 Task: Create a due date automation trigger when advanced on, on the tuesday after a card is due add dates due in 1 days at 11:00 AM.
Action: Mouse moved to (1193, 368)
Screenshot: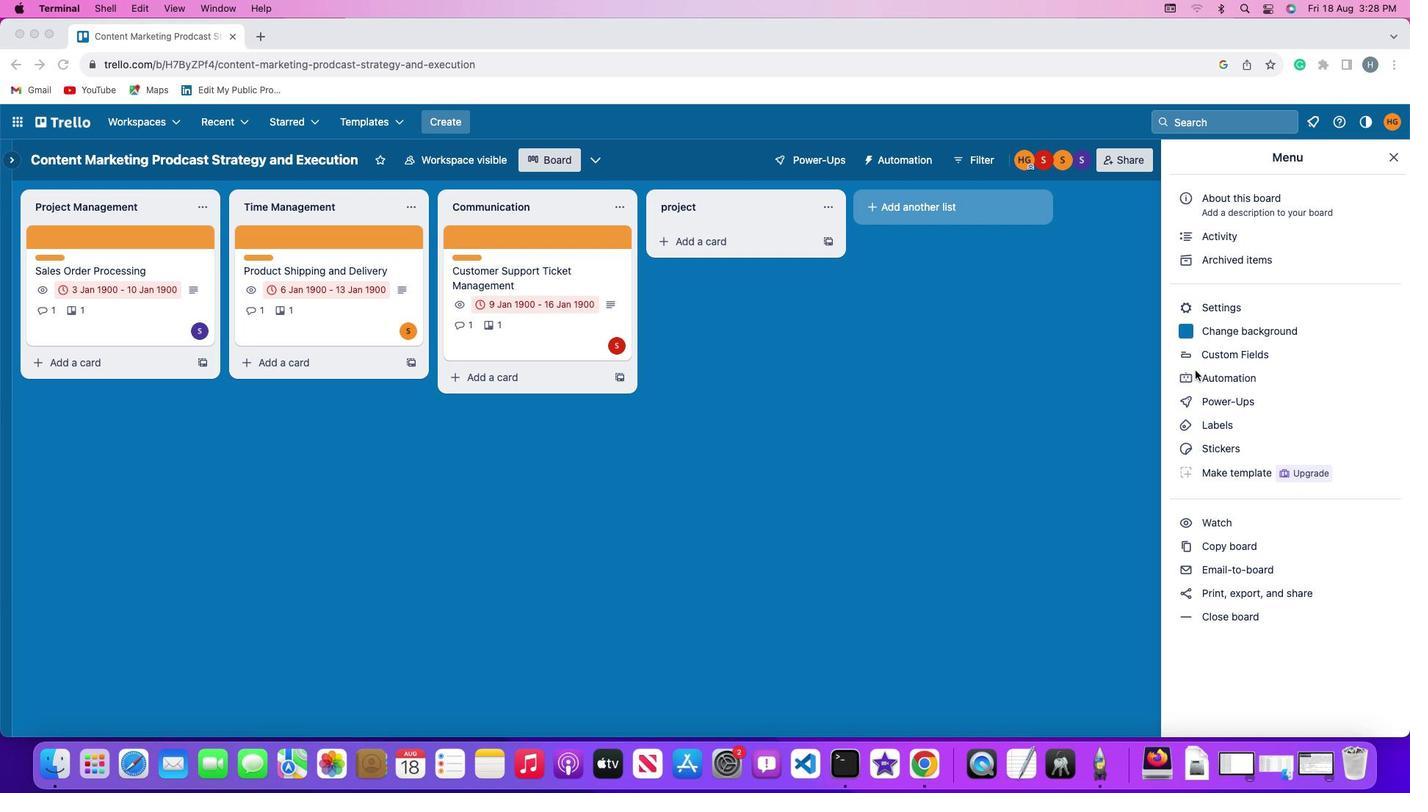 
Action: Mouse pressed left at (1193, 368)
Screenshot: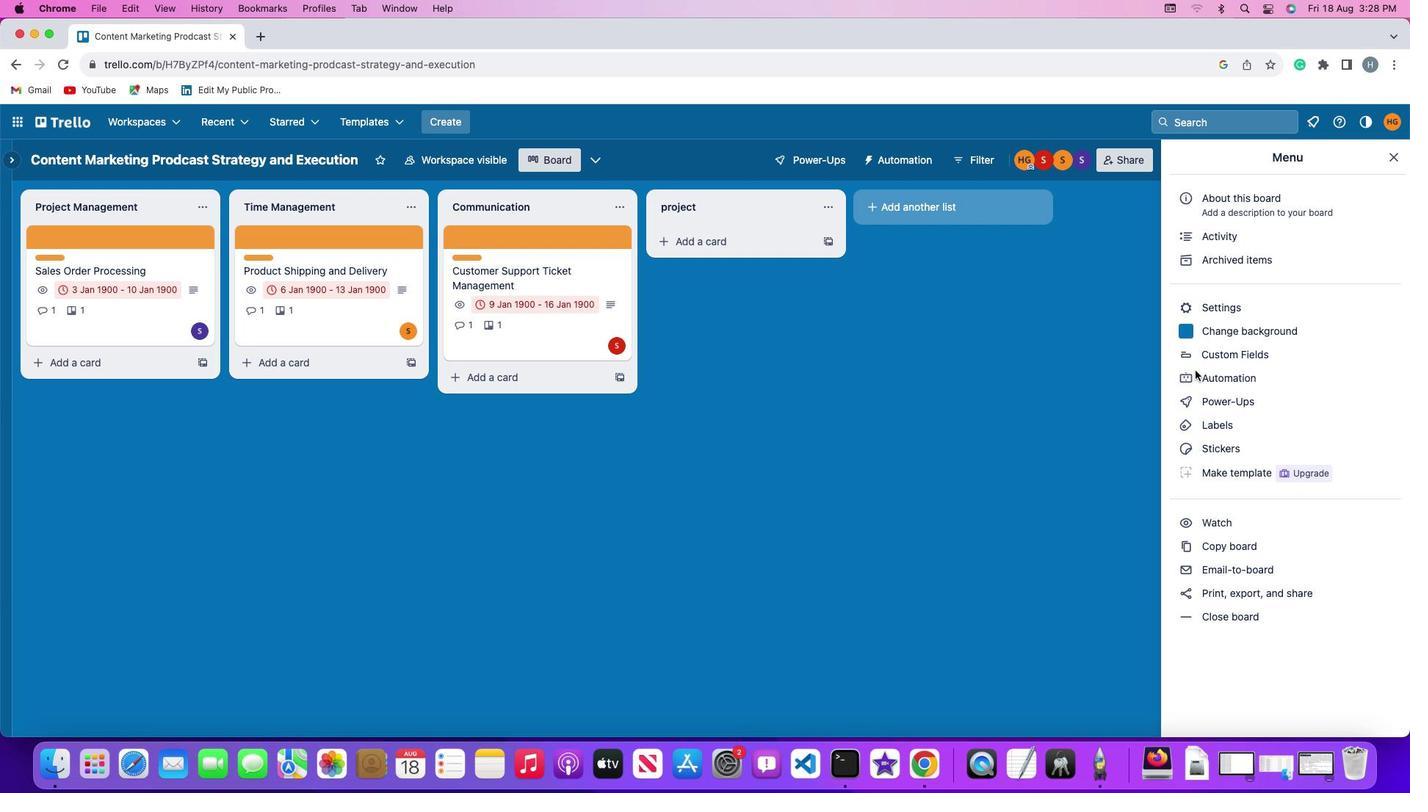 
Action: Mouse pressed left at (1193, 368)
Screenshot: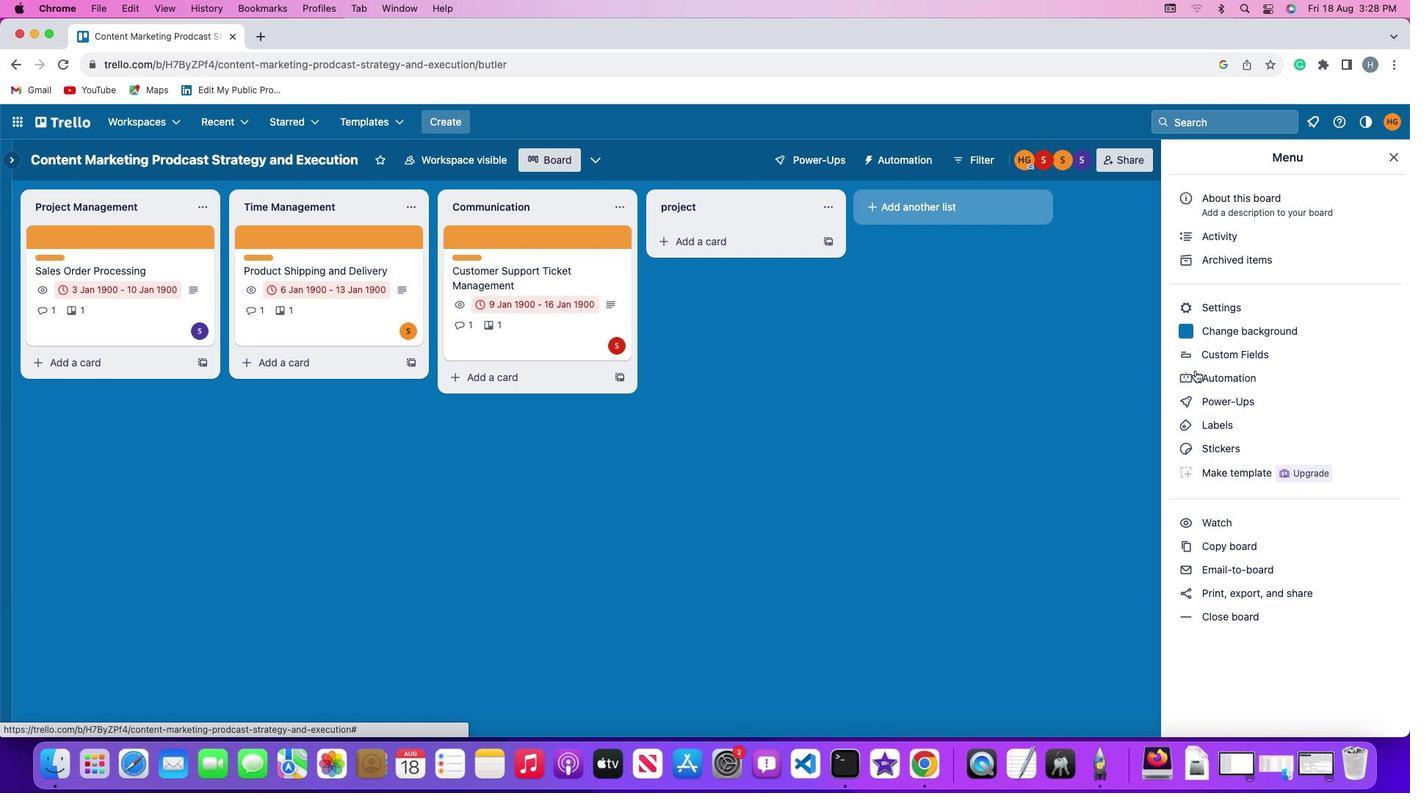 
Action: Mouse moved to (80, 349)
Screenshot: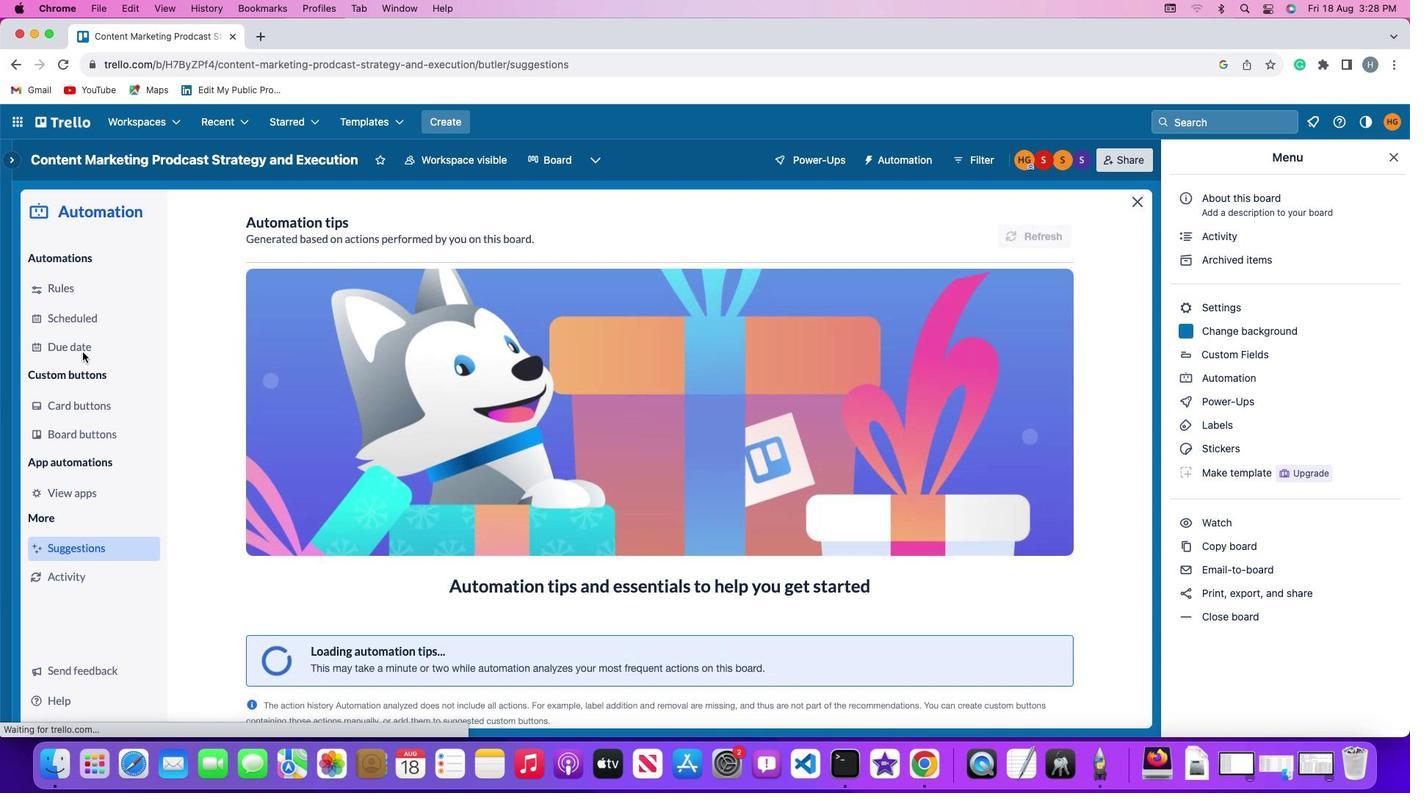 
Action: Mouse pressed left at (80, 349)
Screenshot: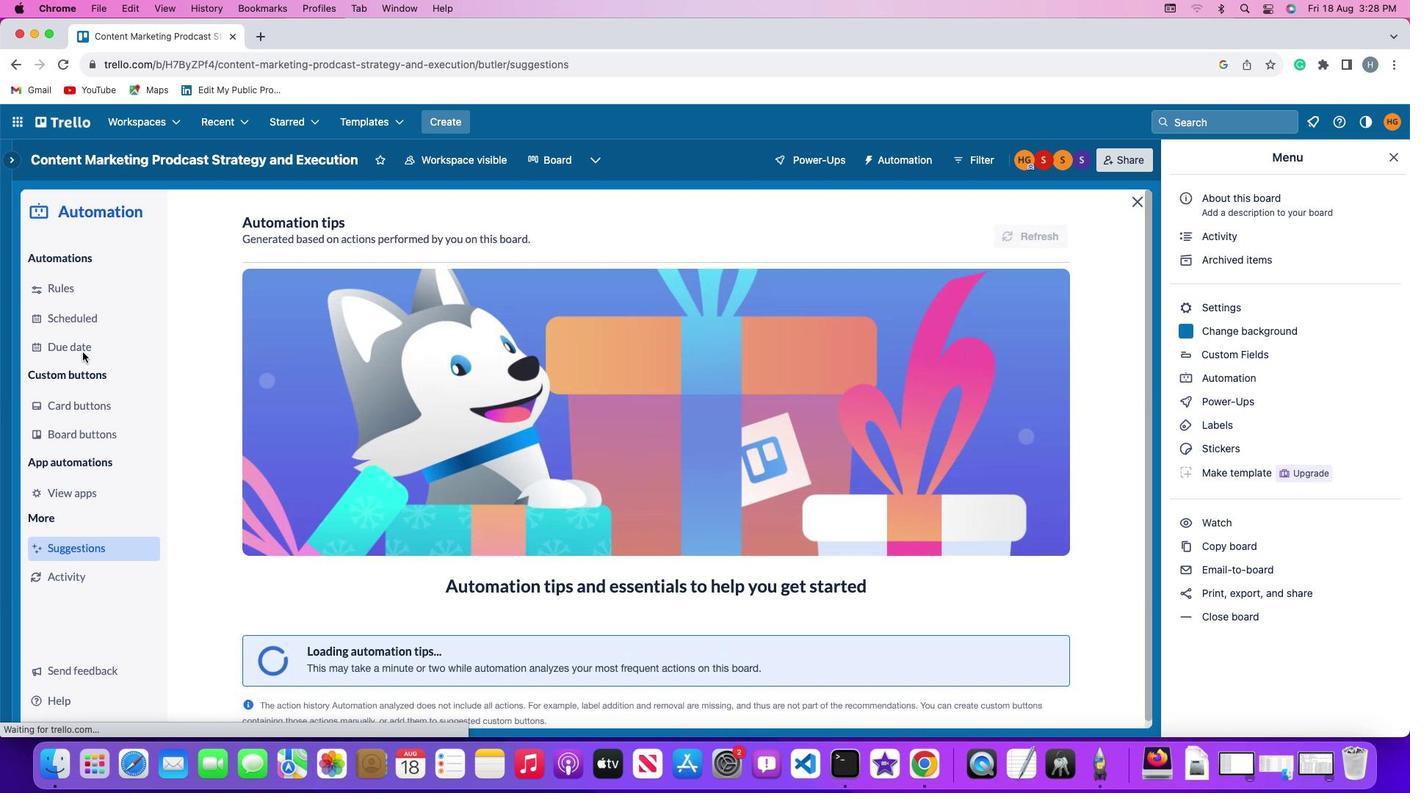 
Action: Mouse moved to (1026, 221)
Screenshot: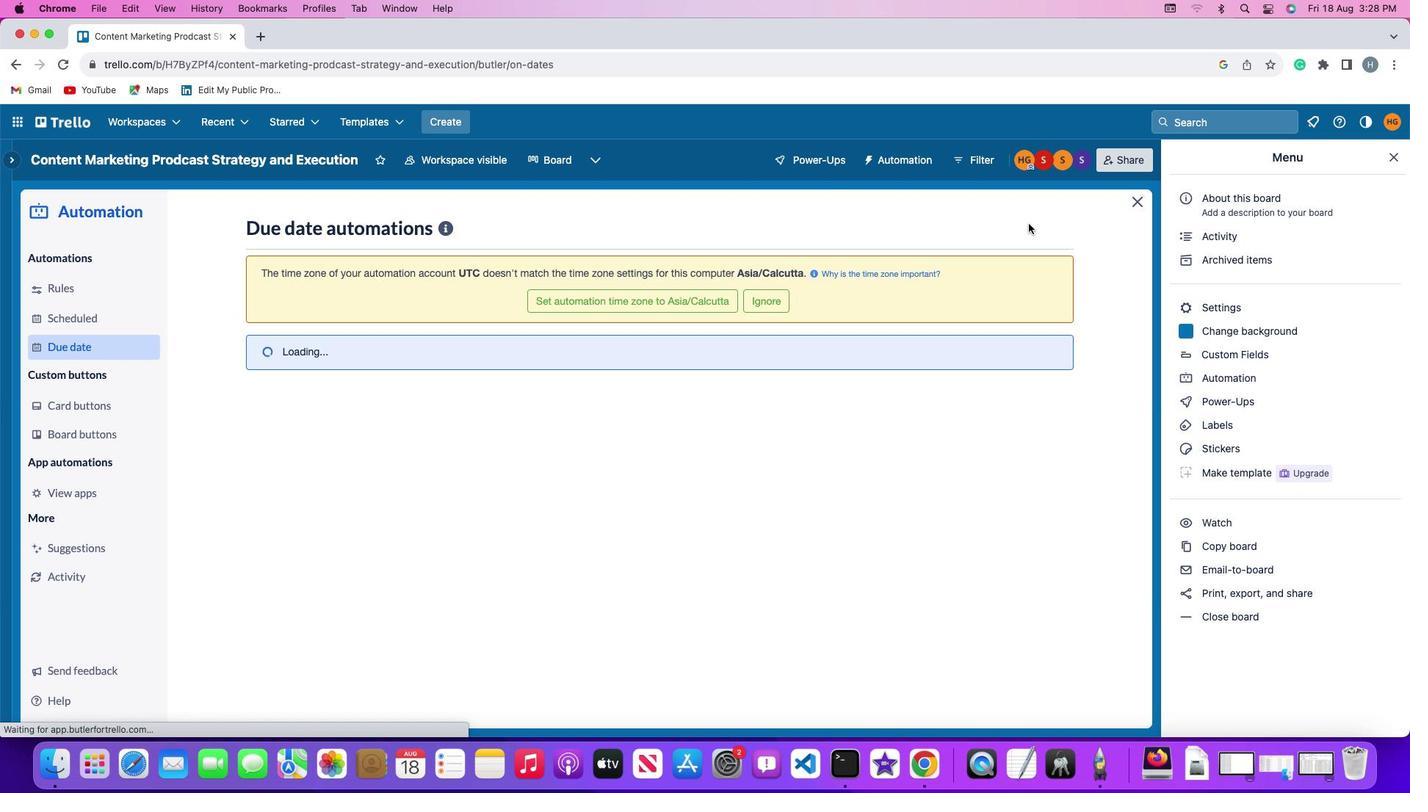 
Action: Mouse pressed left at (1026, 221)
Screenshot: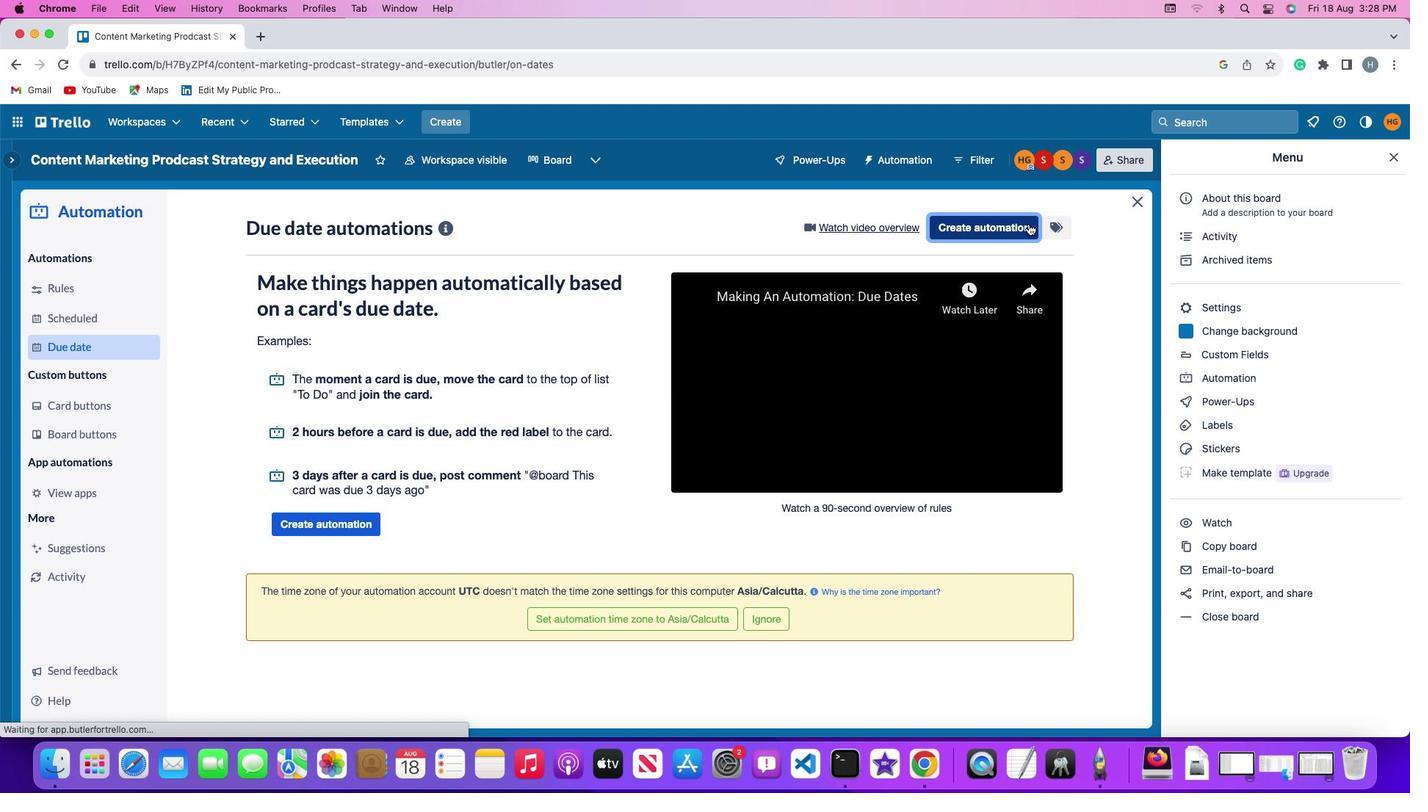 
Action: Mouse moved to (335, 368)
Screenshot: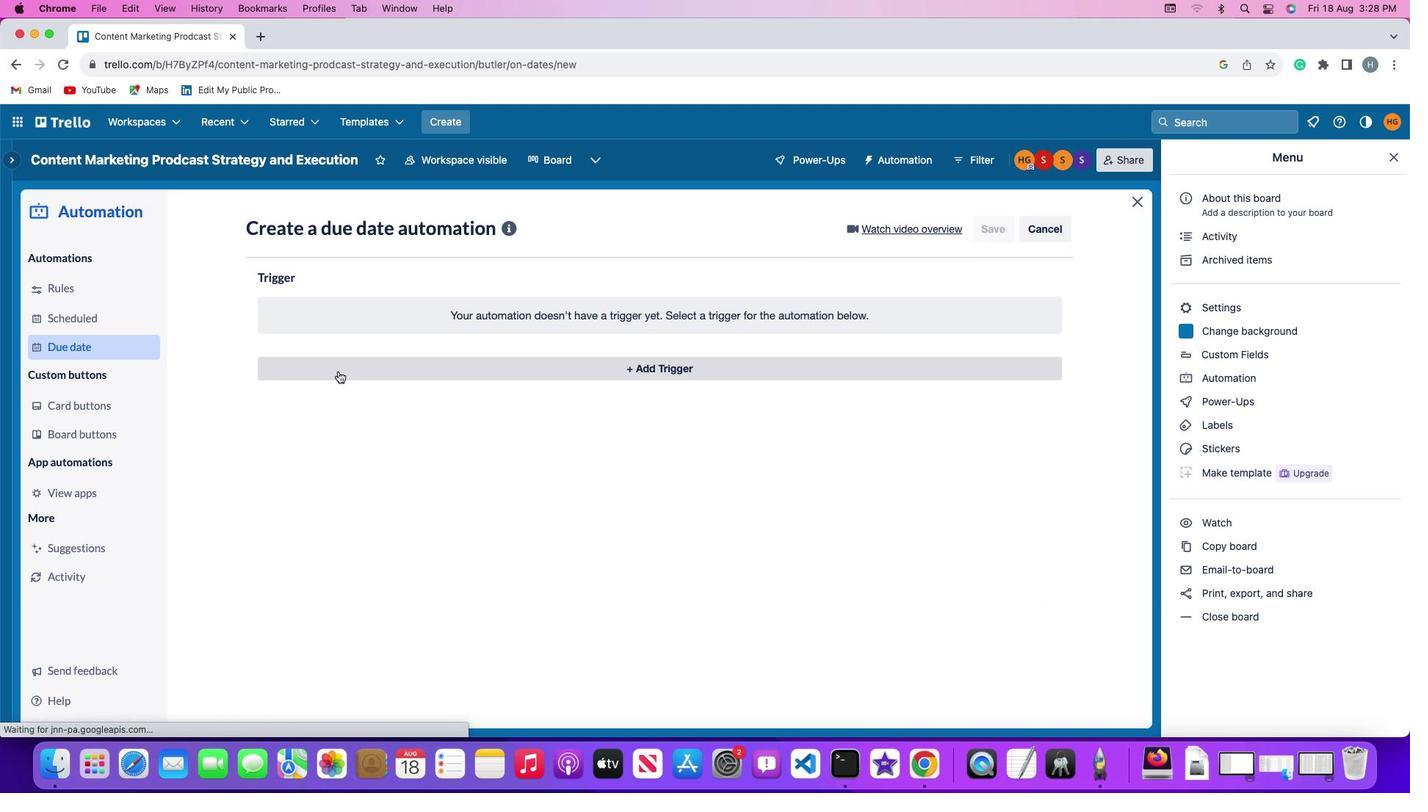 
Action: Mouse pressed left at (335, 368)
Screenshot: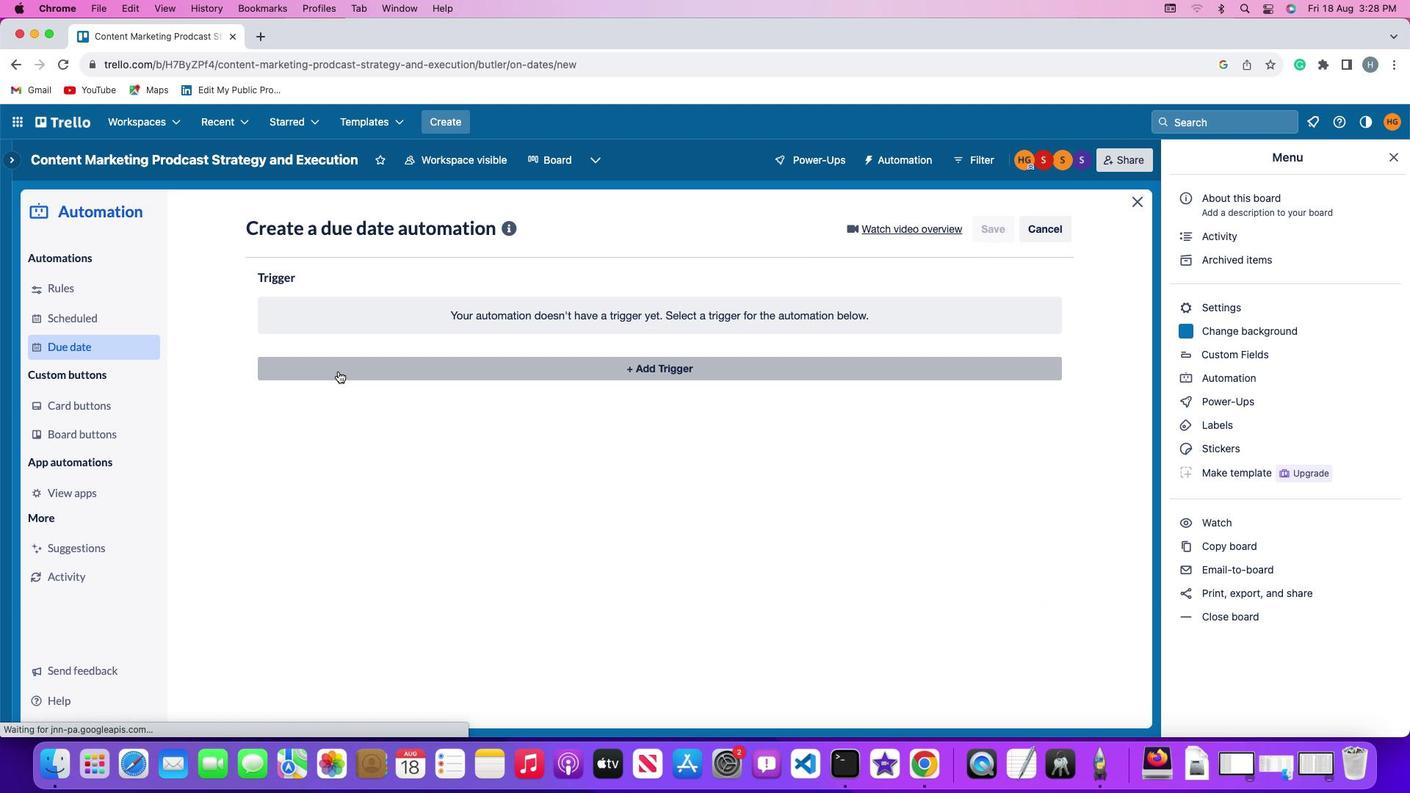 
Action: Mouse moved to (318, 634)
Screenshot: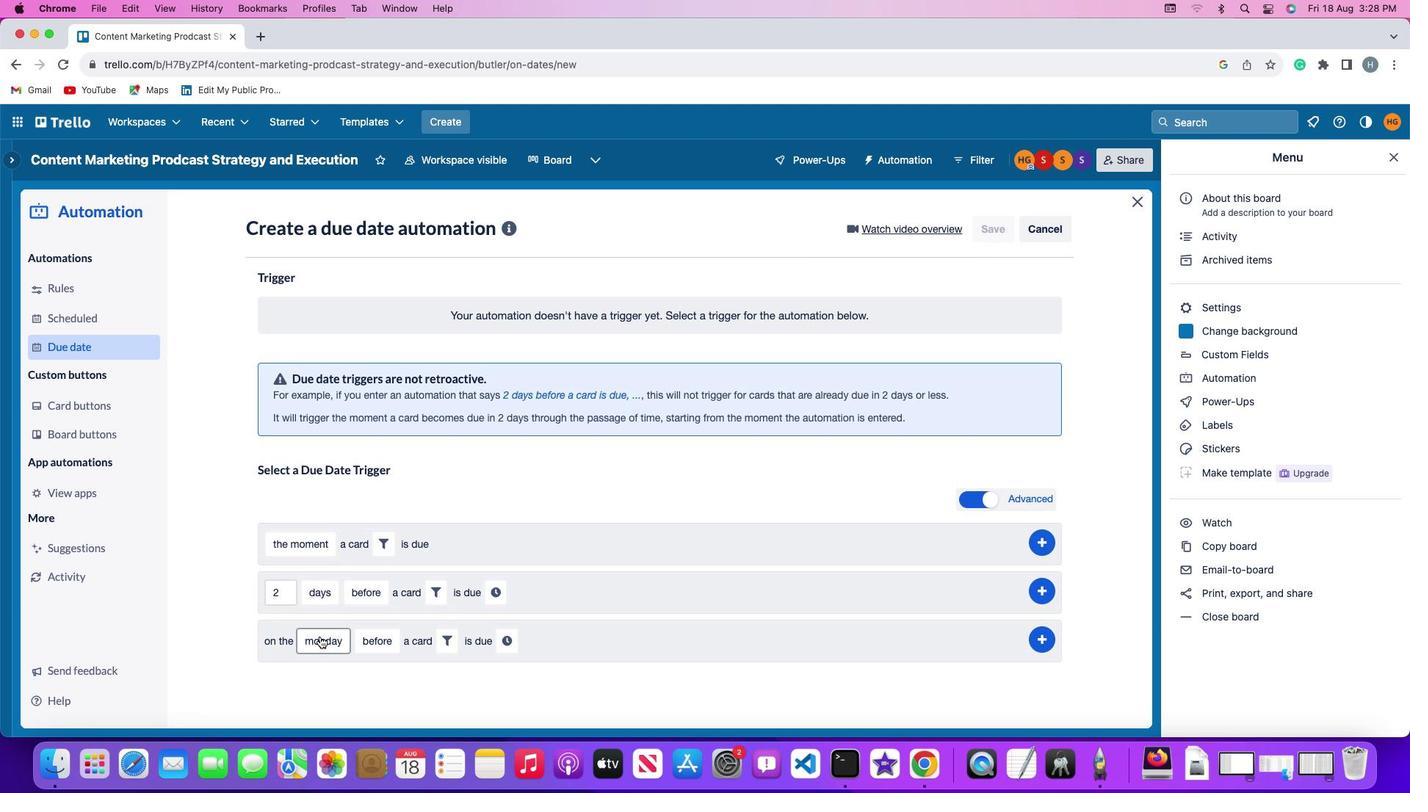 
Action: Mouse pressed left at (318, 634)
Screenshot: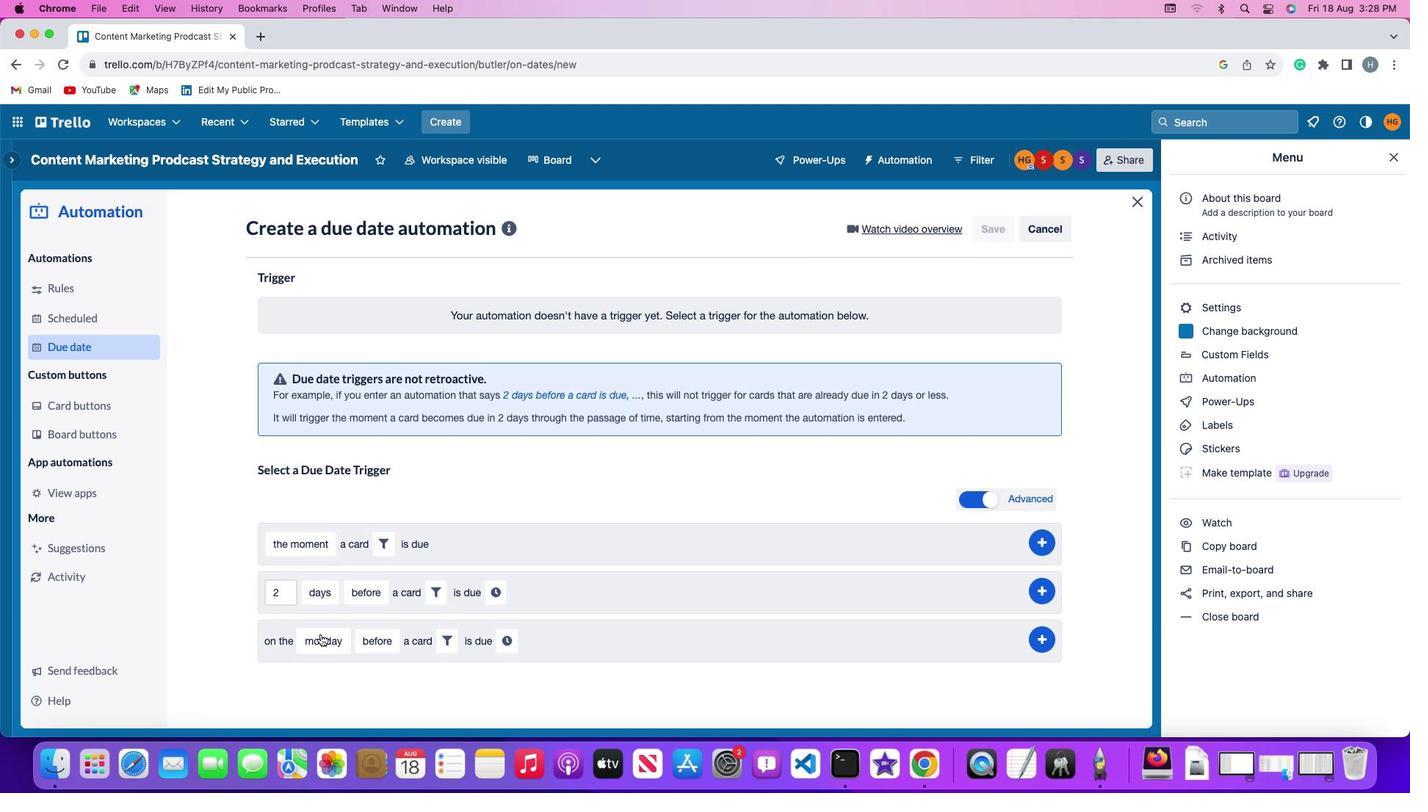 
Action: Mouse moved to (329, 462)
Screenshot: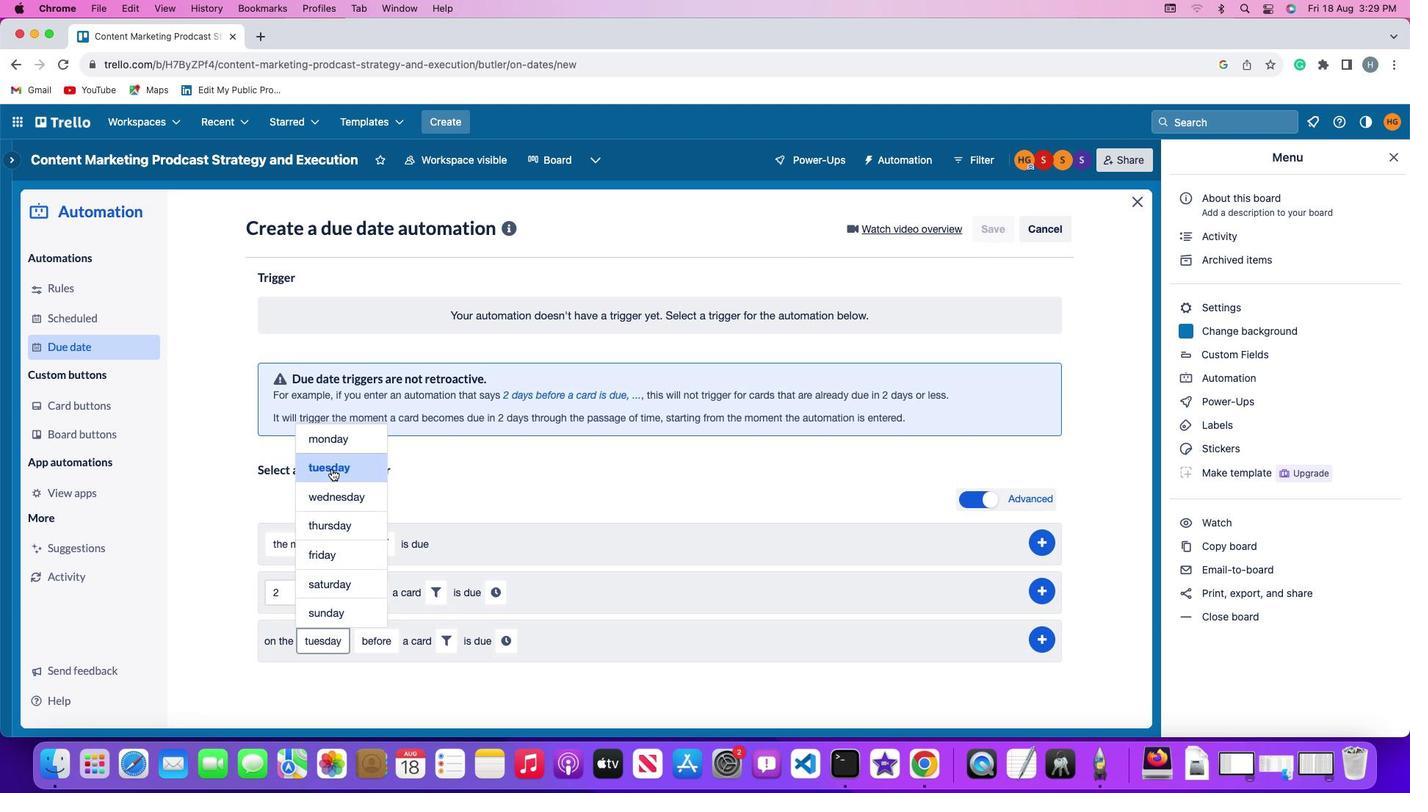 
Action: Mouse pressed left at (329, 462)
Screenshot: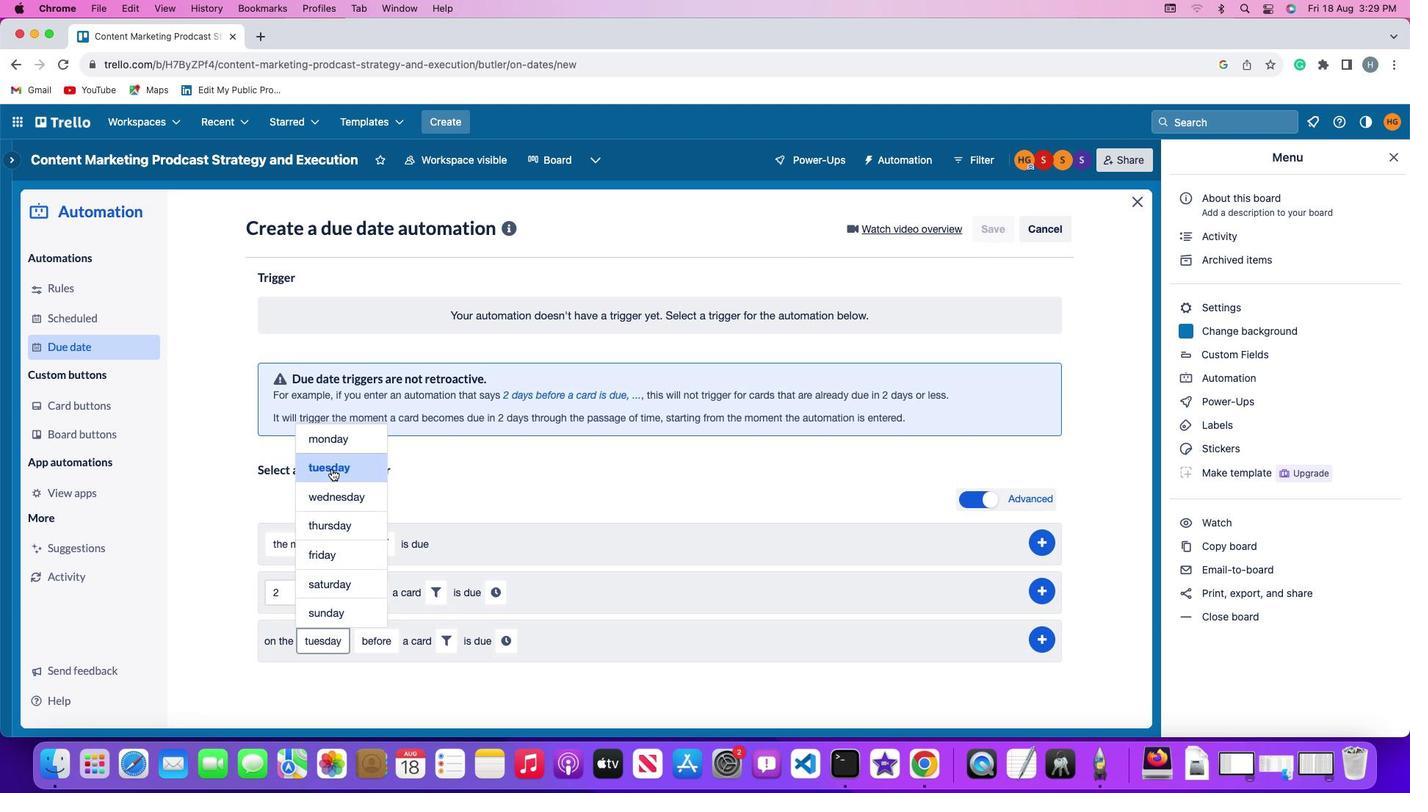
Action: Mouse moved to (383, 643)
Screenshot: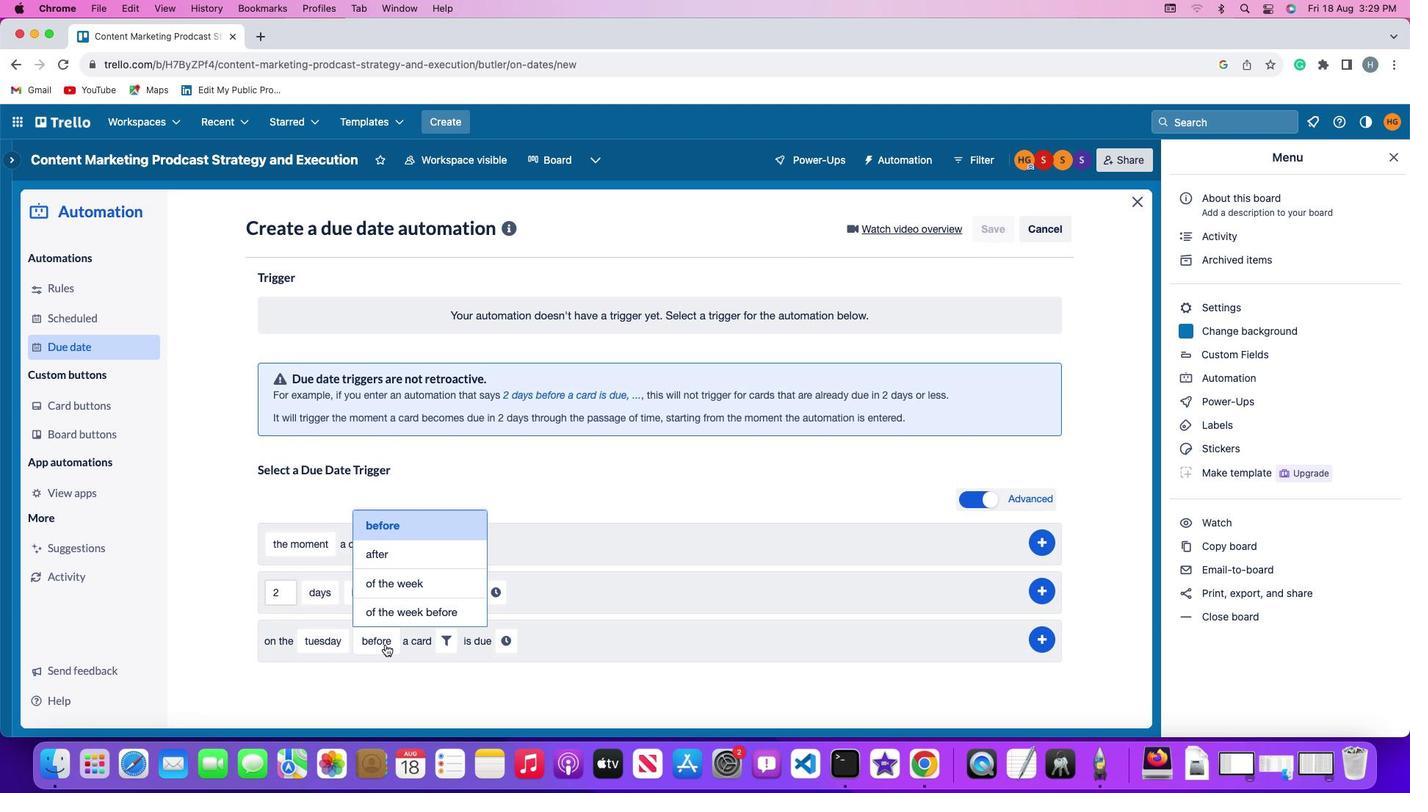 
Action: Mouse pressed left at (383, 643)
Screenshot: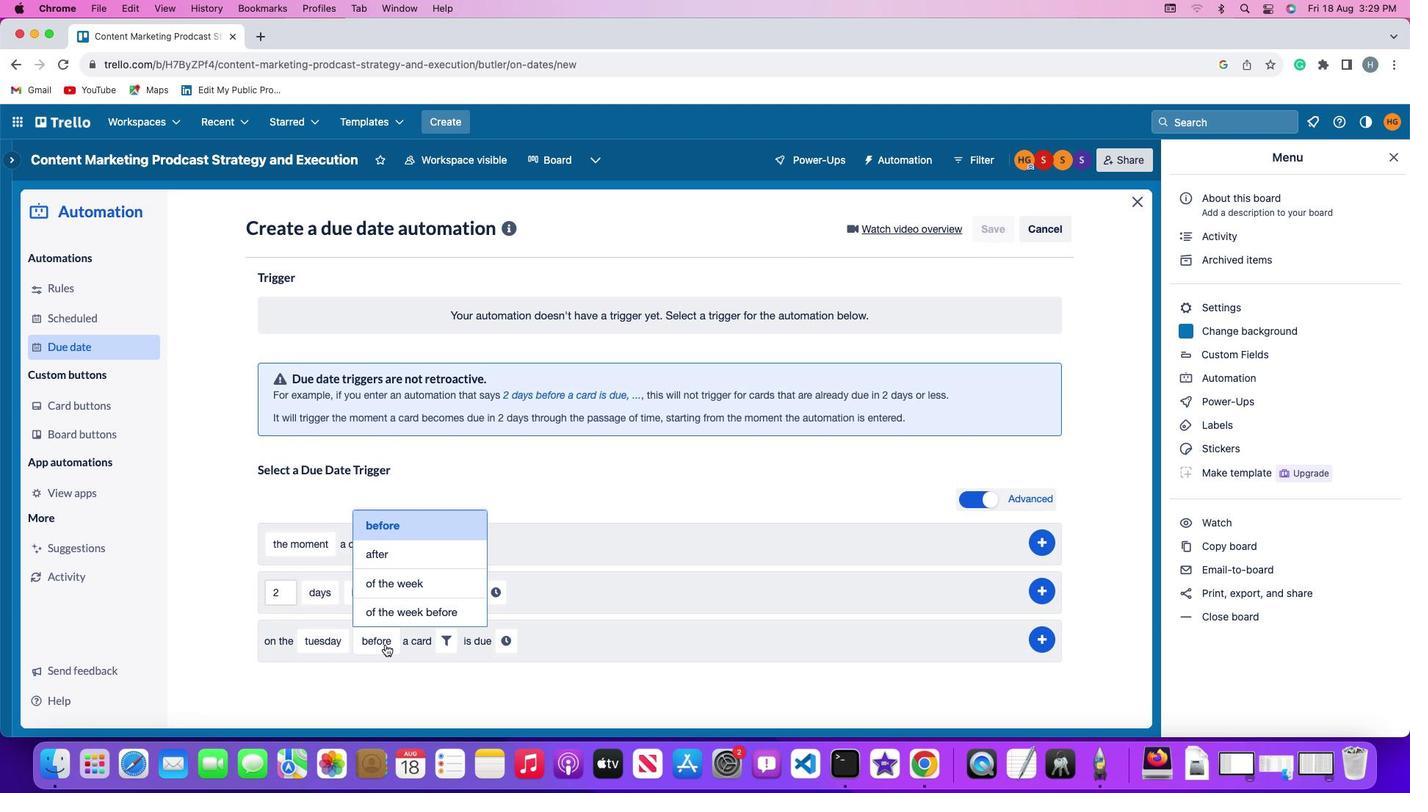 
Action: Mouse moved to (415, 548)
Screenshot: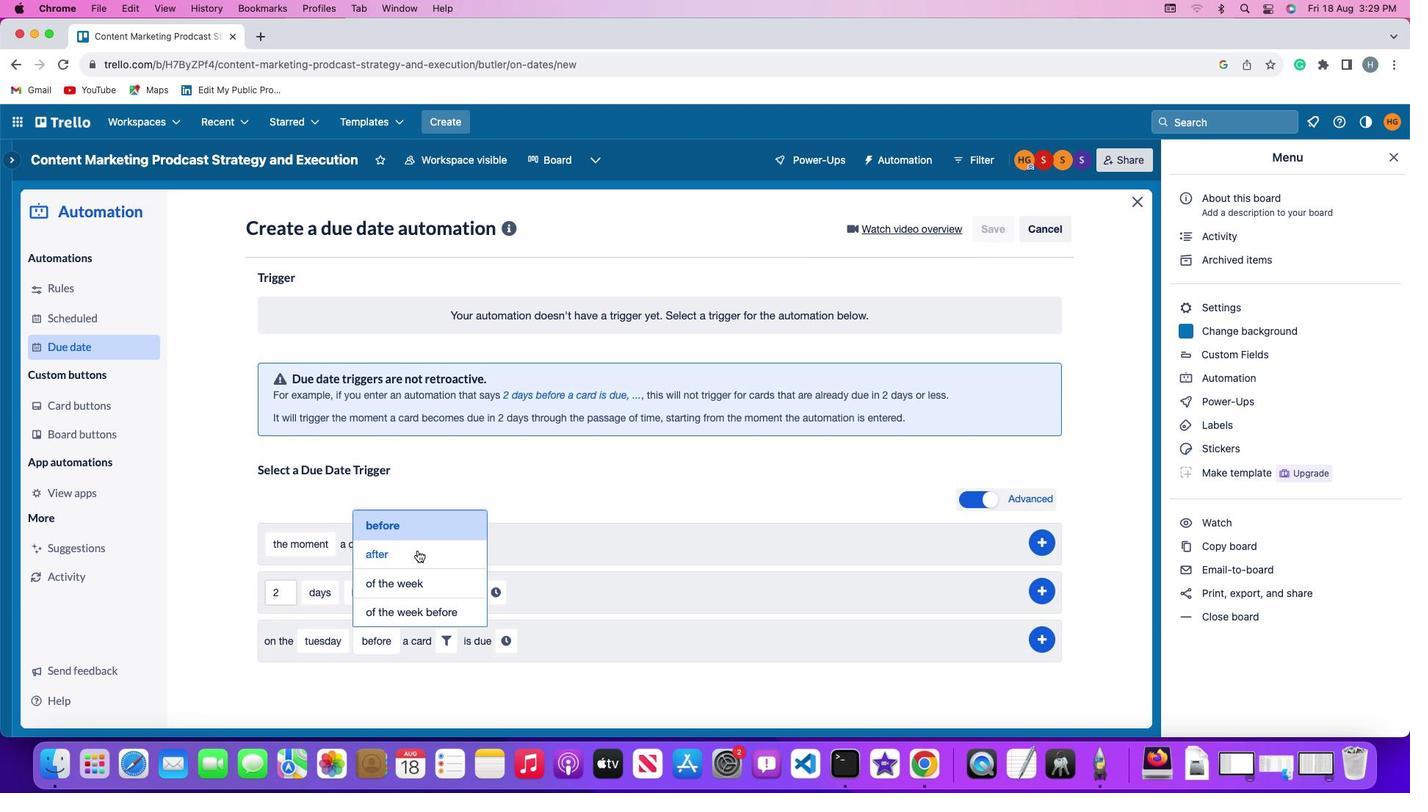 
Action: Mouse pressed left at (415, 548)
Screenshot: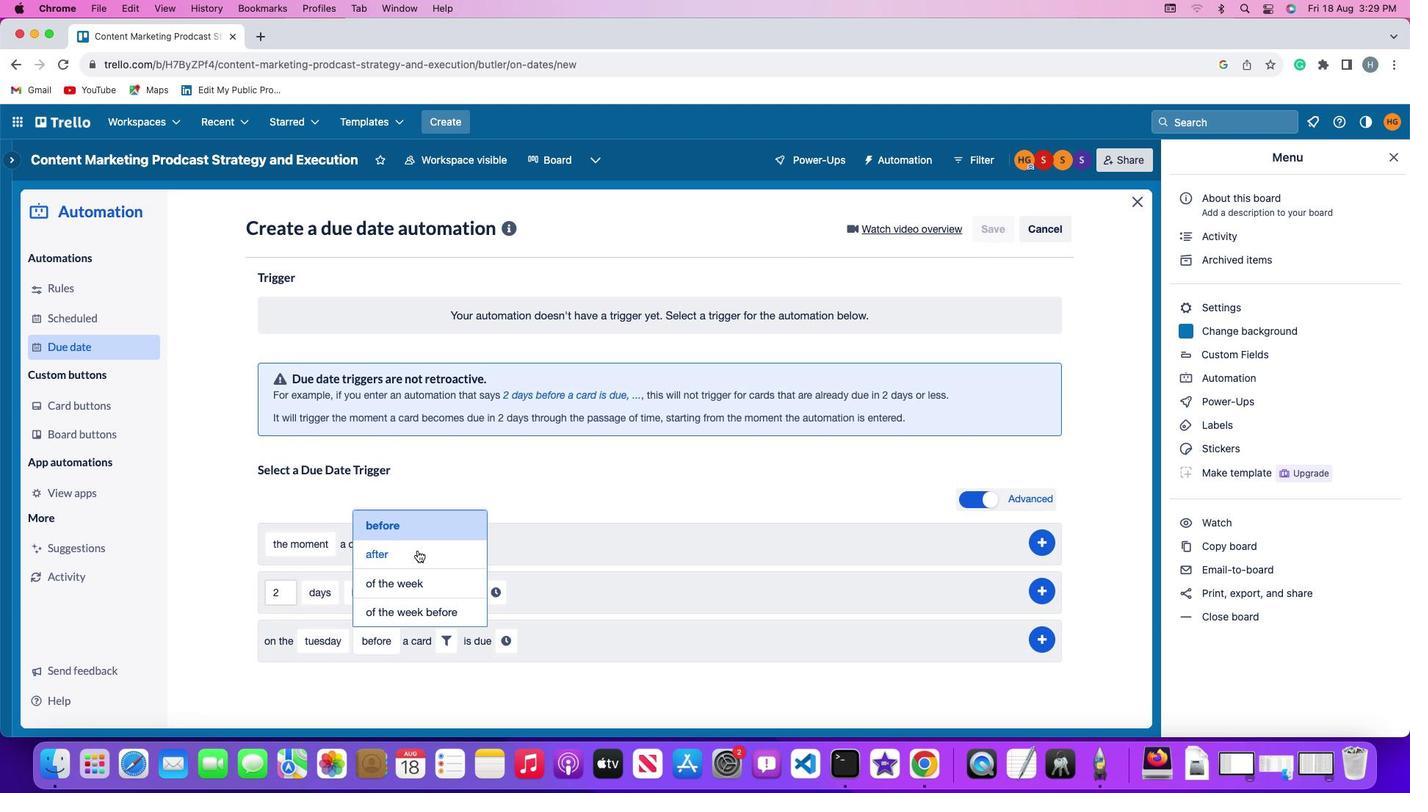 
Action: Mouse moved to (436, 640)
Screenshot: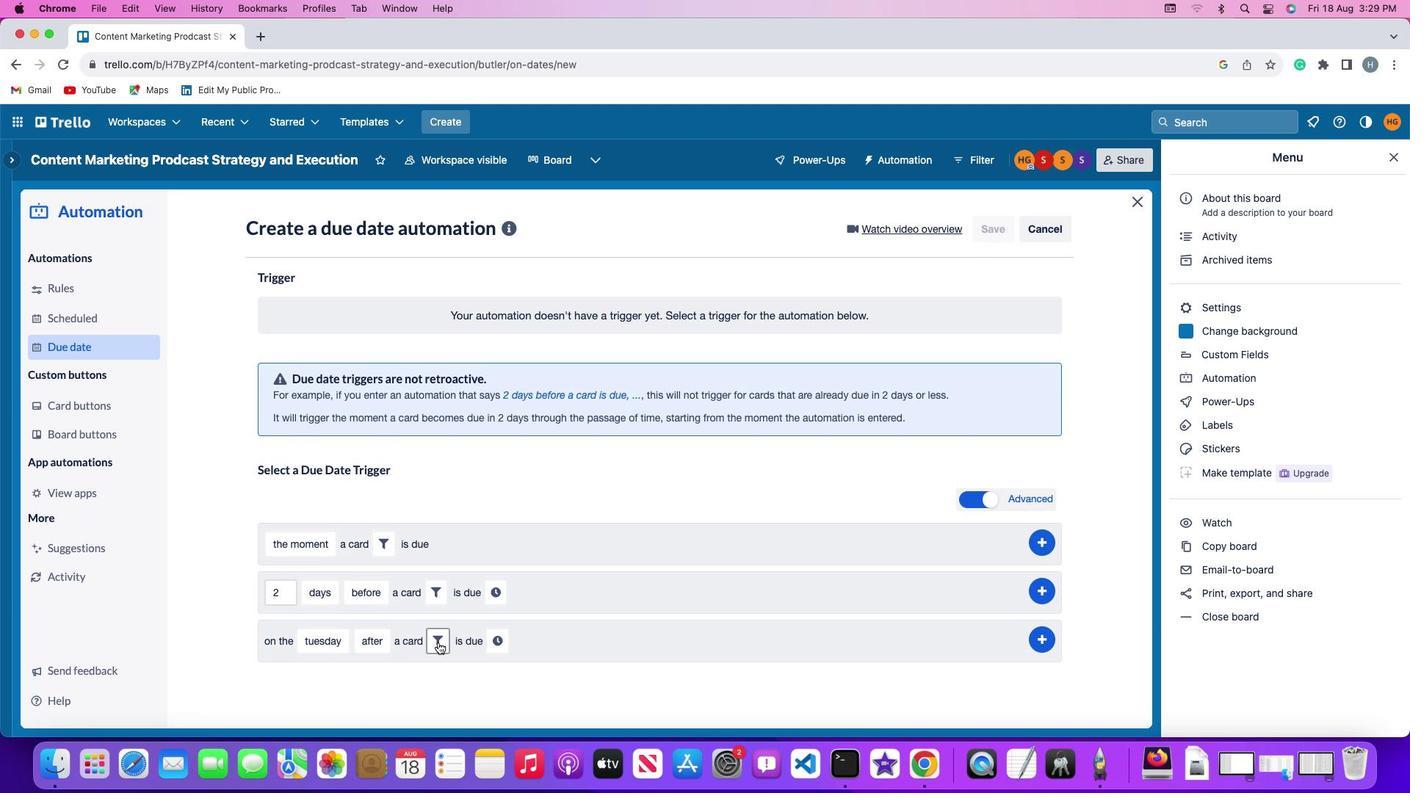 
Action: Mouse pressed left at (436, 640)
Screenshot: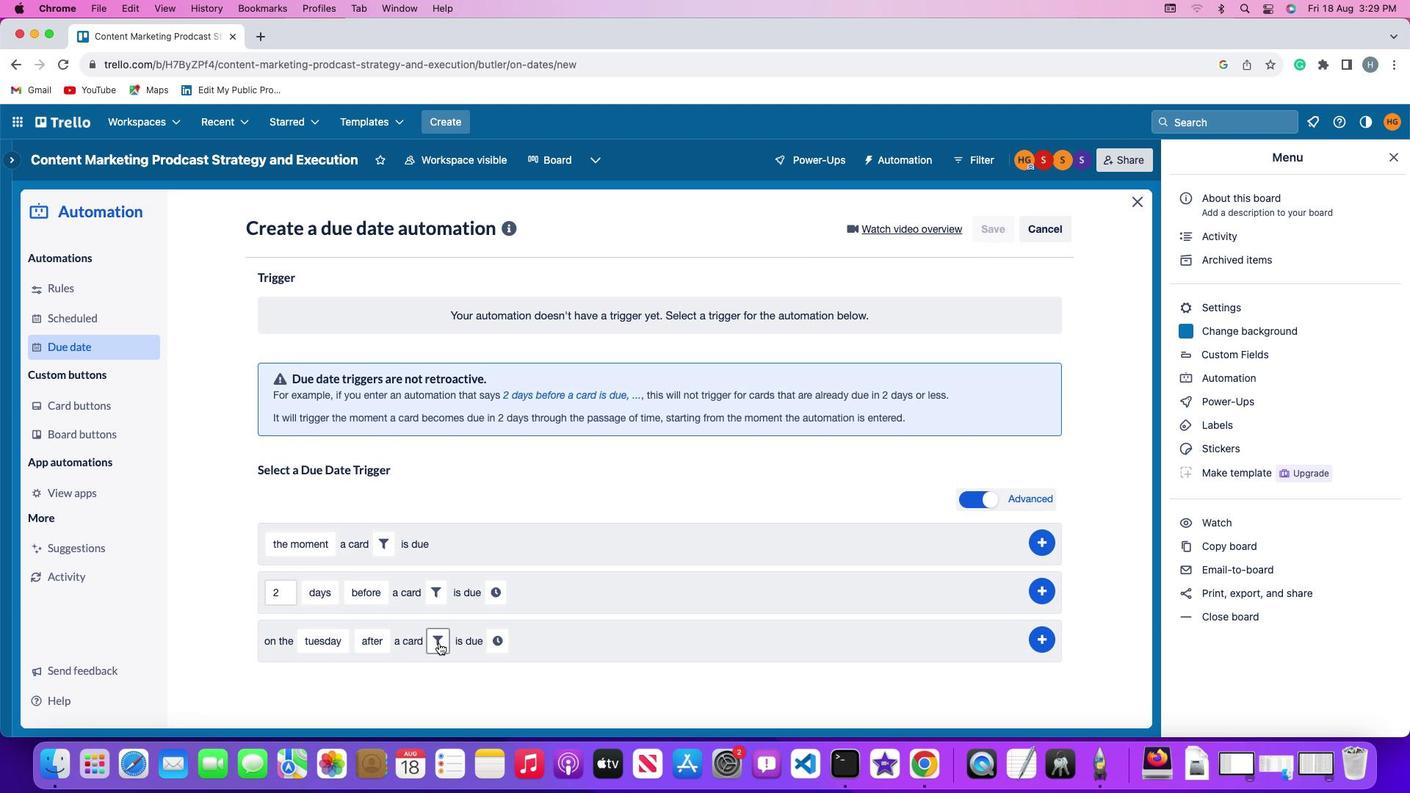 
Action: Mouse moved to (517, 687)
Screenshot: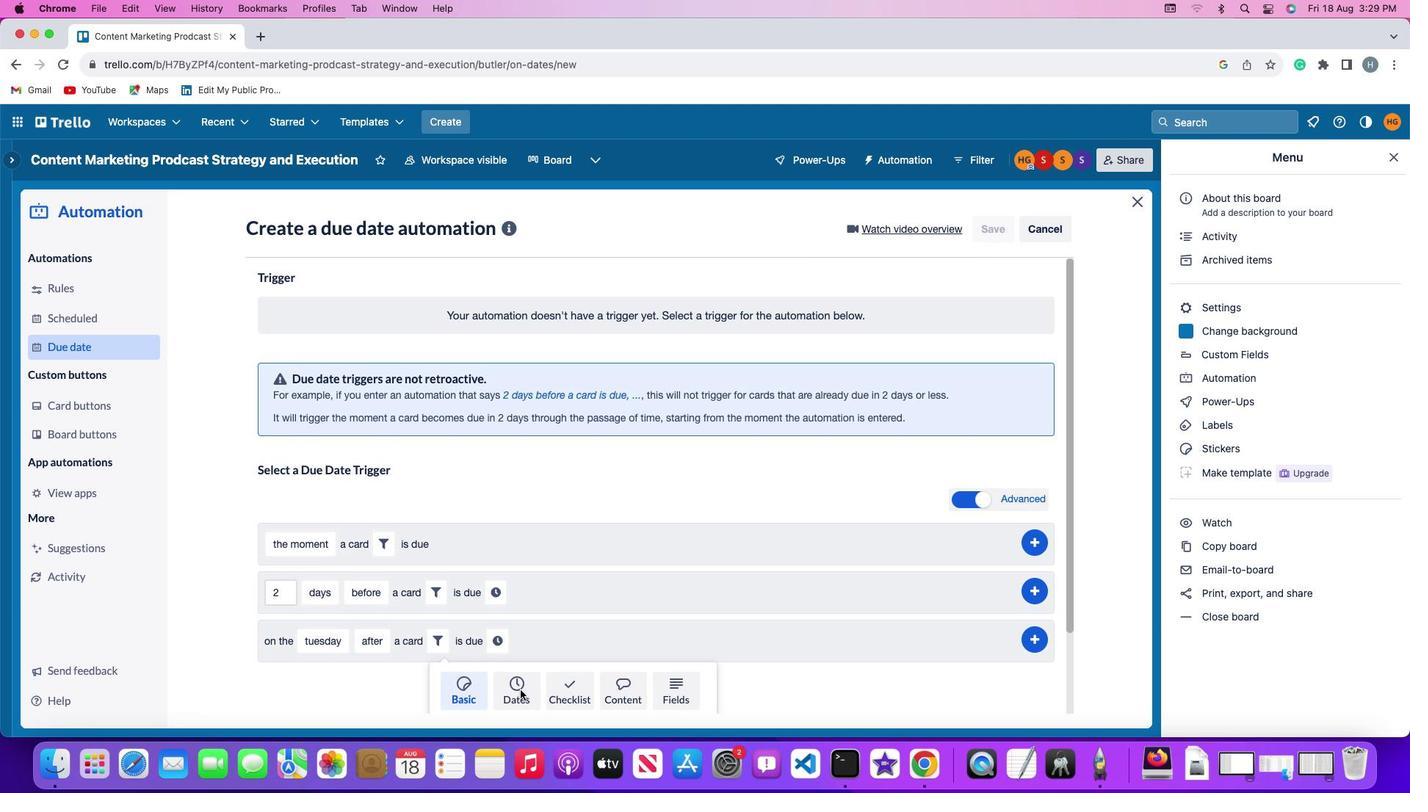 
Action: Mouse pressed left at (517, 687)
Screenshot: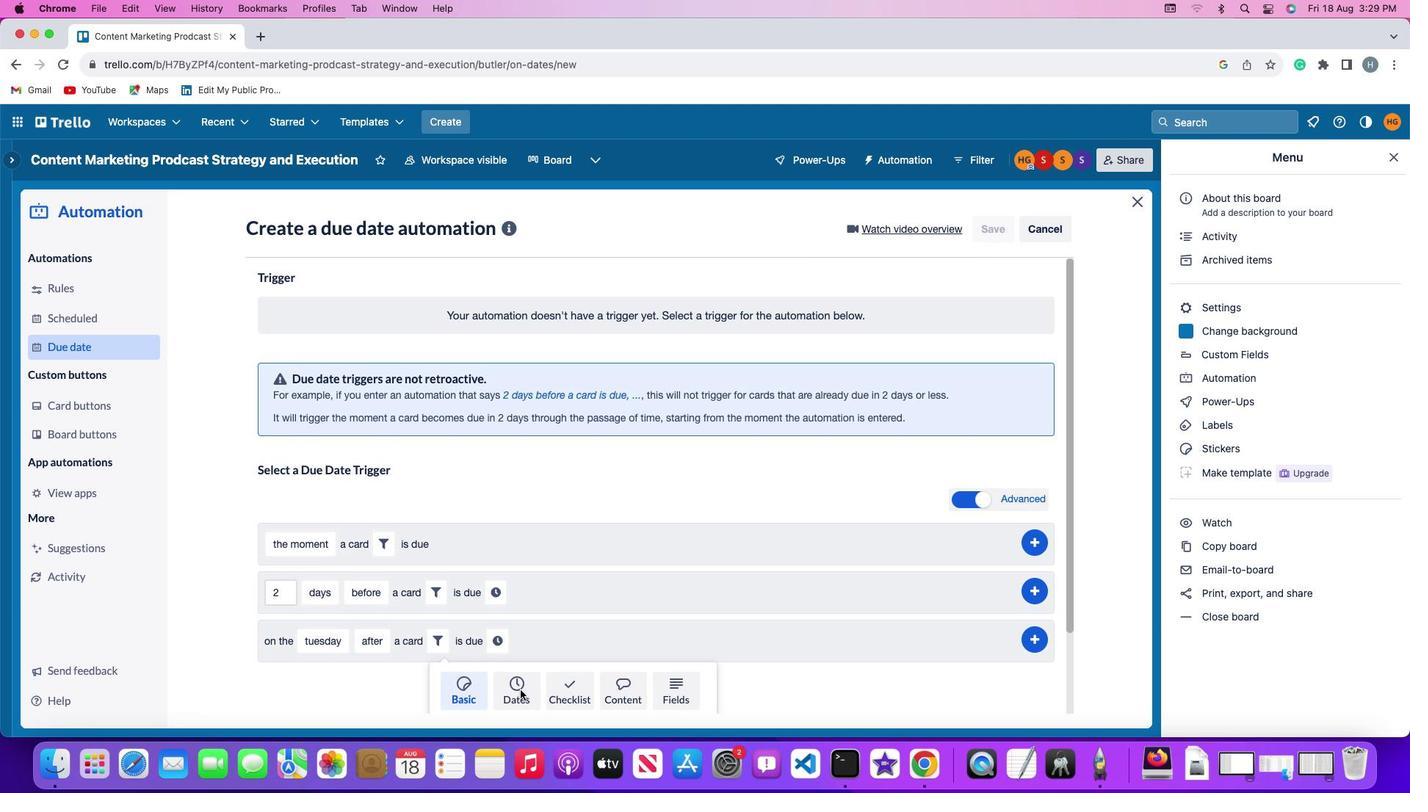 
Action: Mouse moved to (392, 681)
Screenshot: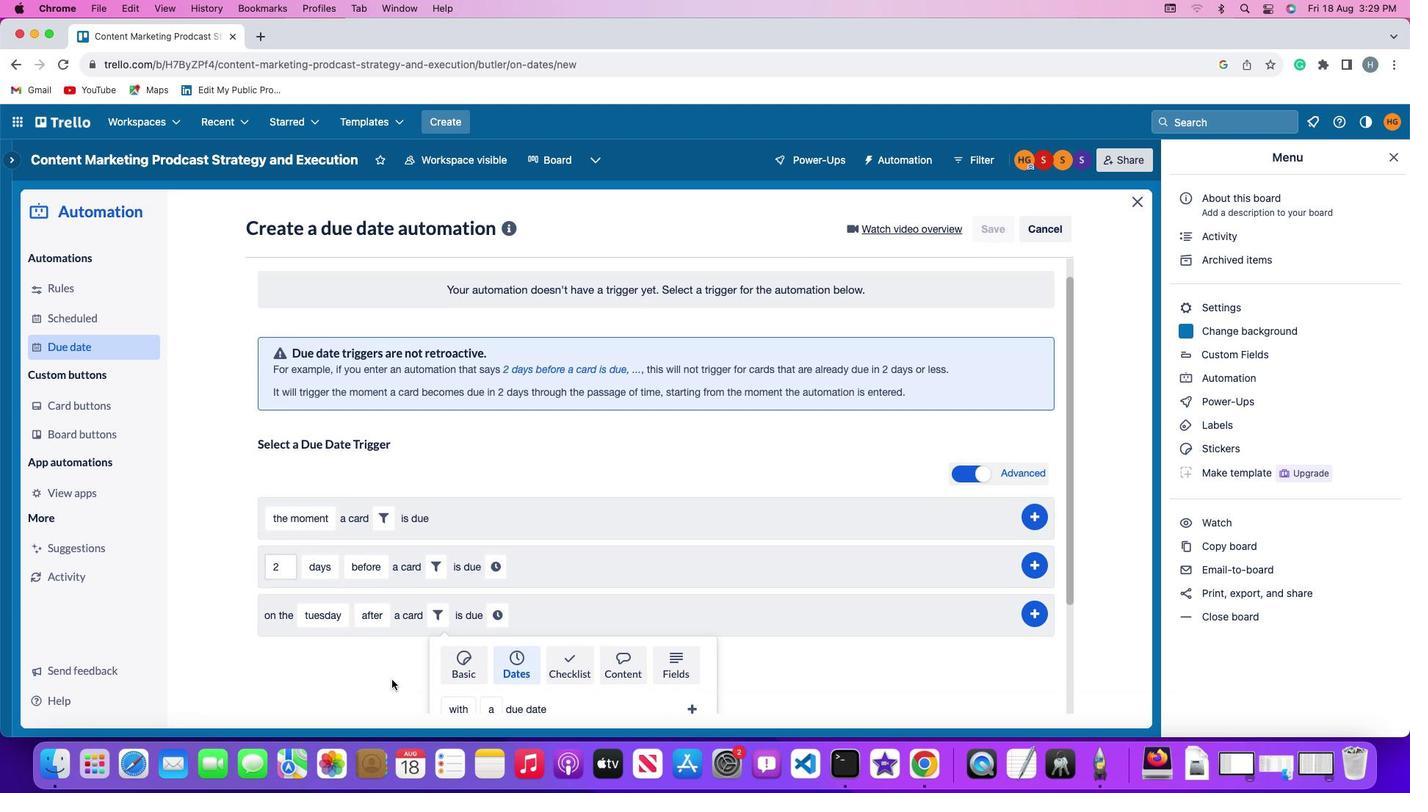 
Action: Mouse scrolled (392, 681) with delta (-1, -2)
Screenshot: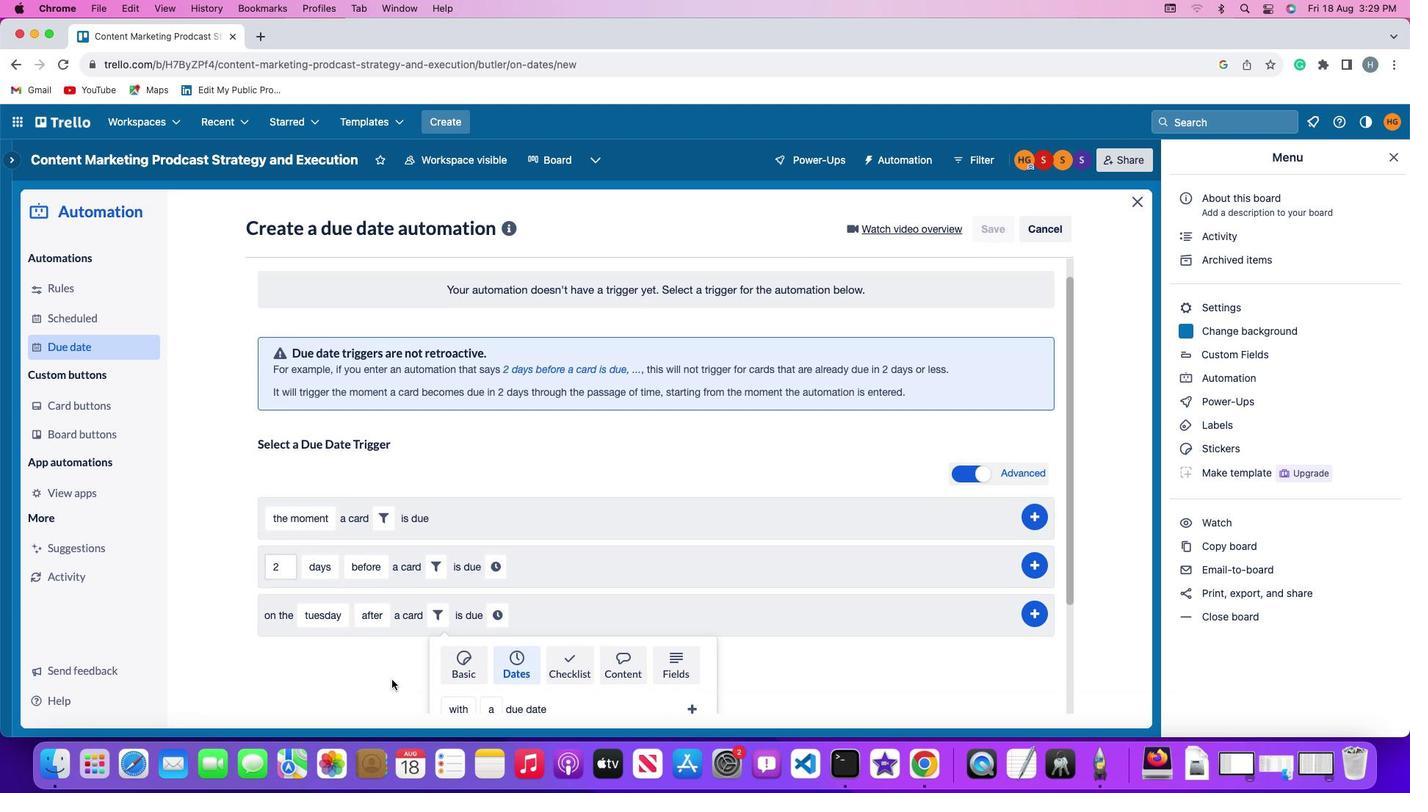 
Action: Mouse moved to (391, 681)
Screenshot: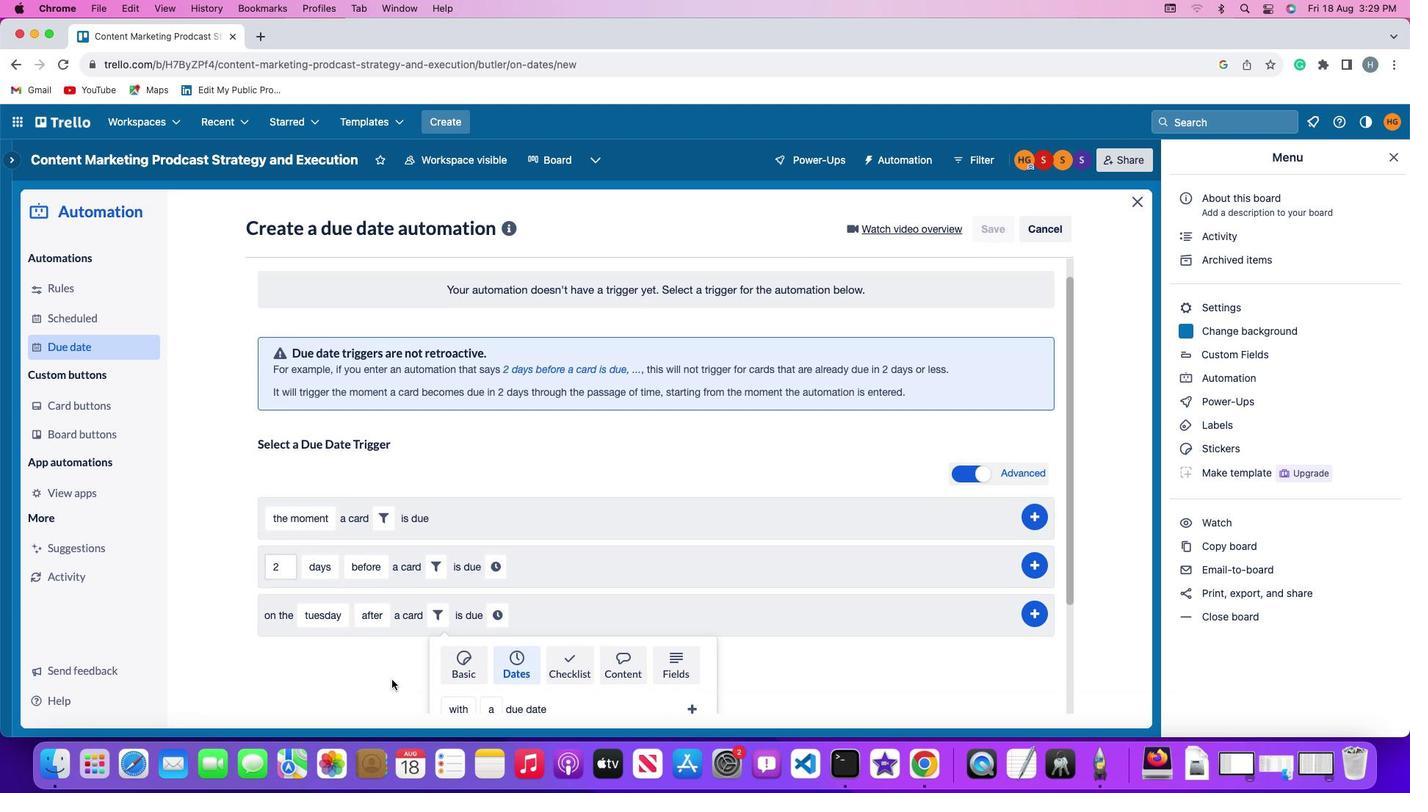 
Action: Mouse scrolled (391, 681) with delta (-1, -2)
Screenshot: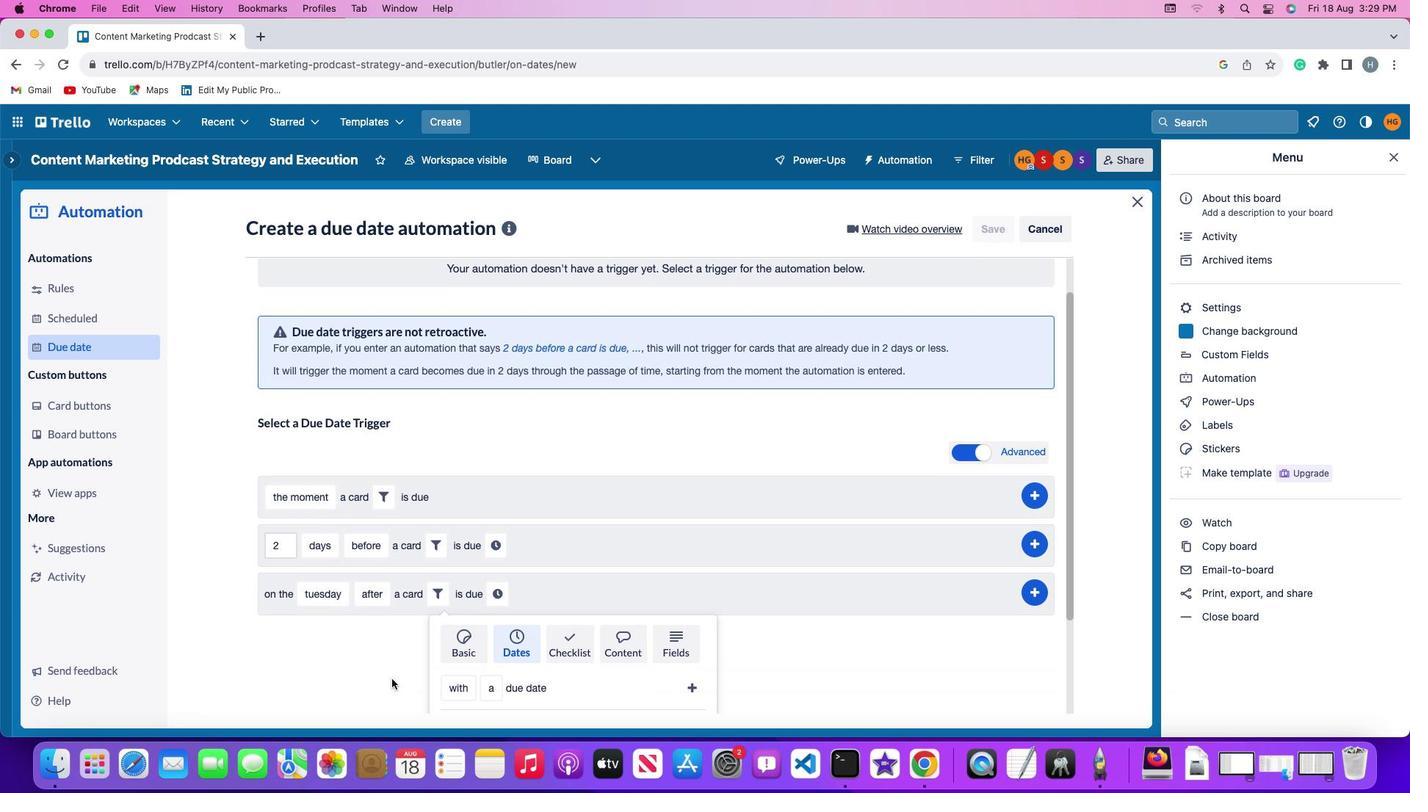
Action: Mouse moved to (391, 681)
Screenshot: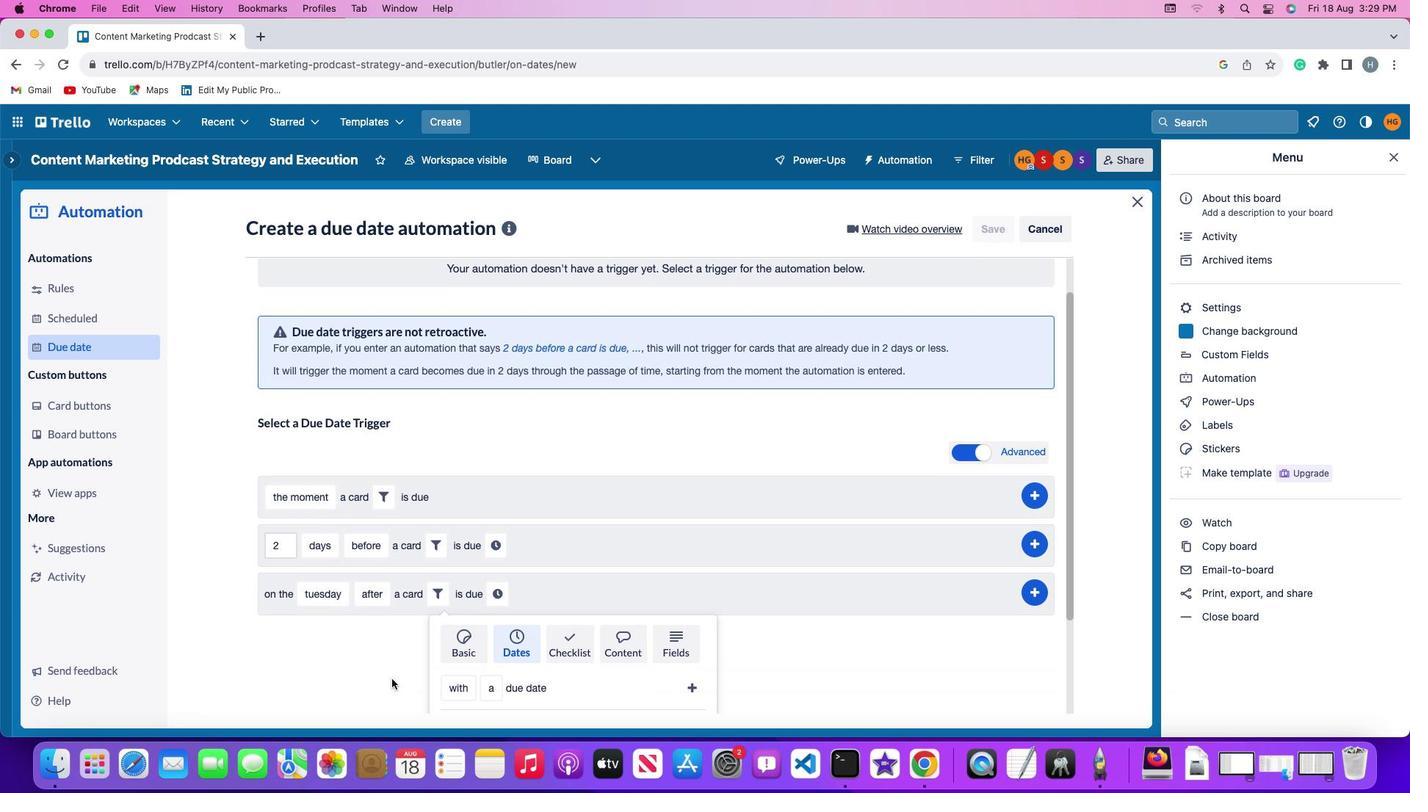 
Action: Mouse scrolled (391, 681) with delta (-1, -3)
Screenshot: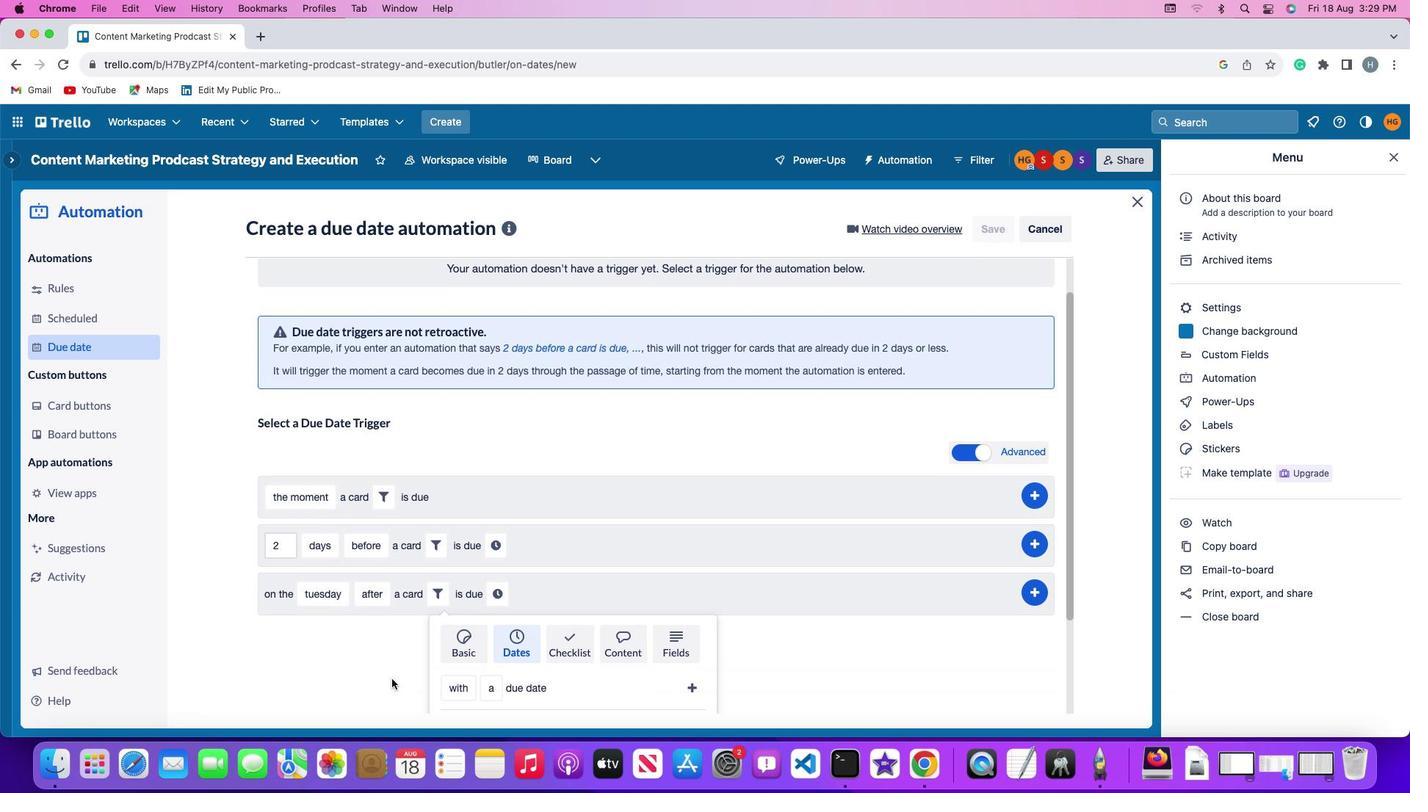 
Action: Mouse scrolled (391, 681) with delta (-1, -5)
Screenshot: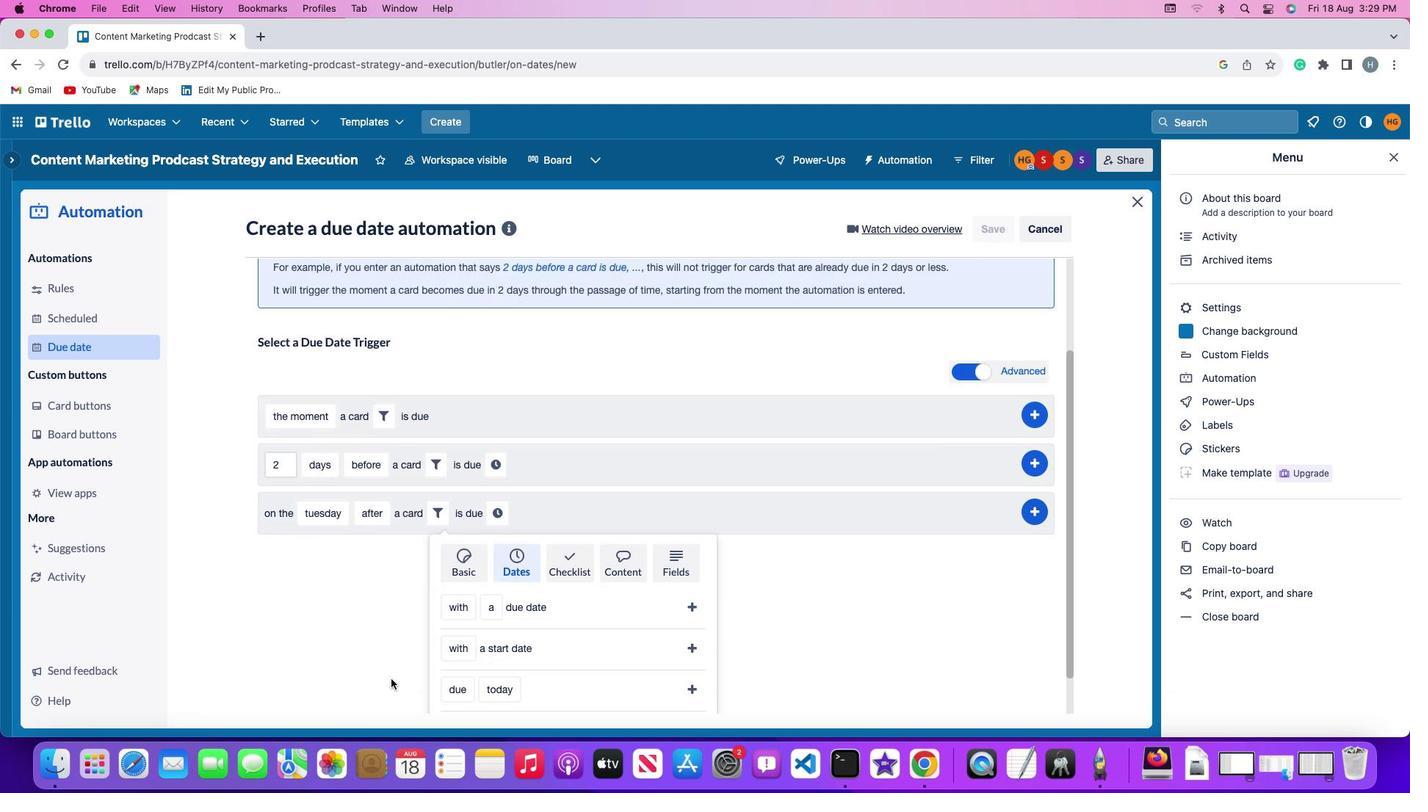 
Action: Mouse scrolled (391, 681) with delta (-1, -5)
Screenshot: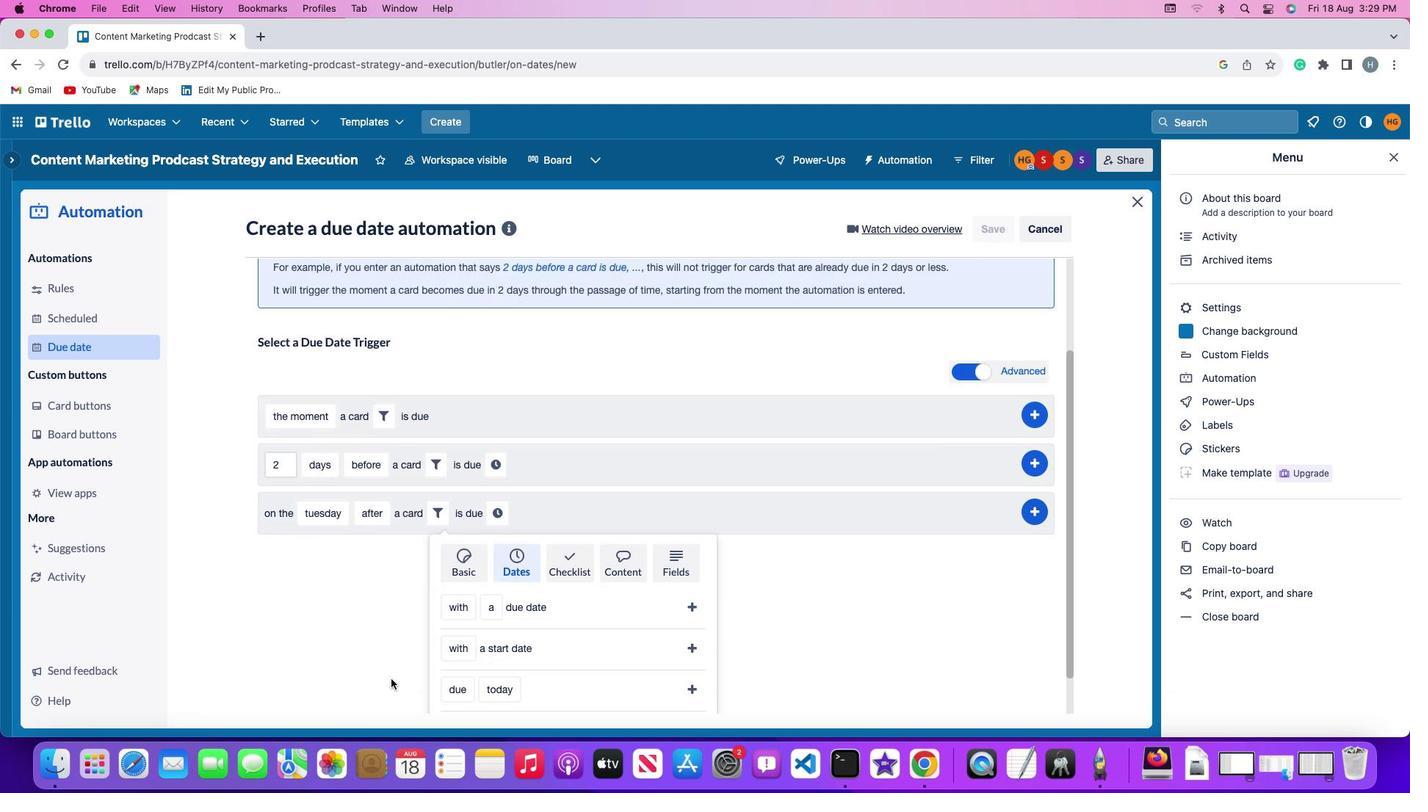 
Action: Mouse moved to (390, 677)
Screenshot: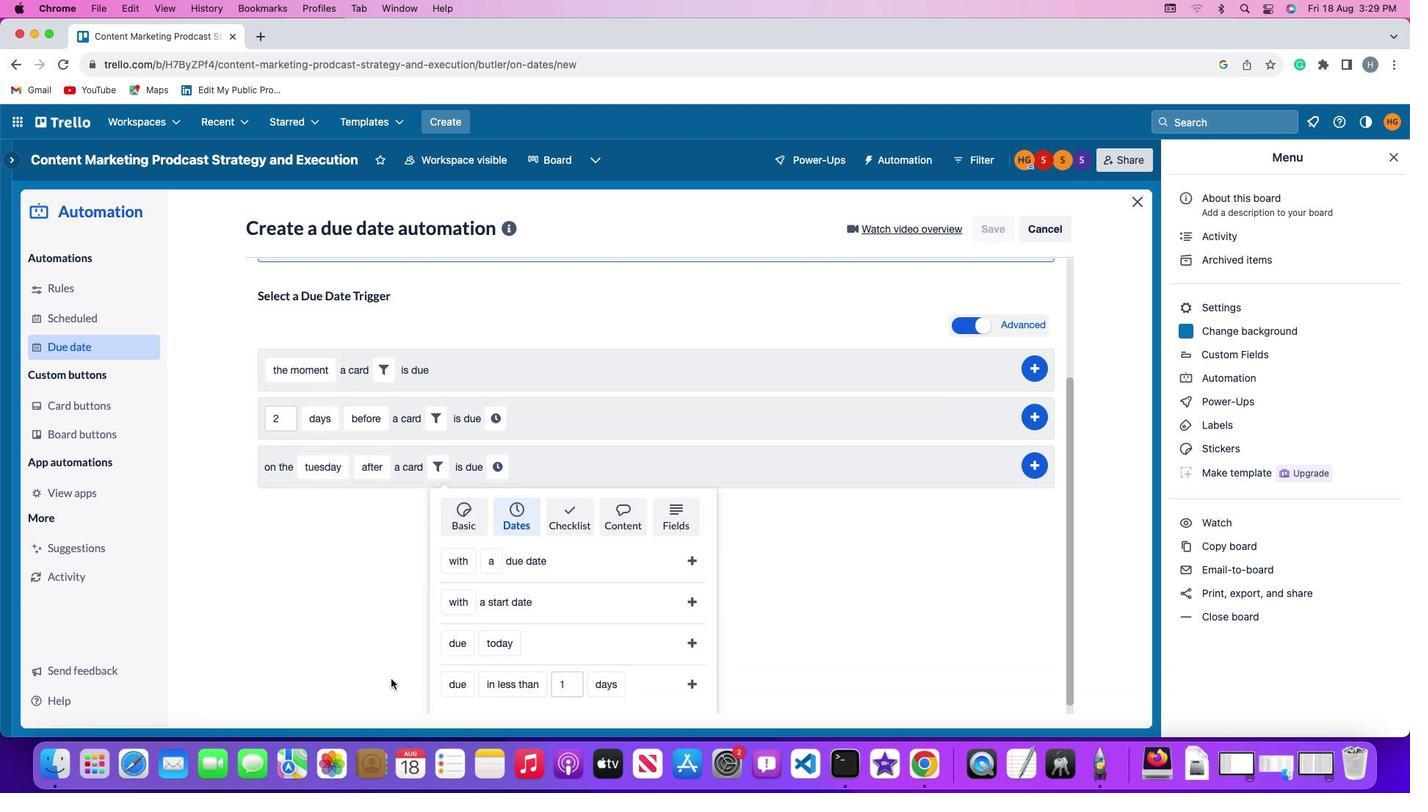 
Action: Mouse scrolled (390, 677) with delta (-1, -5)
Screenshot: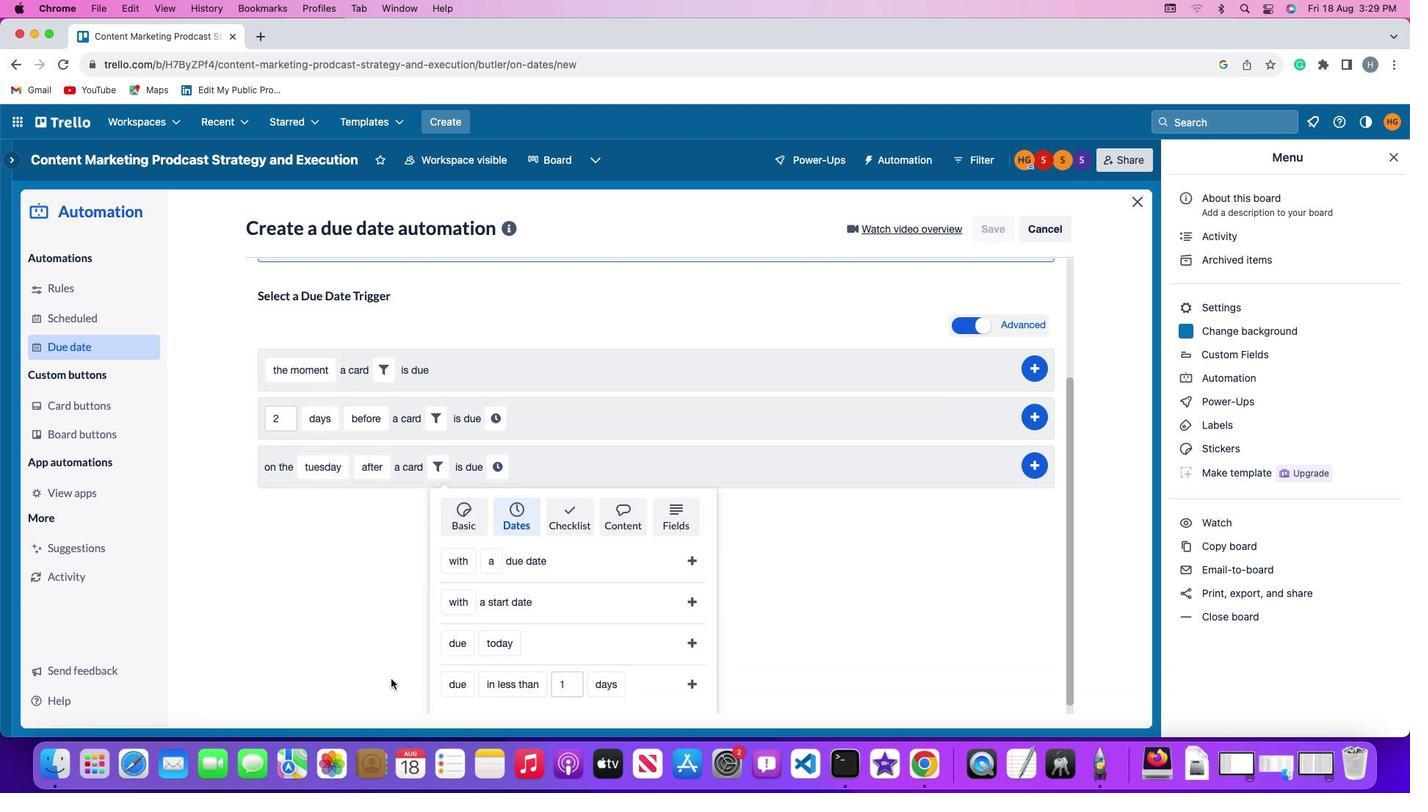 
Action: Mouse moved to (388, 676)
Screenshot: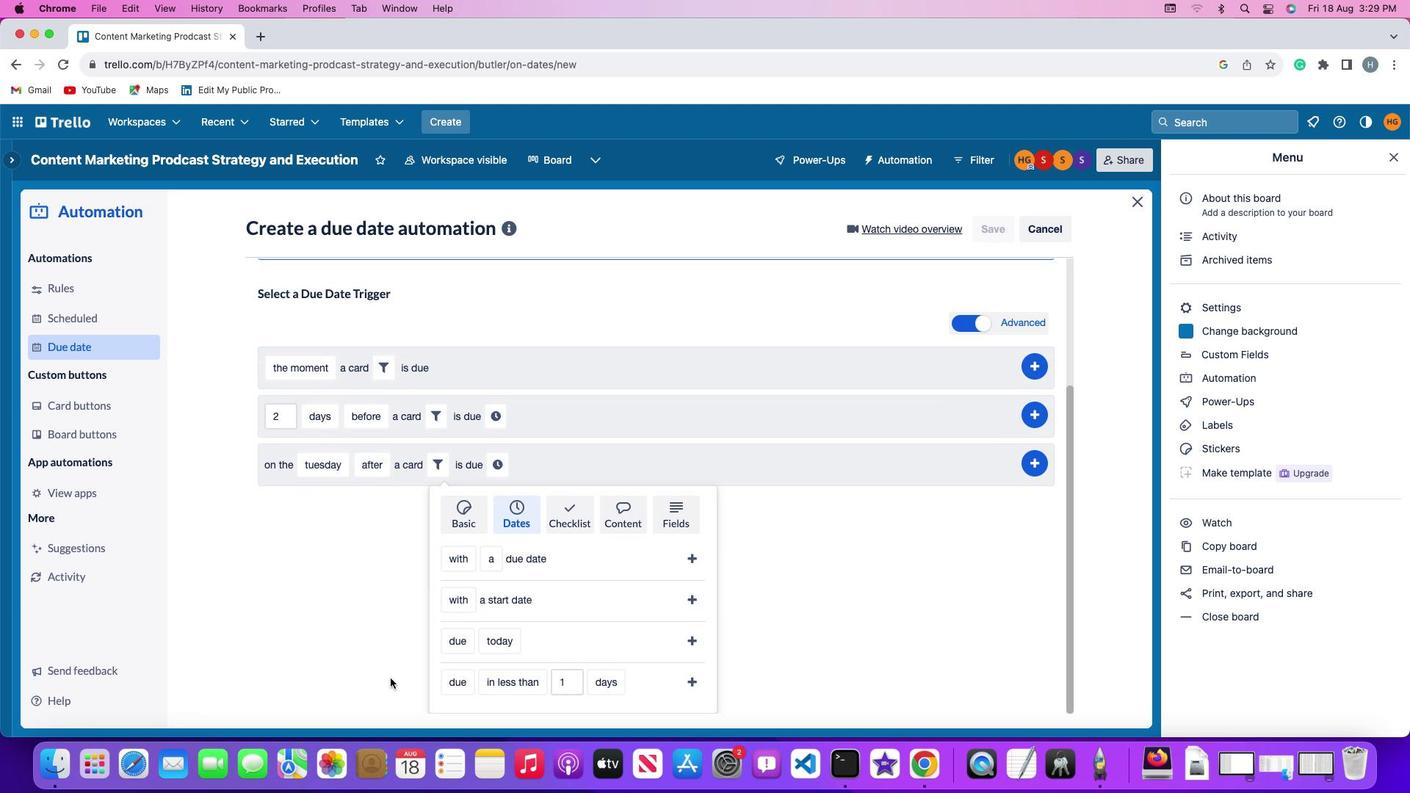 
Action: Mouse scrolled (388, 676) with delta (-1, -2)
Screenshot: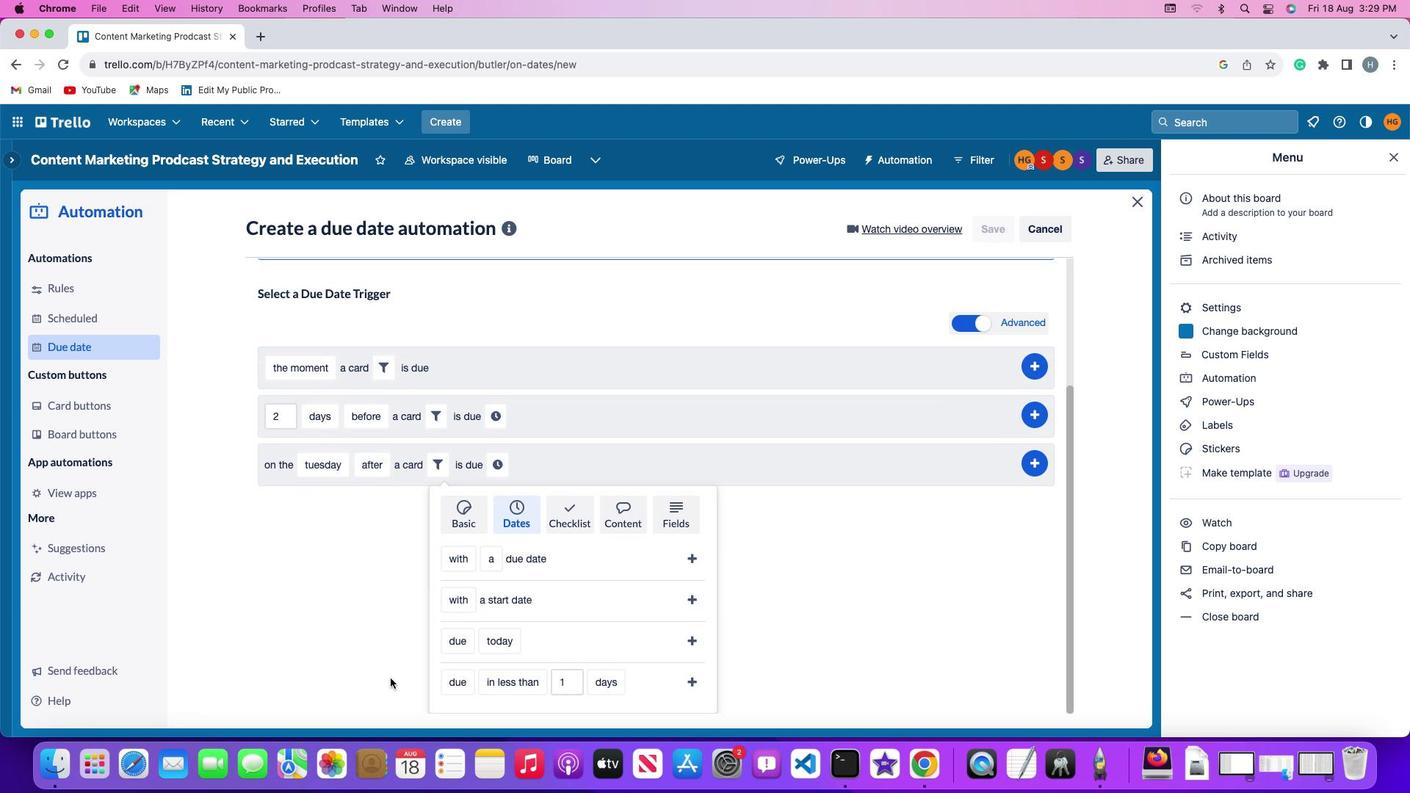
Action: Mouse scrolled (388, 676) with delta (-1, -2)
Screenshot: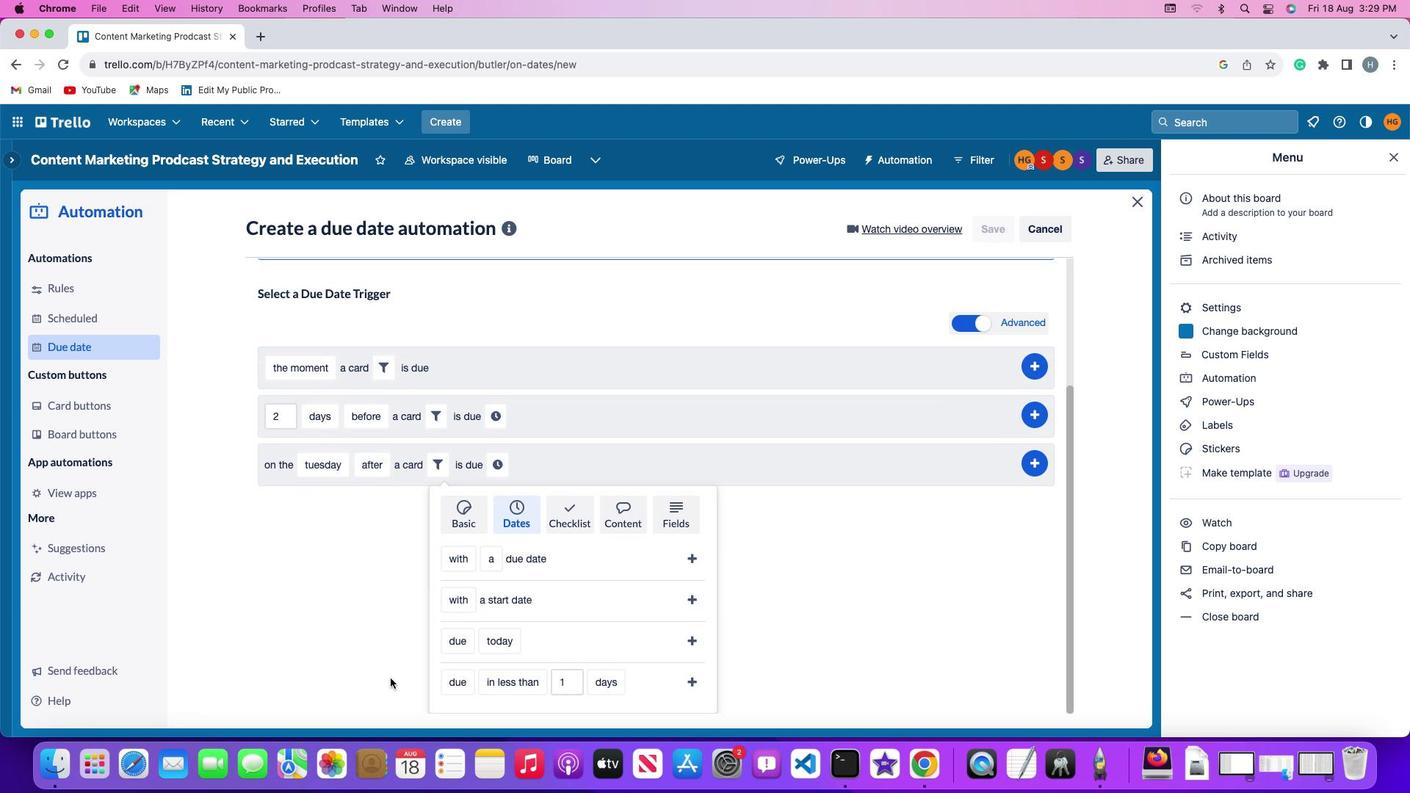 
Action: Mouse moved to (388, 676)
Screenshot: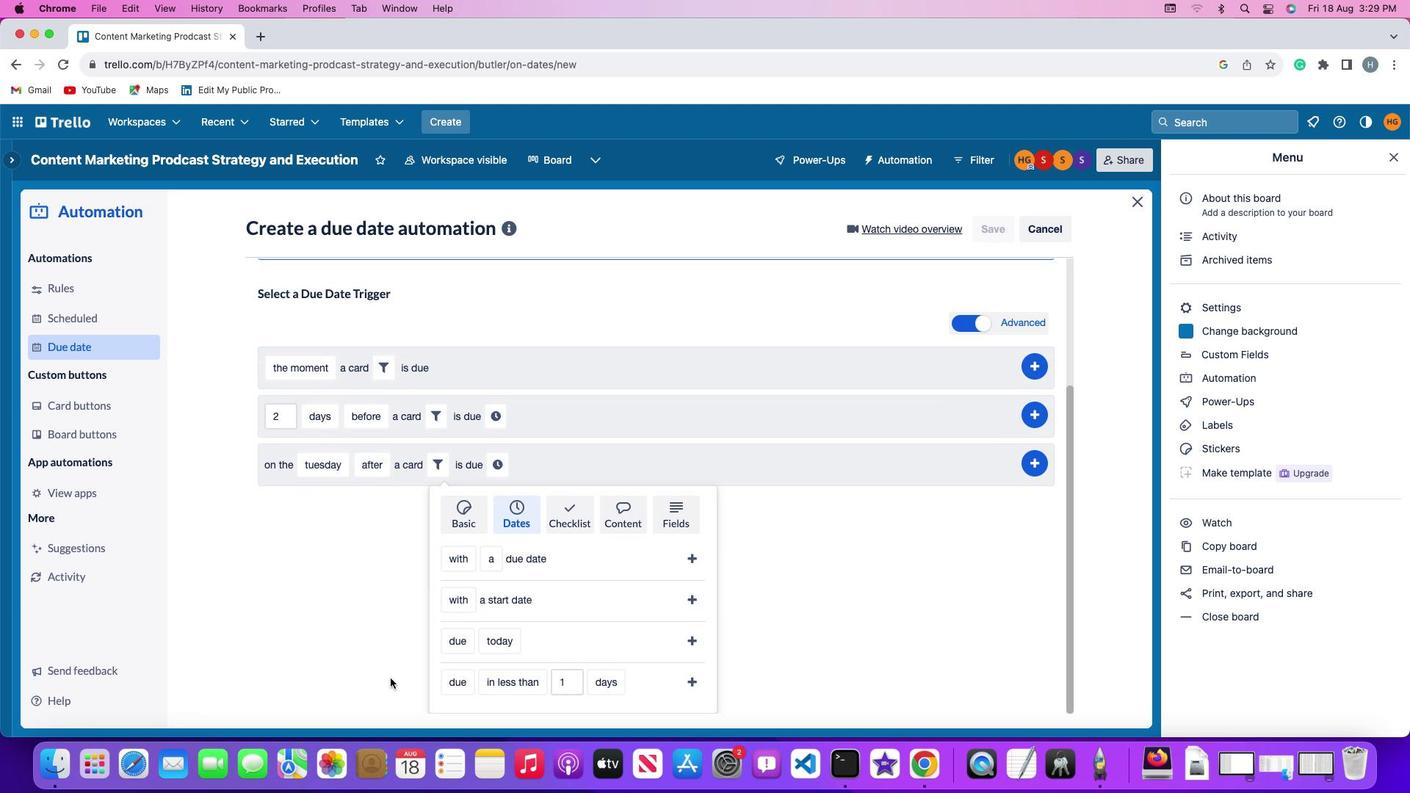 
Action: Mouse scrolled (388, 676) with delta (-1, -3)
Screenshot: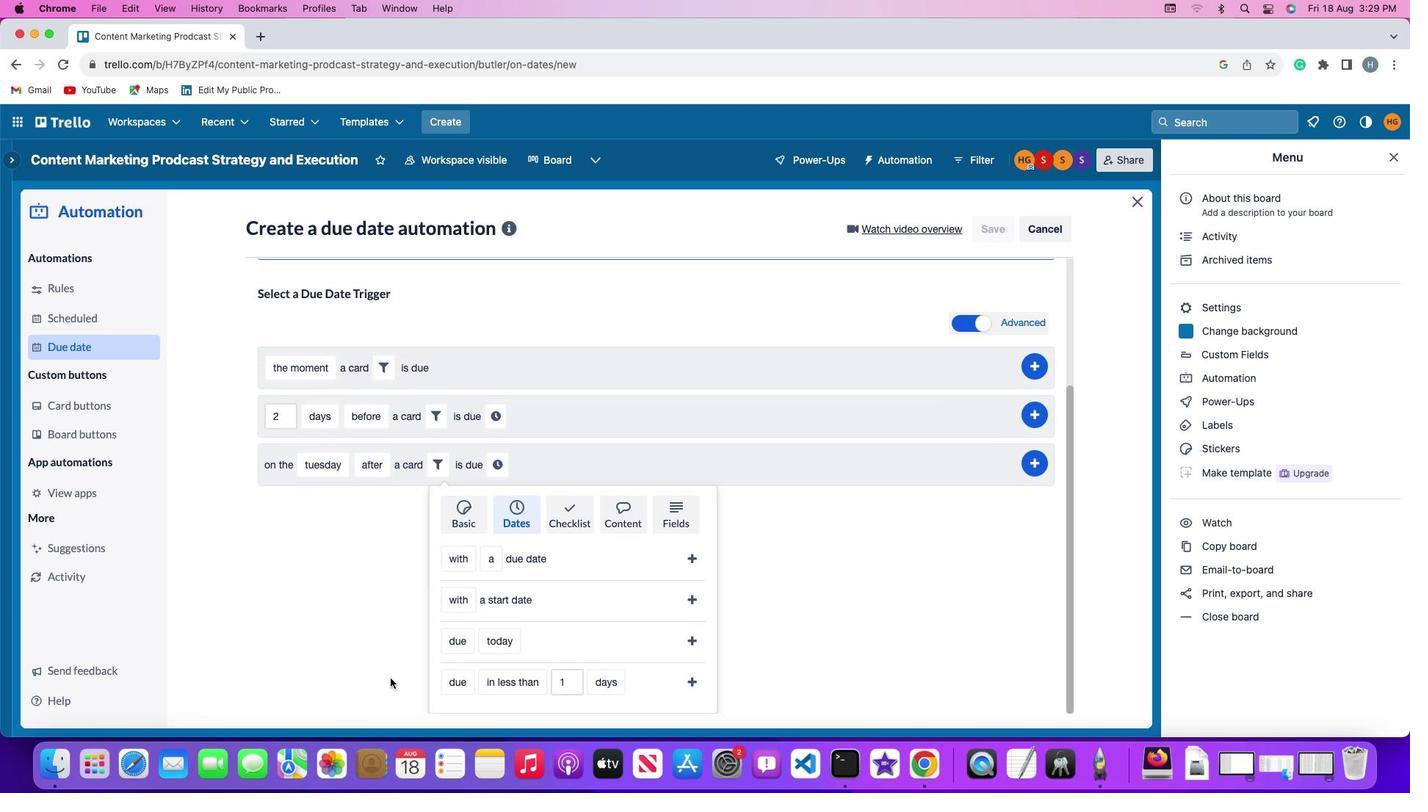 
Action: Mouse scrolled (388, 676) with delta (-1, -5)
Screenshot: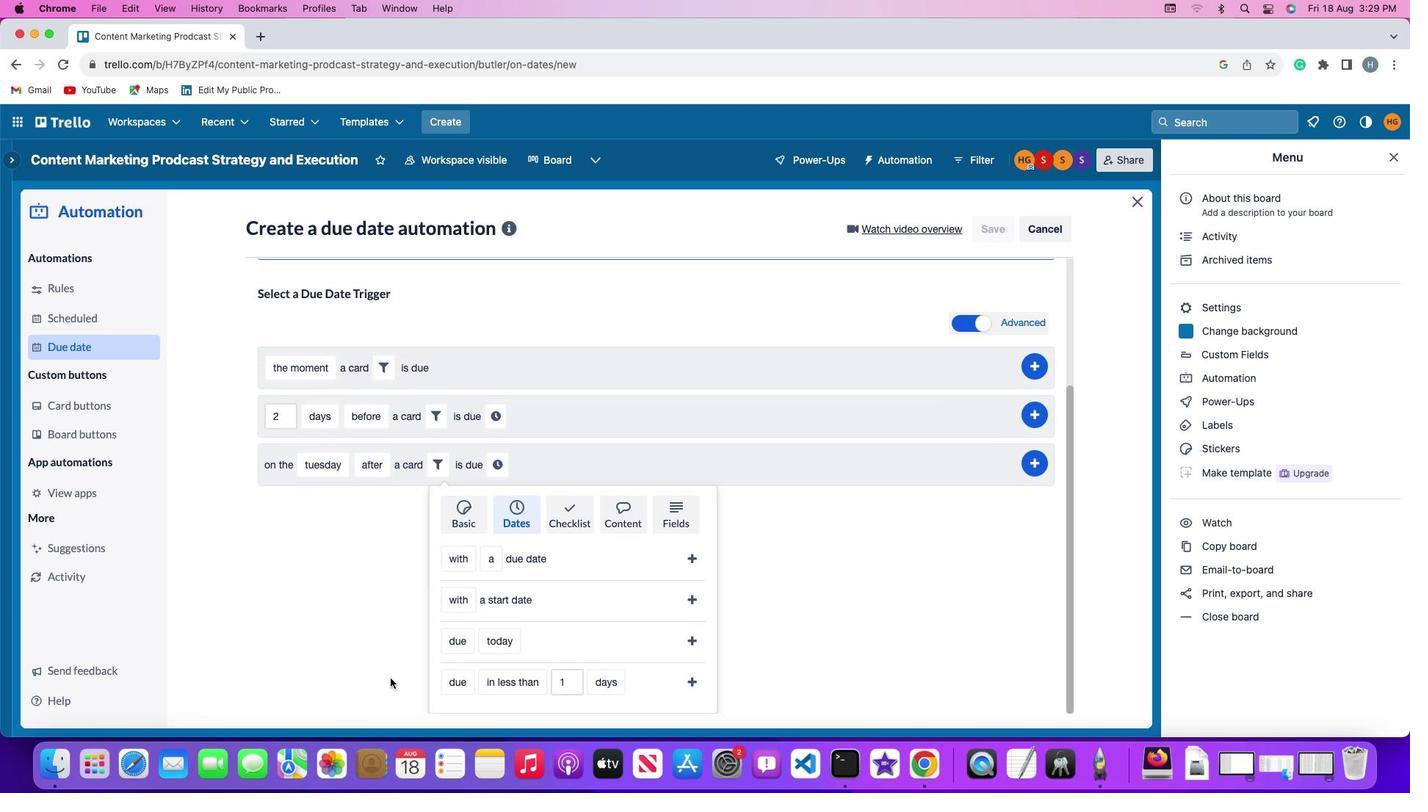 
Action: Mouse scrolled (388, 676) with delta (-1, -5)
Screenshot: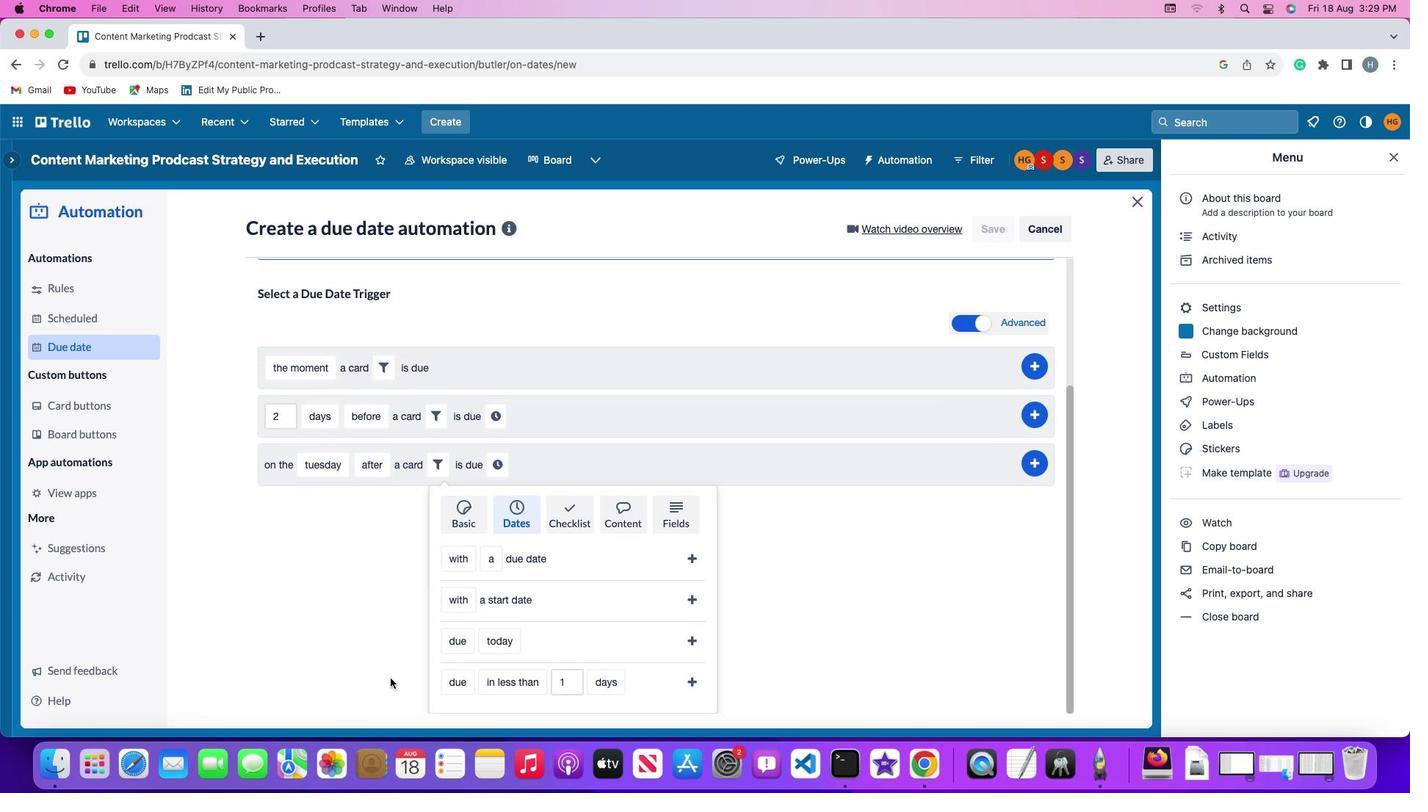 
Action: Mouse moved to (466, 680)
Screenshot: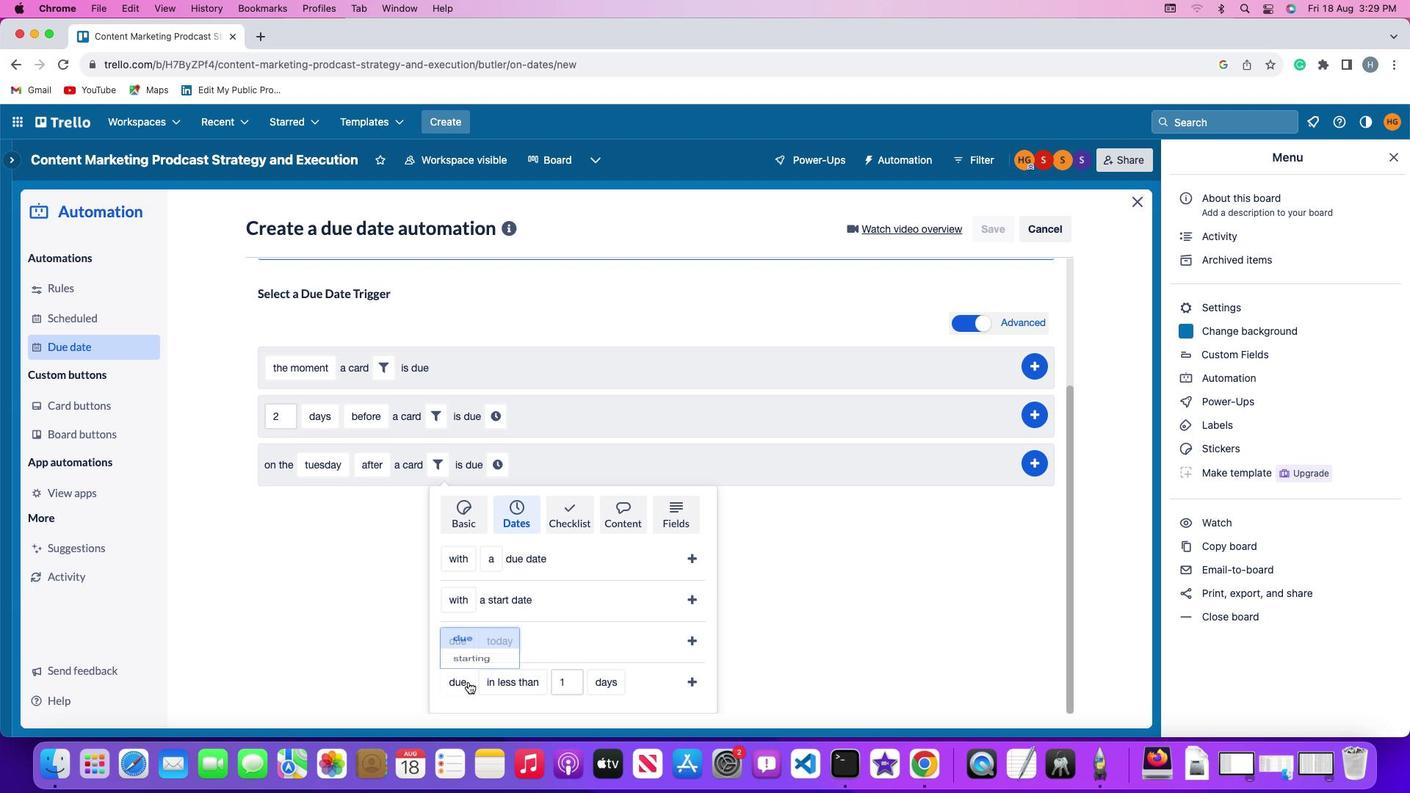 
Action: Mouse pressed left at (466, 680)
Screenshot: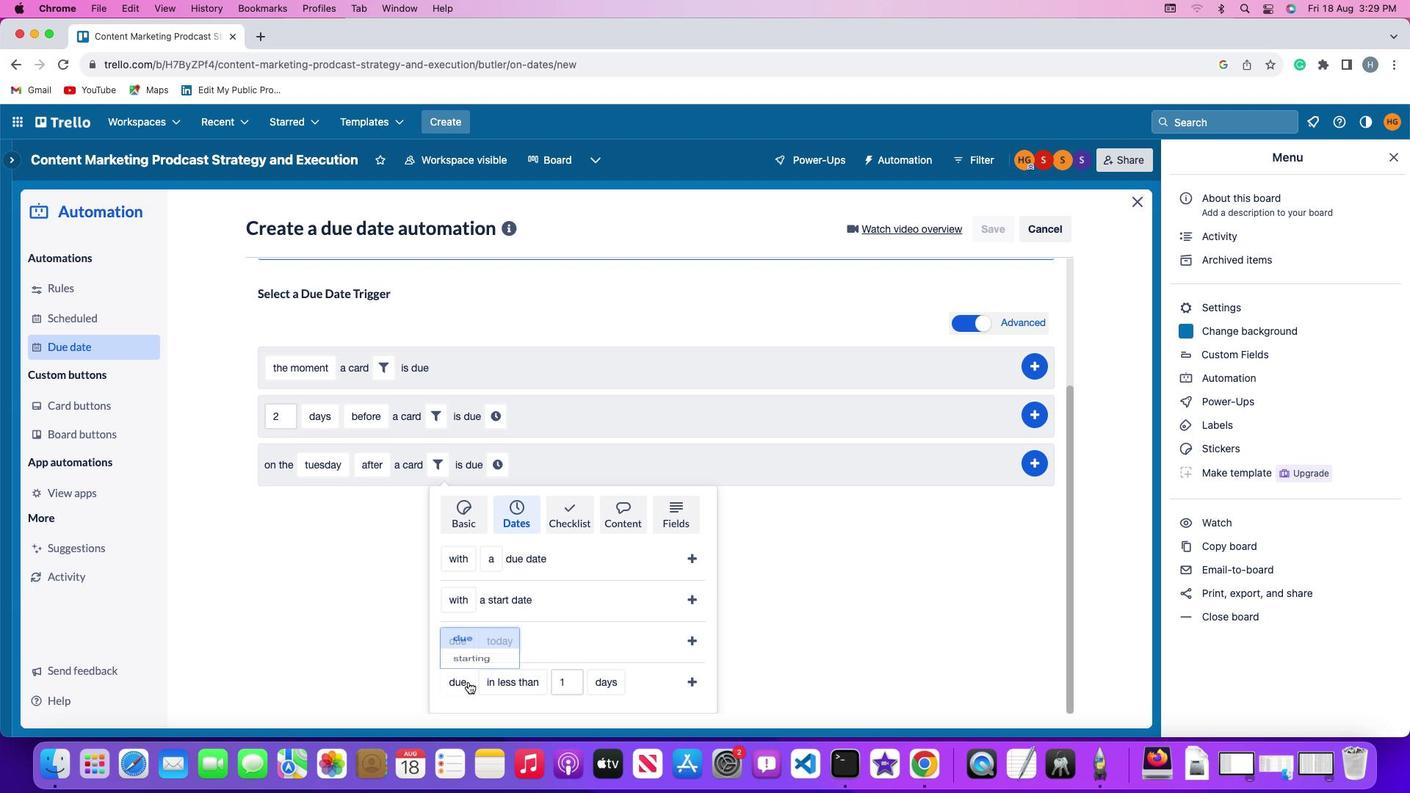 
Action: Mouse moved to (464, 620)
Screenshot: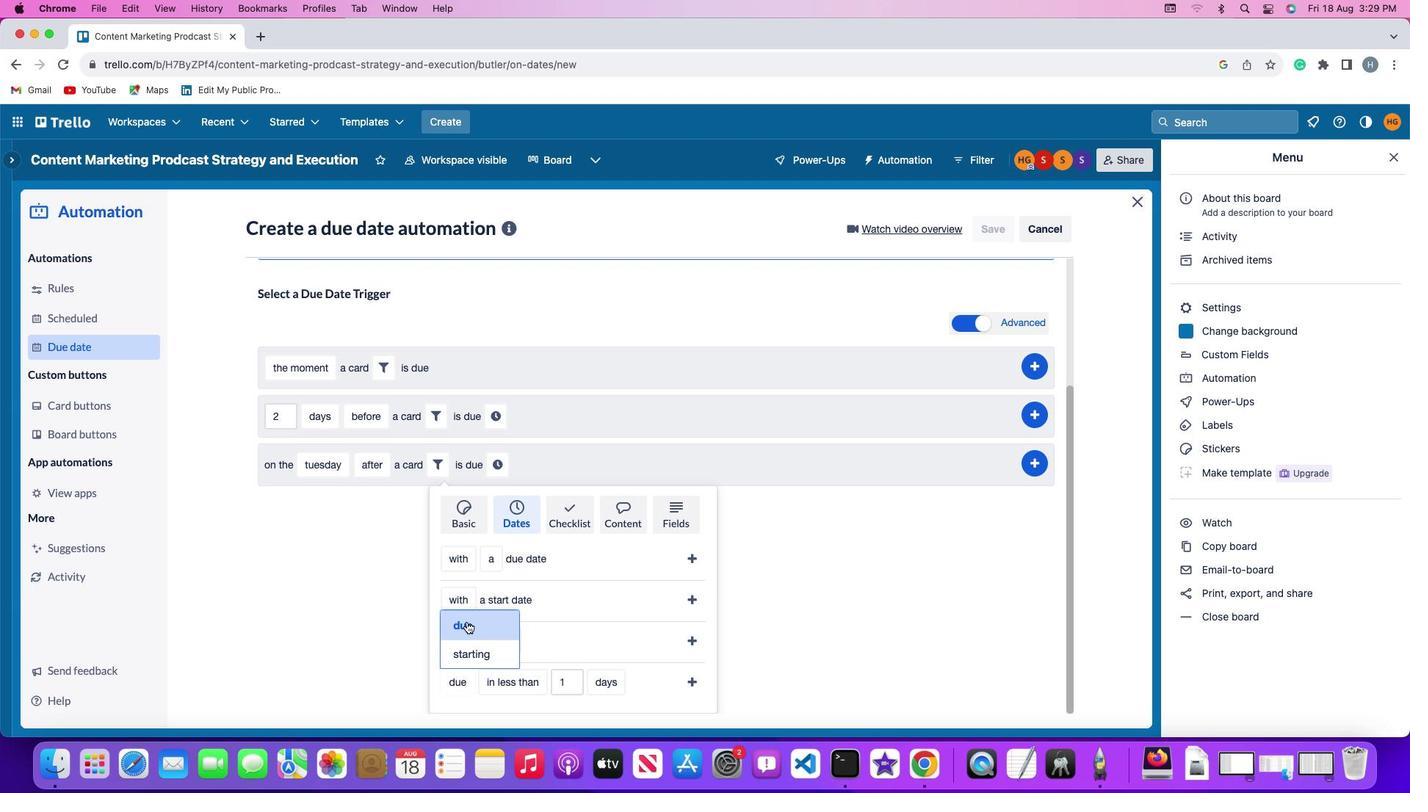 
Action: Mouse pressed left at (464, 620)
Screenshot: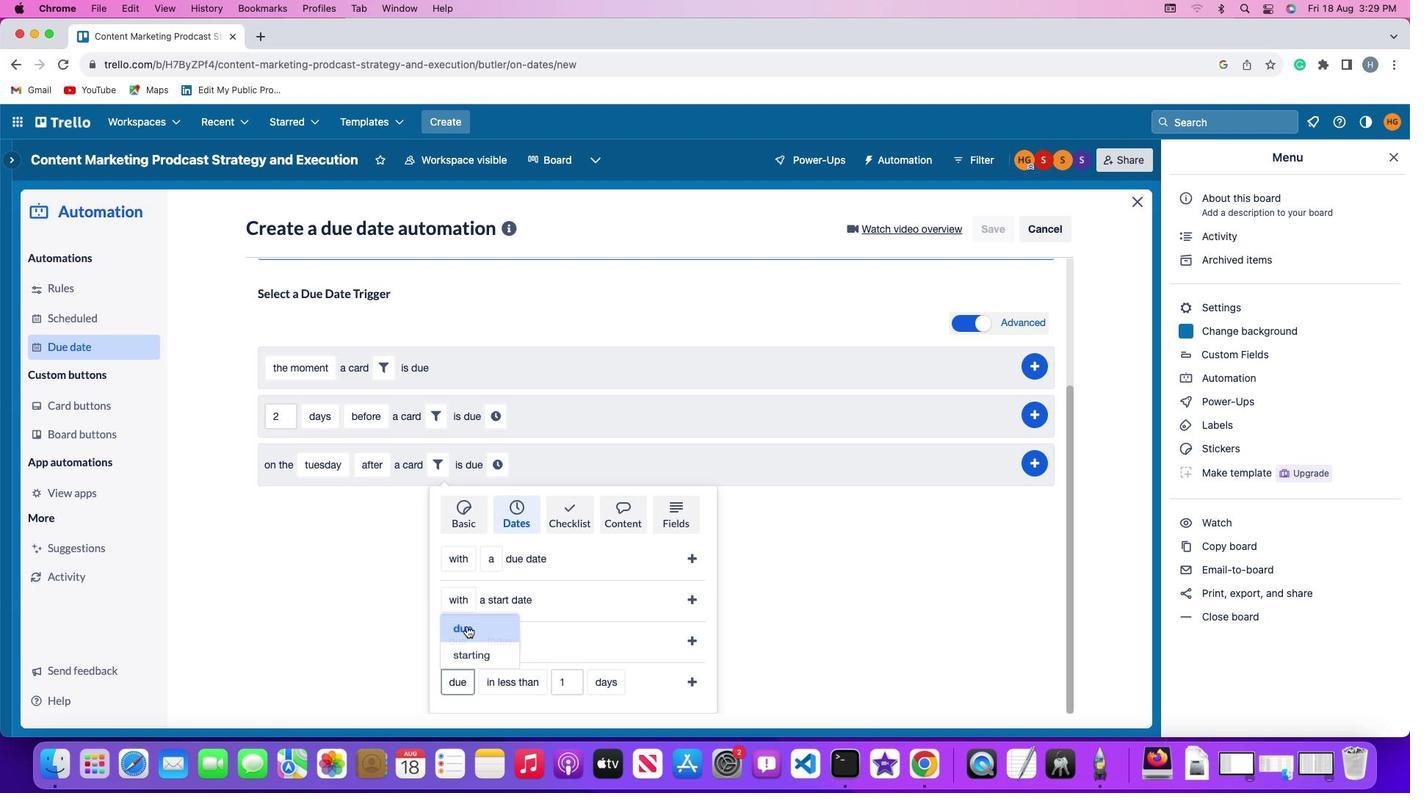 
Action: Mouse moved to (493, 673)
Screenshot: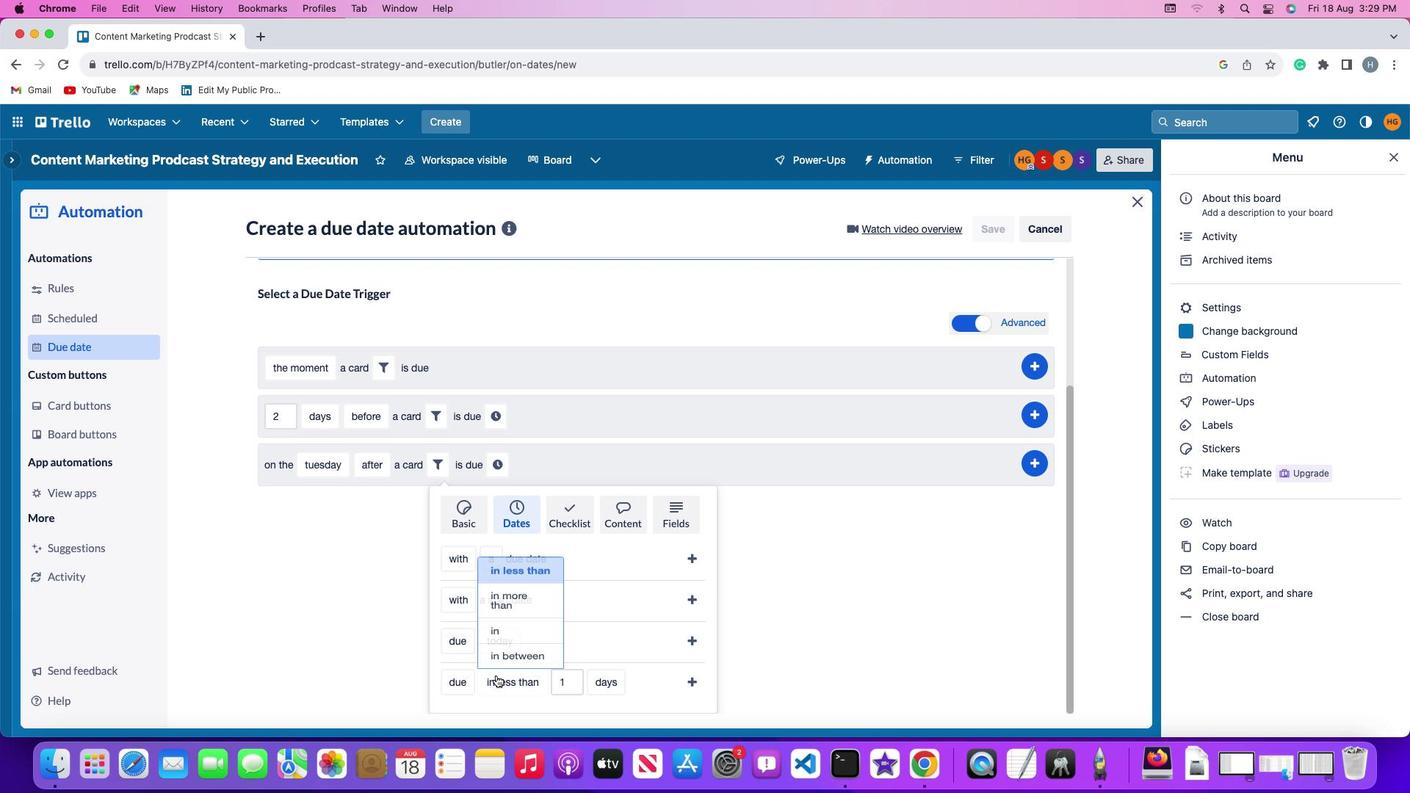 
Action: Mouse pressed left at (493, 673)
Screenshot: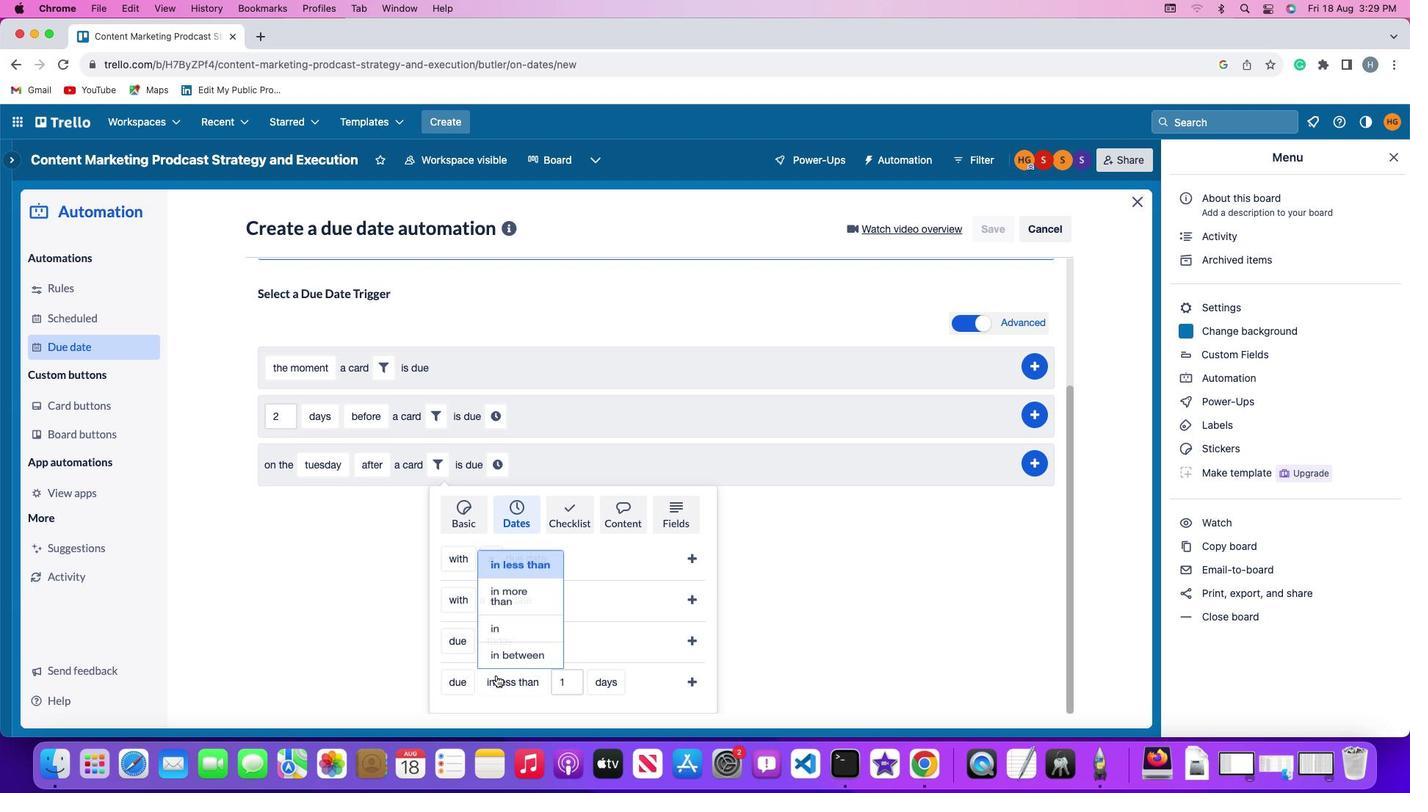 
Action: Mouse moved to (490, 621)
Screenshot: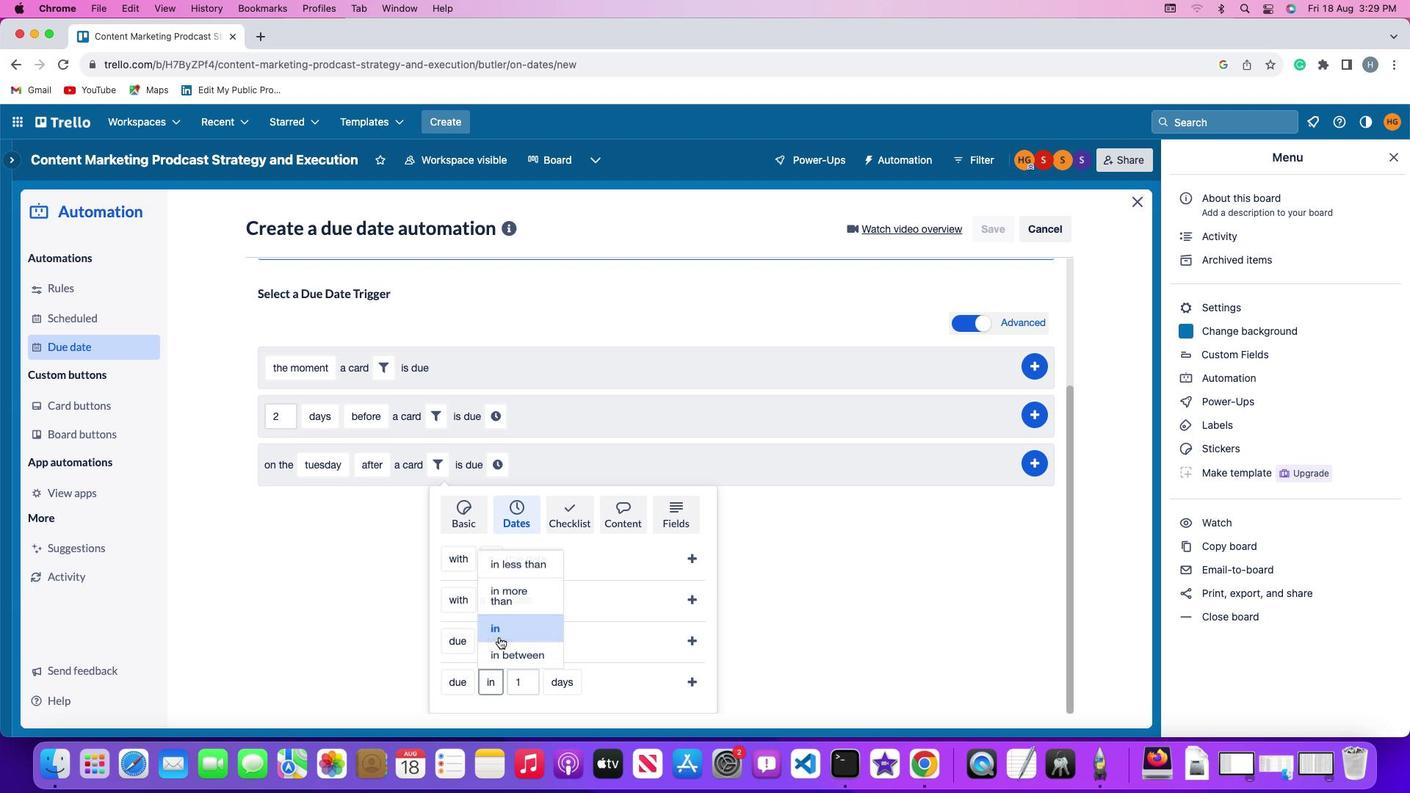 
Action: Mouse pressed left at (490, 621)
Screenshot: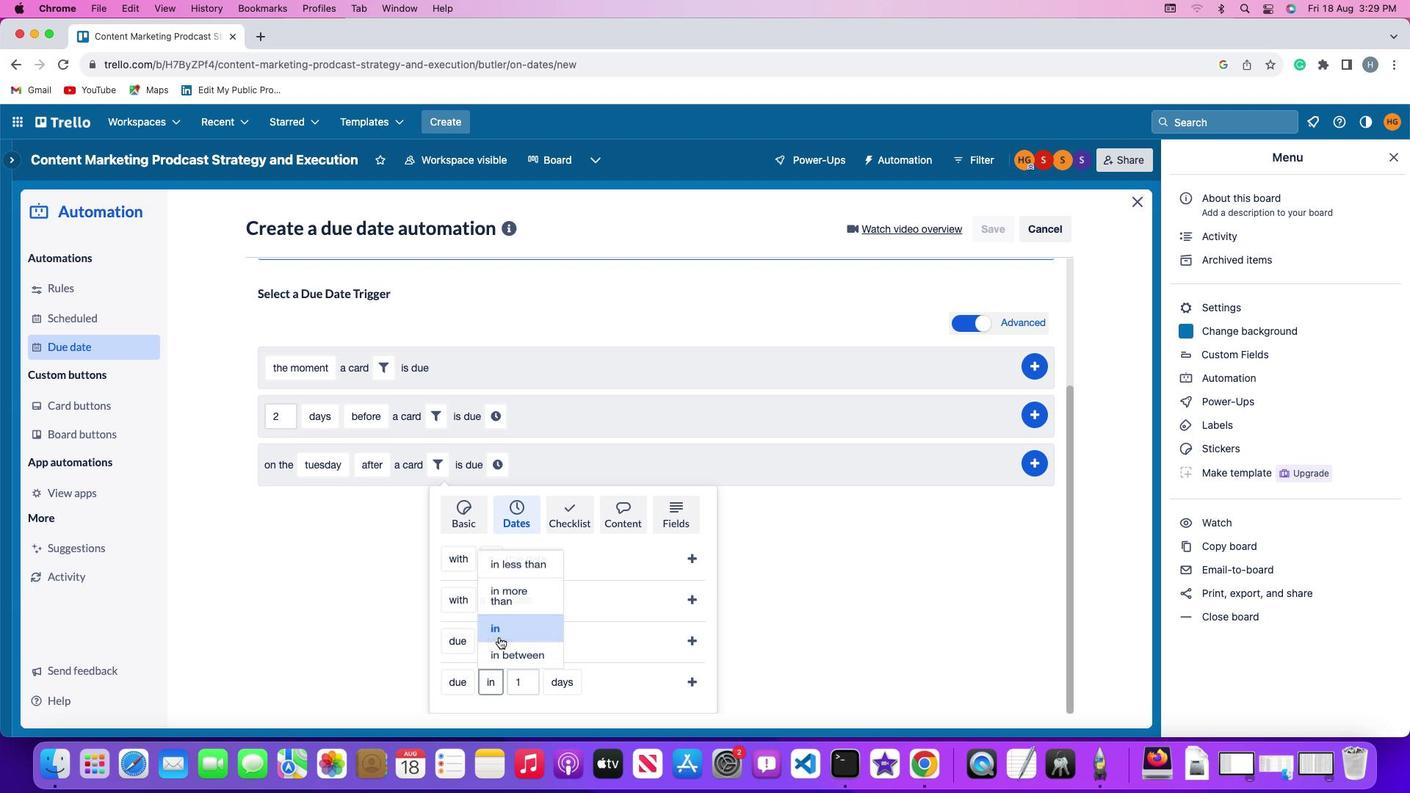 
Action: Mouse moved to (529, 681)
Screenshot: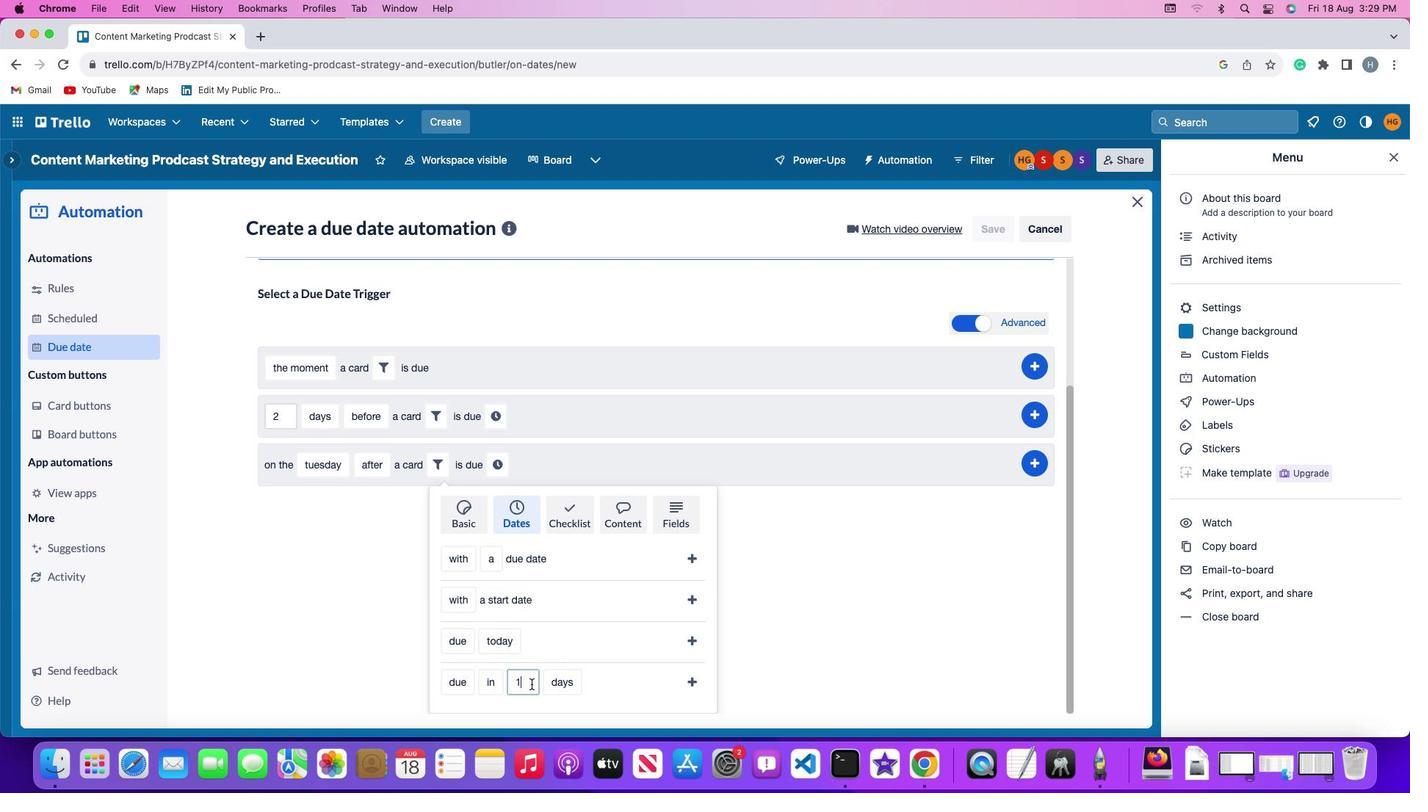 
Action: Mouse pressed left at (529, 681)
Screenshot: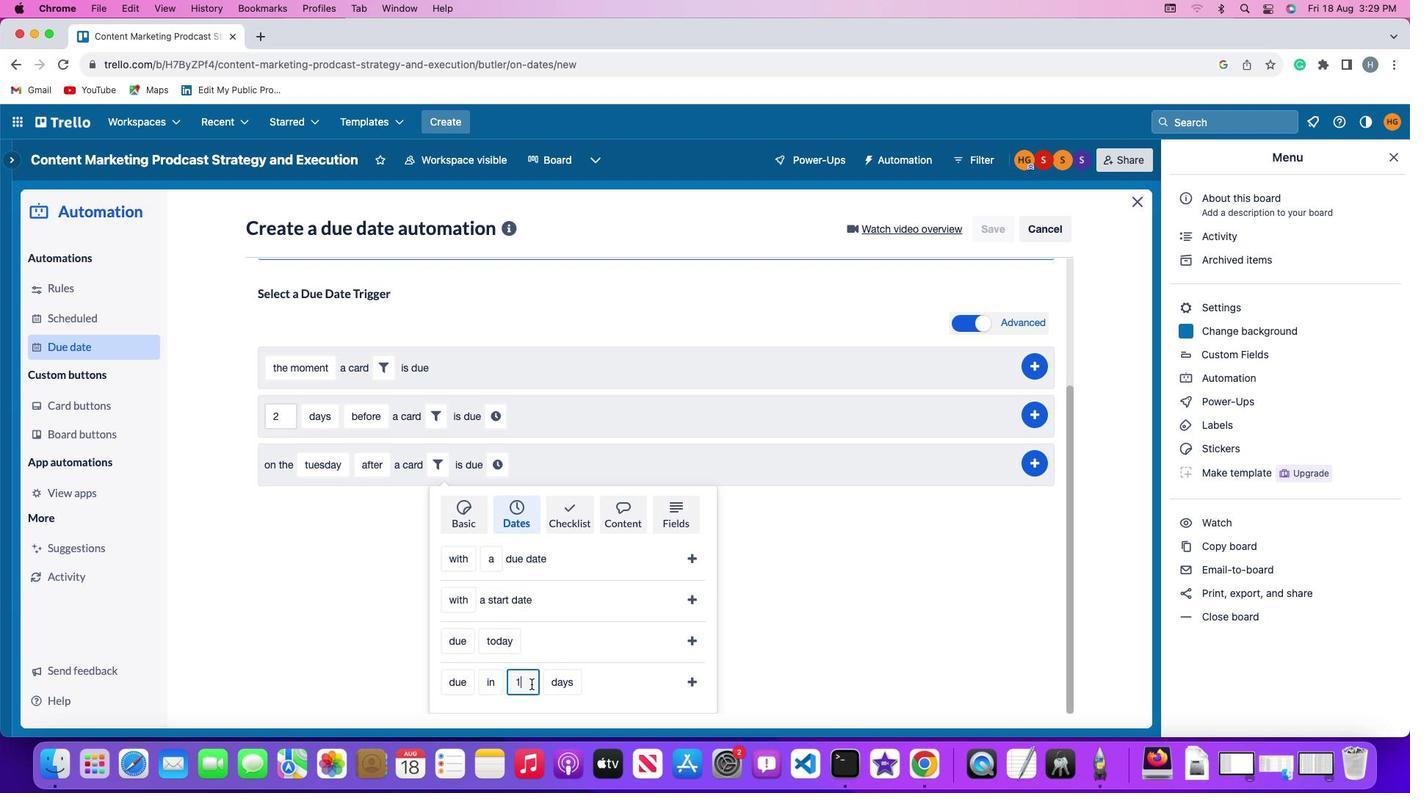 
Action: Mouse moved to (529, 681)
Screenshot: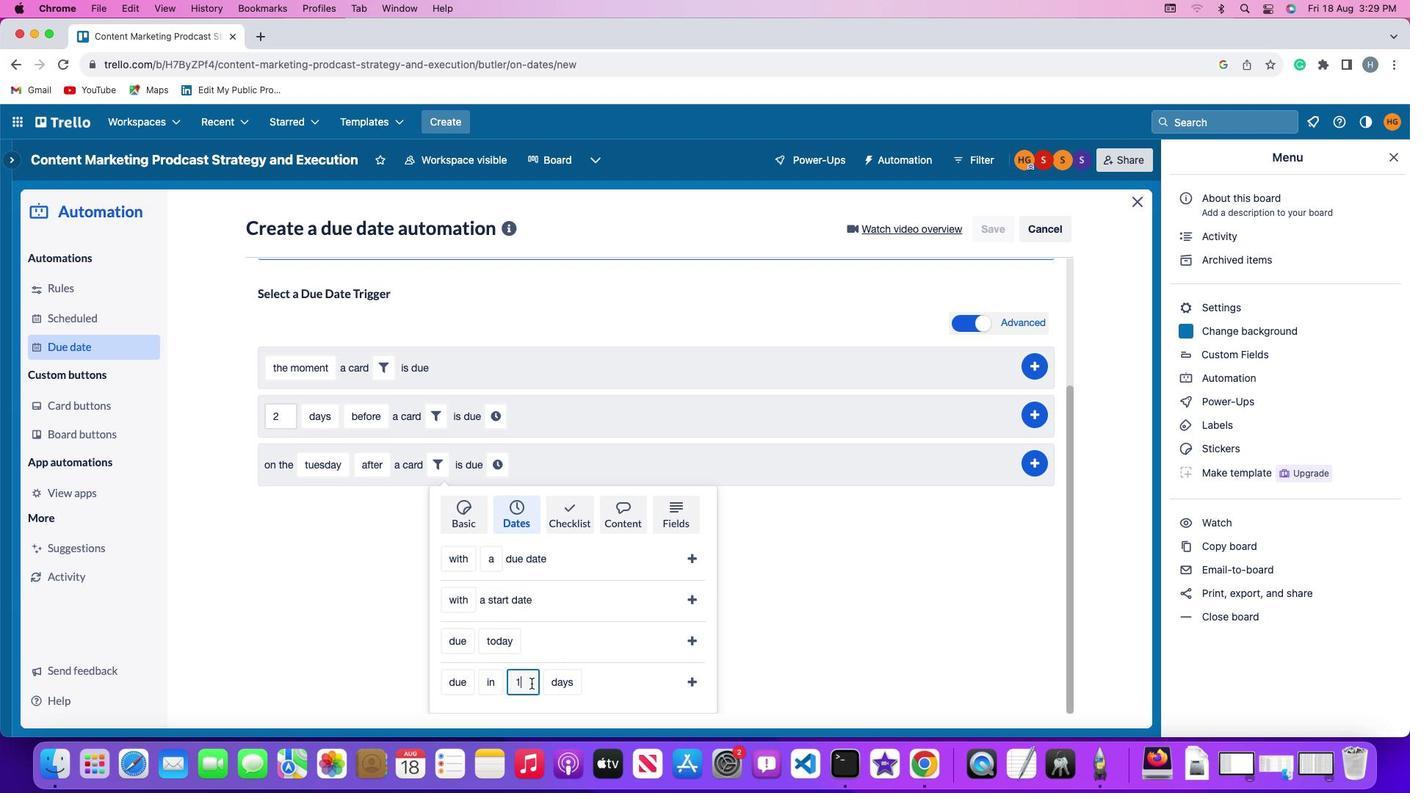 
Action: Key pressed Key.backspace'1'
Screenshot: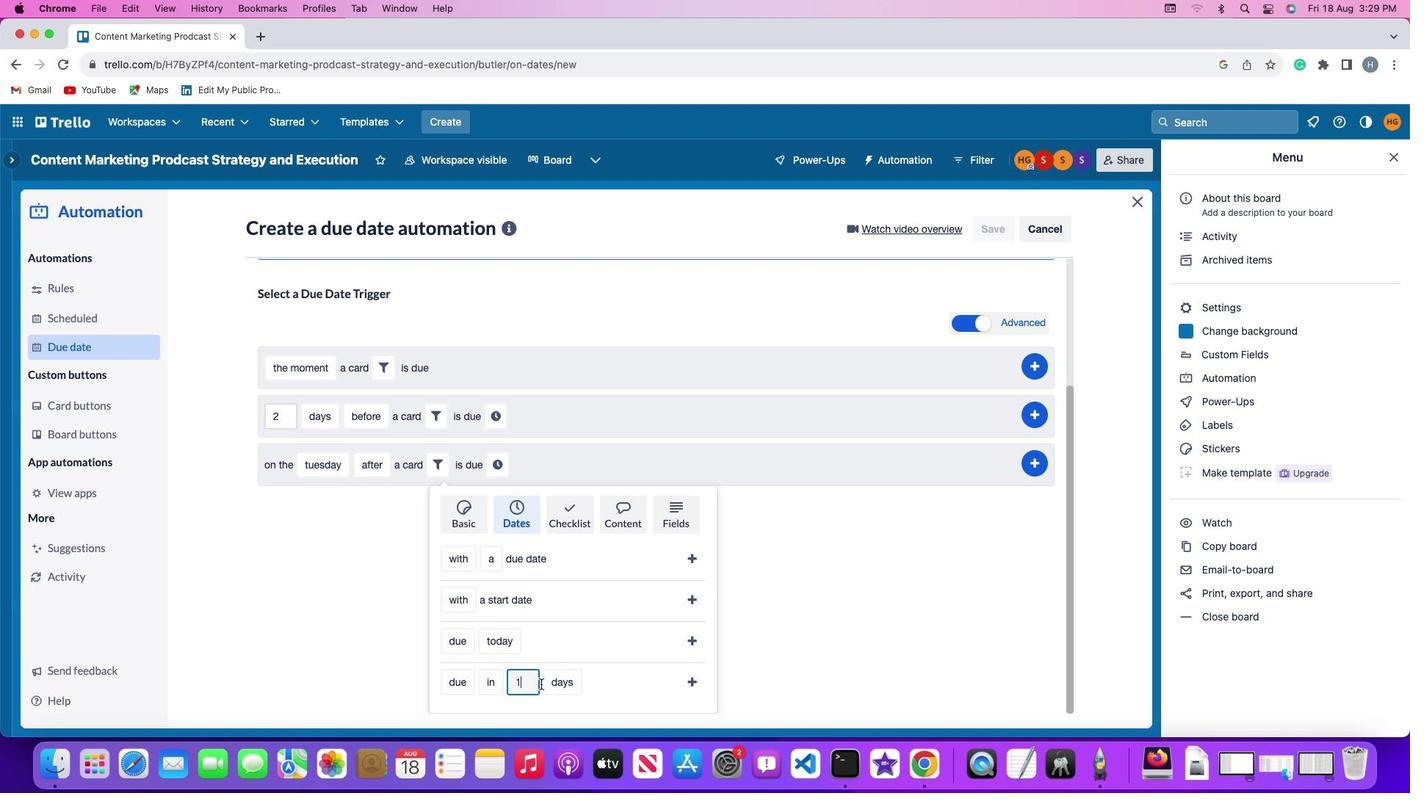 
Action: Mouse moved to (553, 680)
Screenshot: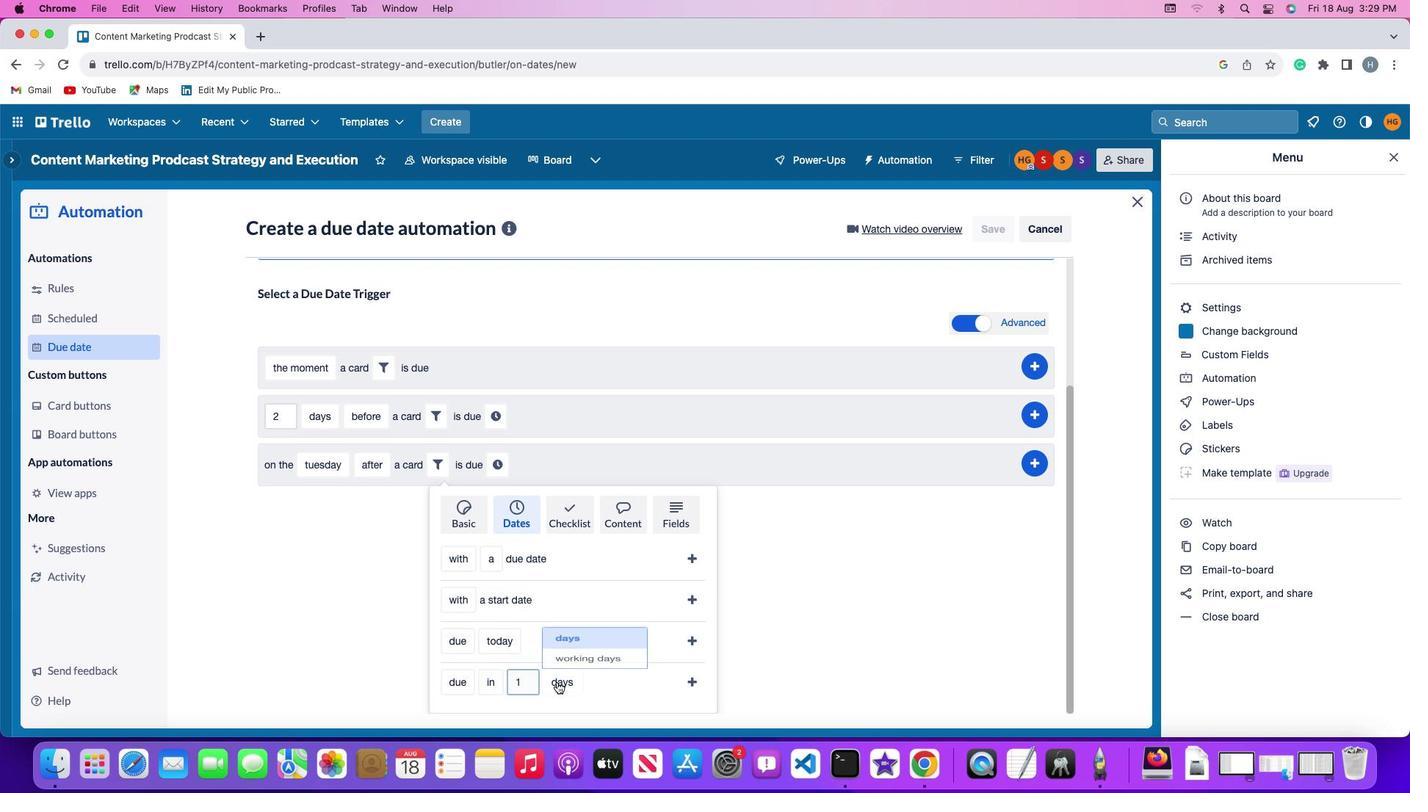 
Action: Mouse pressed left at (553, 680)
Screenshot: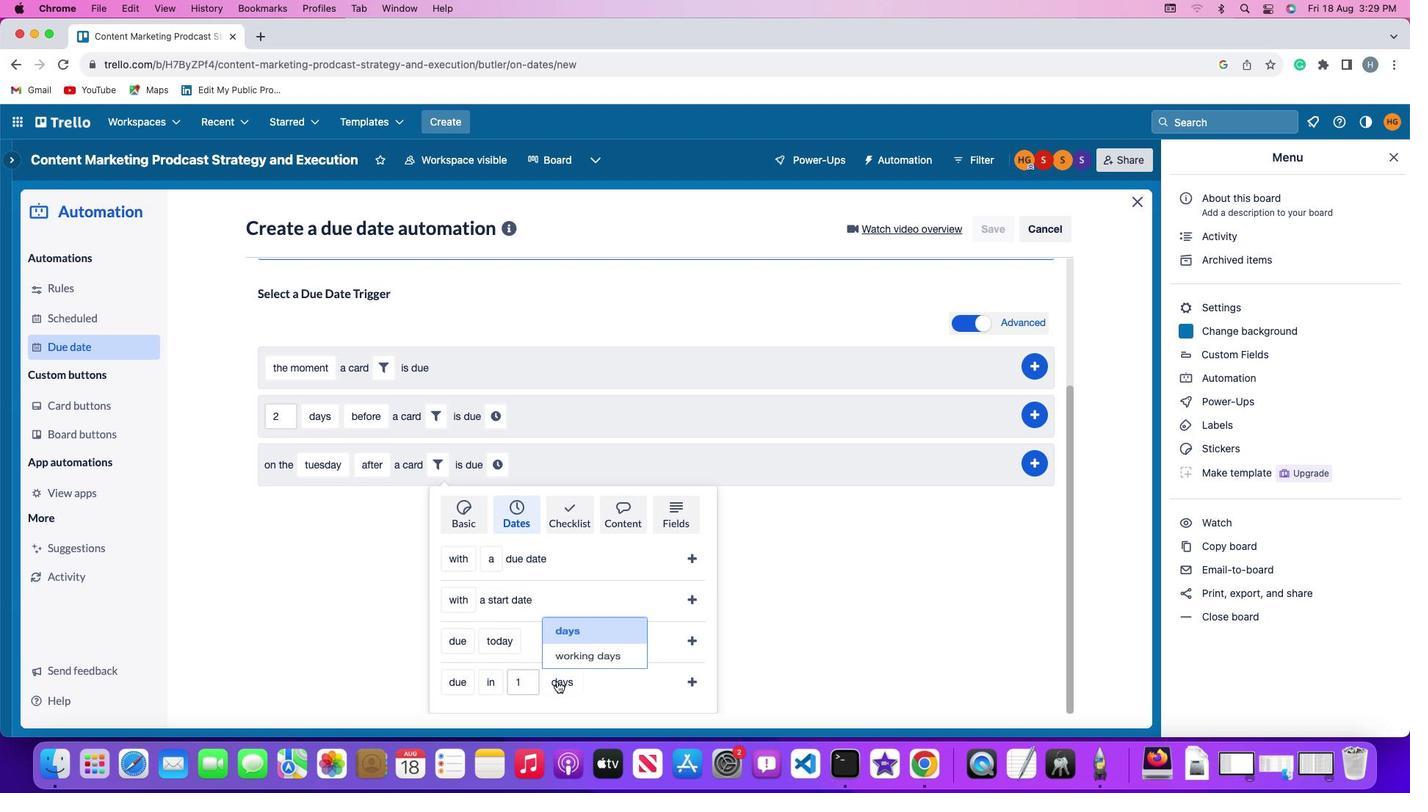 
Action: Mouse moved to (578, 622)
Screenshot: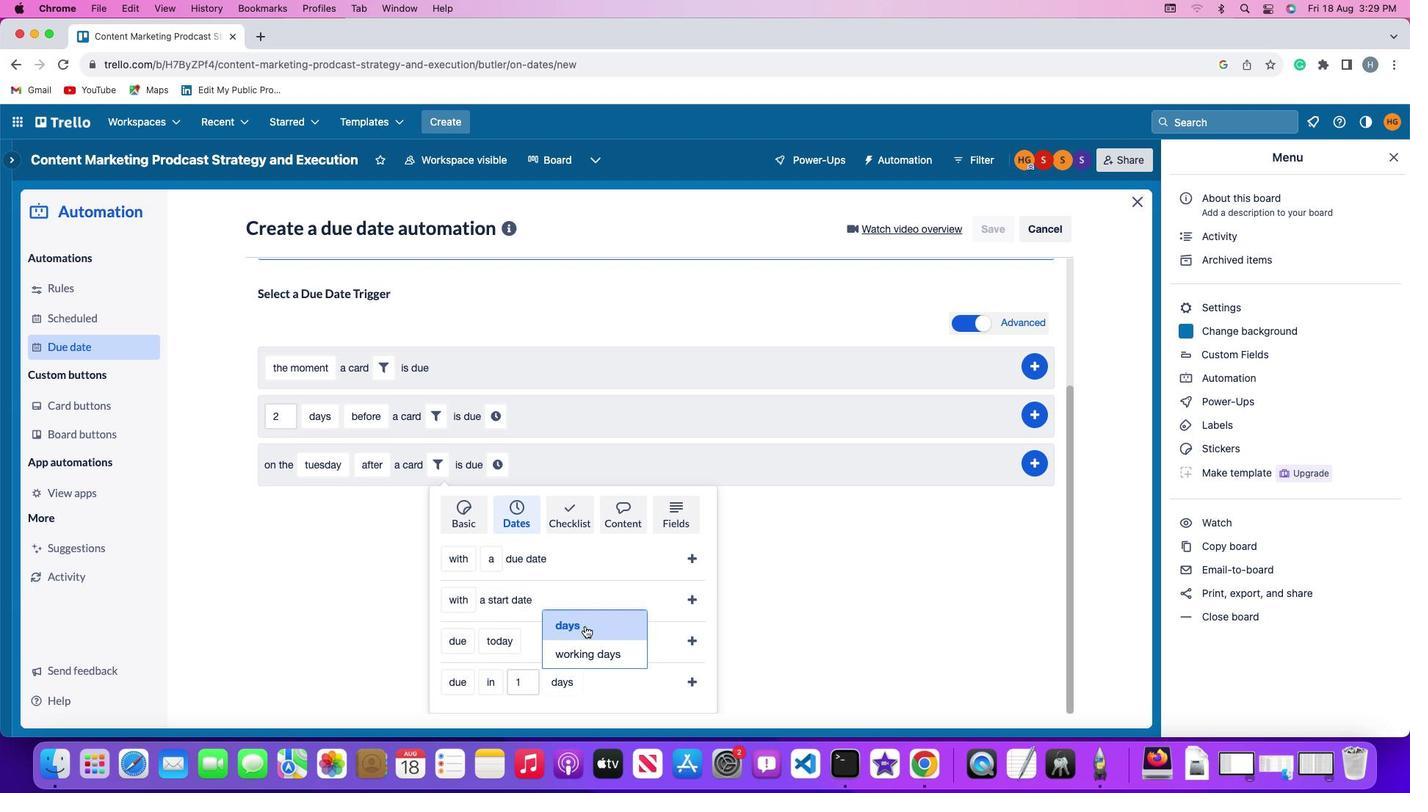
Action: Mouse pressed left at (578, 622)
Screenshot: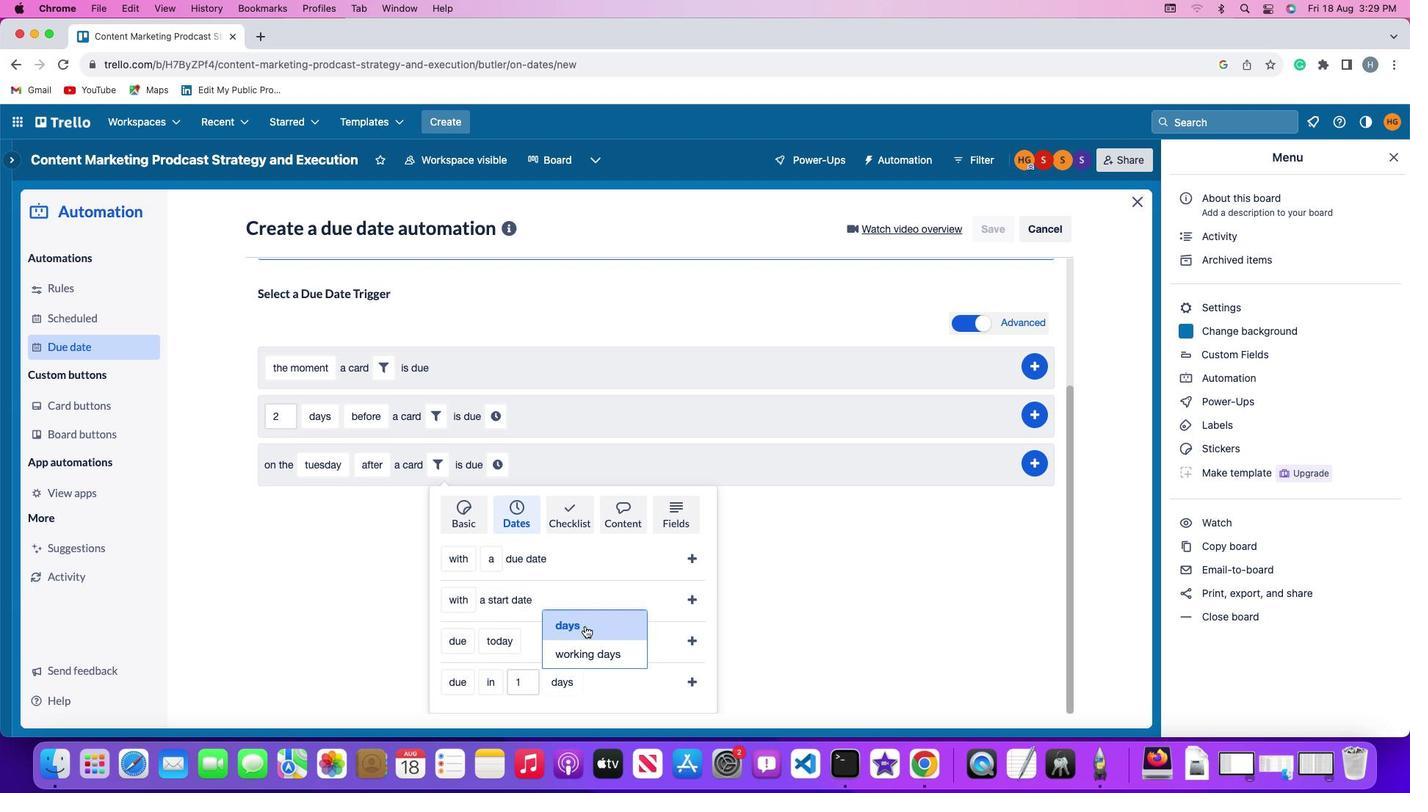 
Action: Mouse moved to (691, 678)
Screenshot: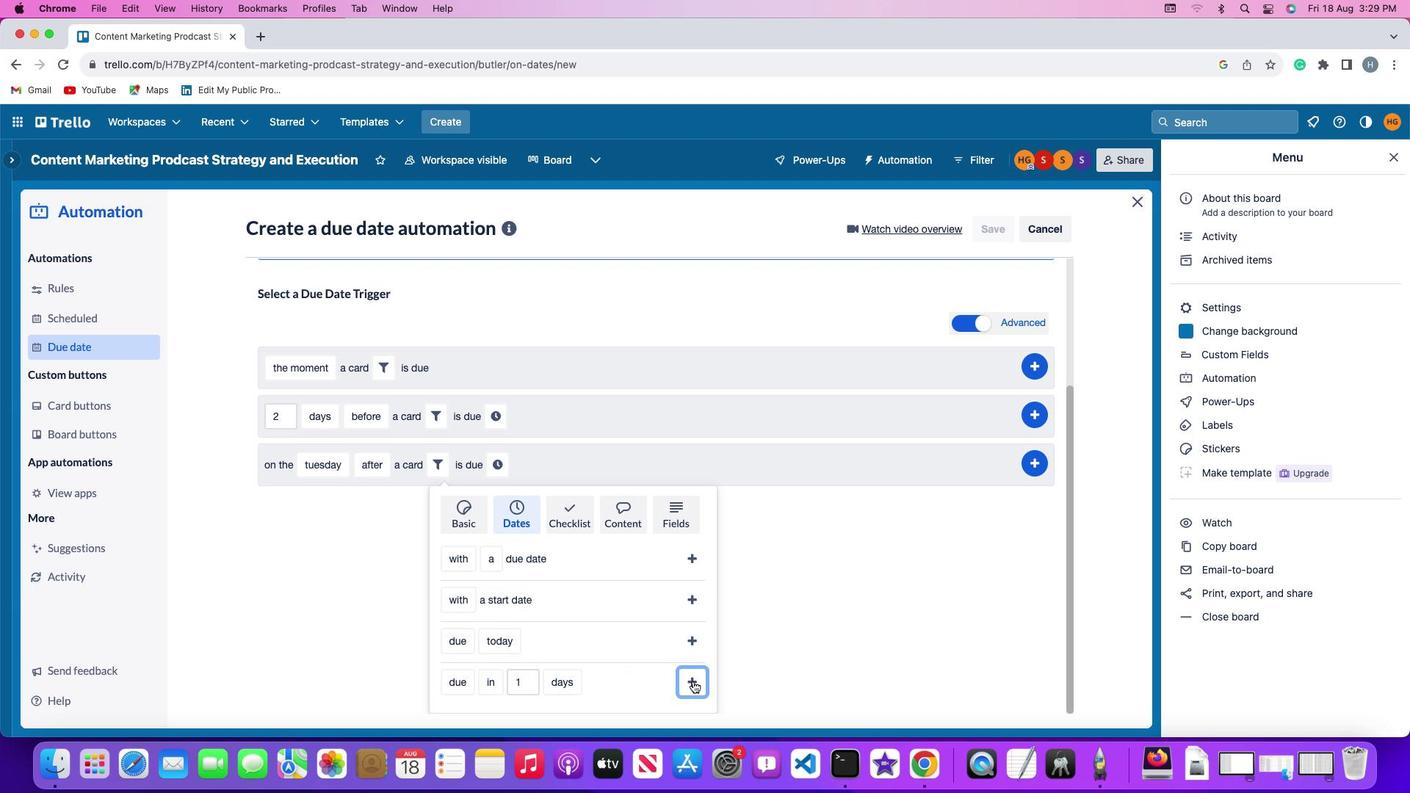 
Action: Mouse pressed left at (691, 678)
Screenshot: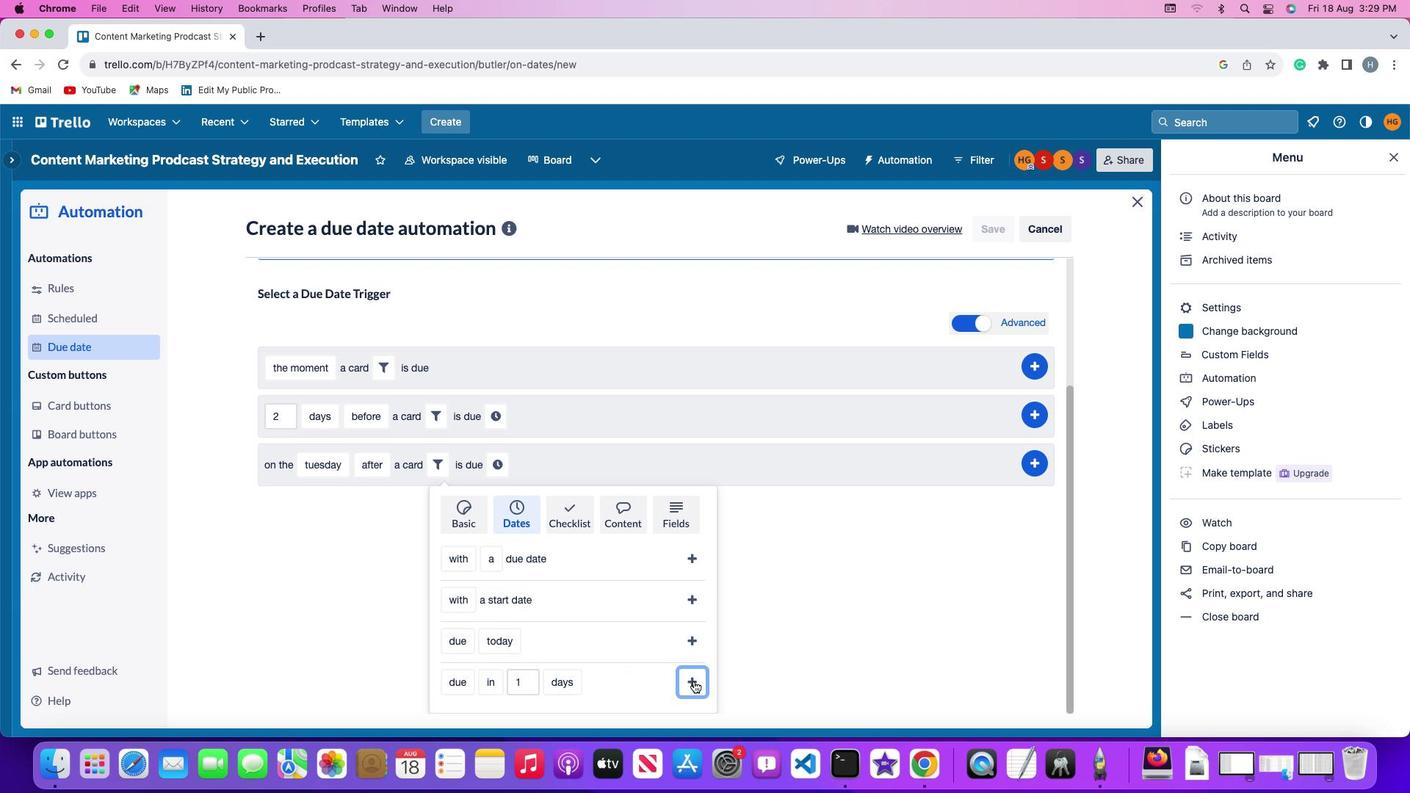 
Action: Mouse moved to (595, 637)
Screenshot: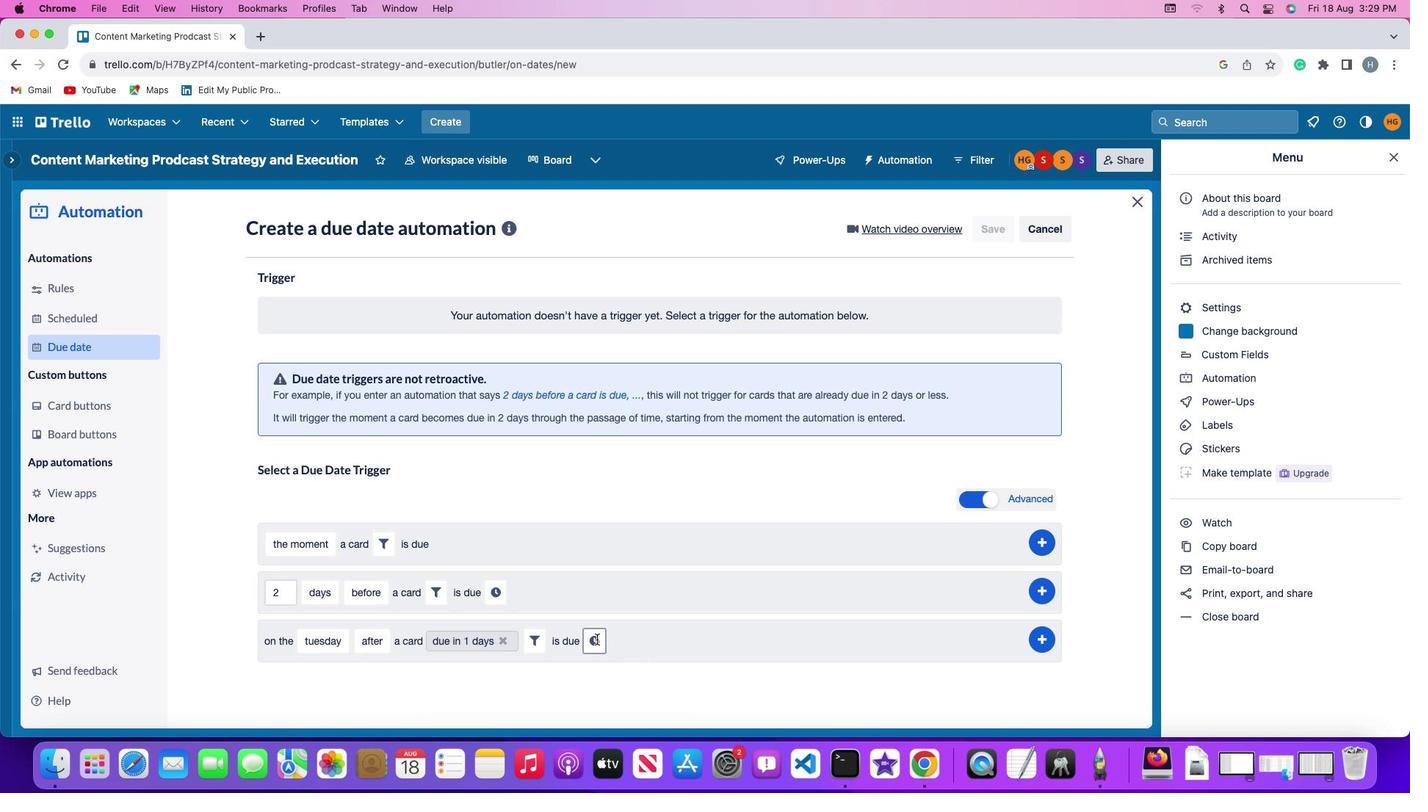 
Action: Mouse pressed left at (595, 637)
Screenshot: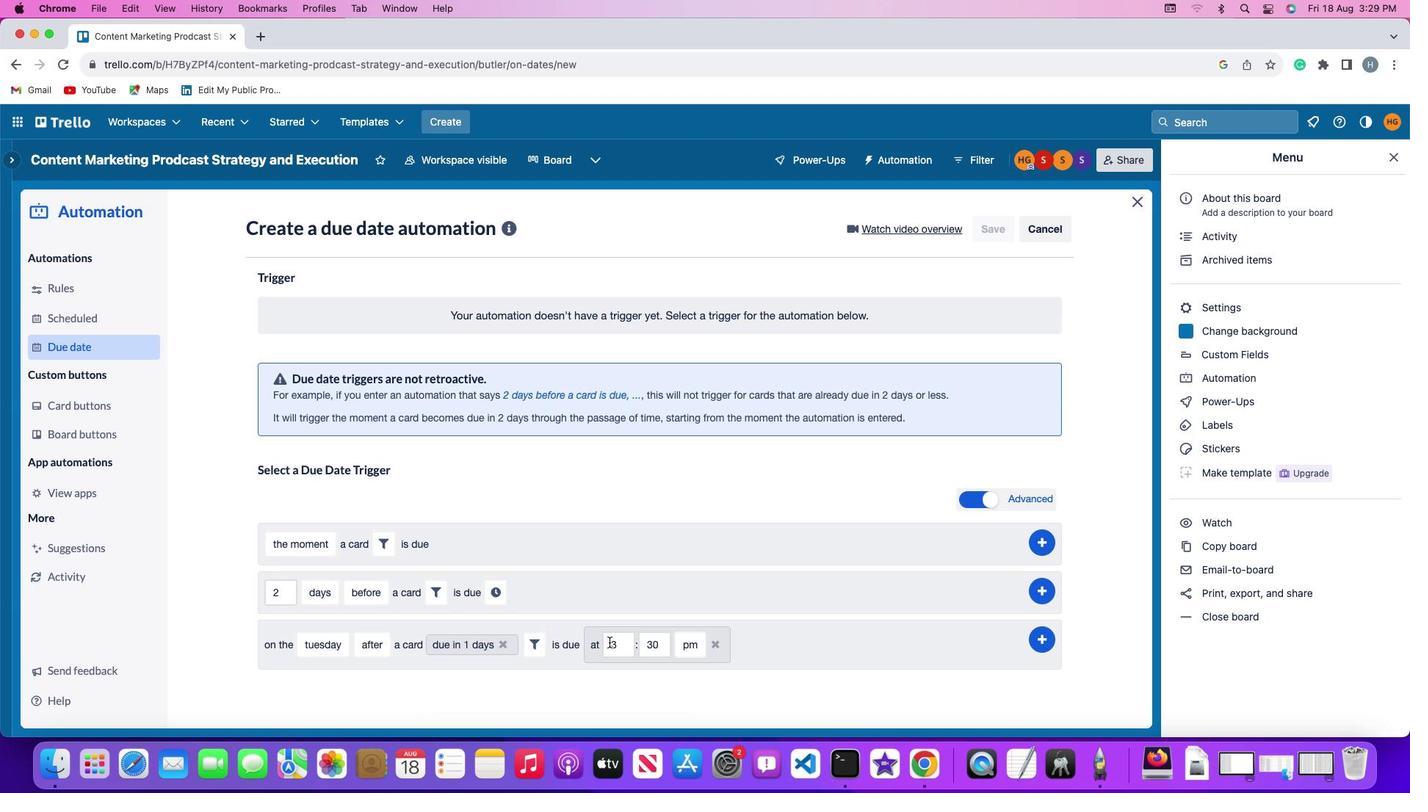 
Action: Mouse moved to (624, 642)
Screenshot: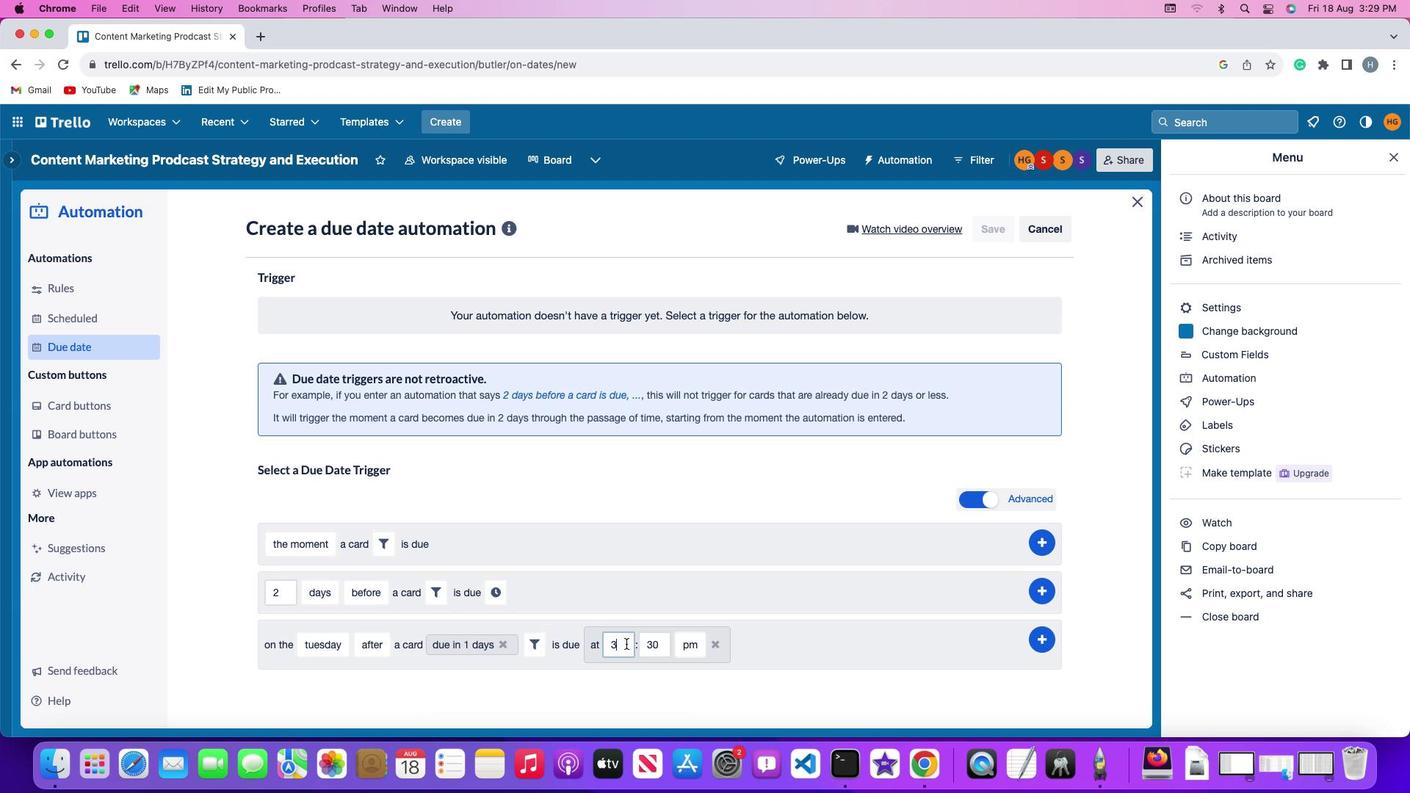 
Action: Mouse pressed left at (624, 642)
Screenshot: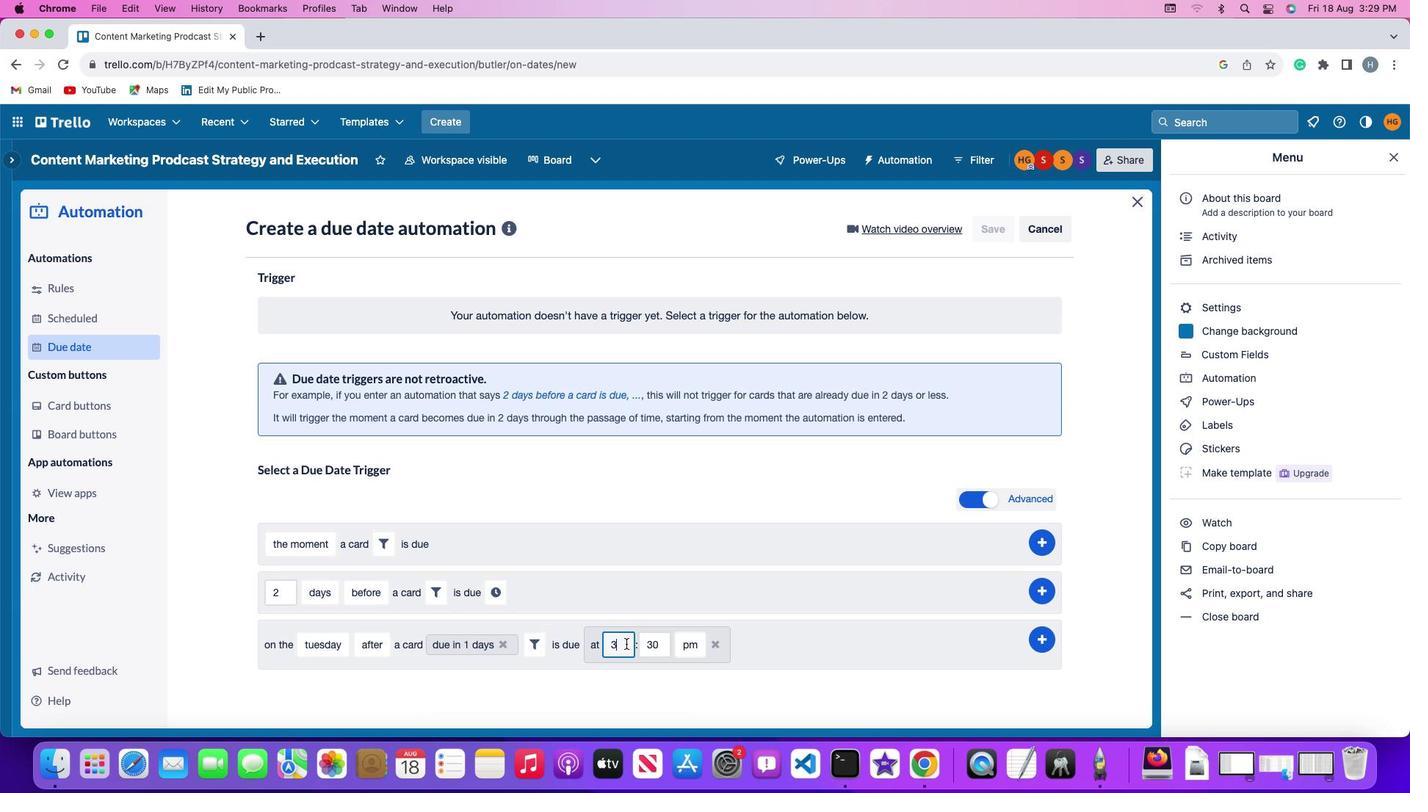 
Action: Mouse moved to (624, 642)
Screenshot: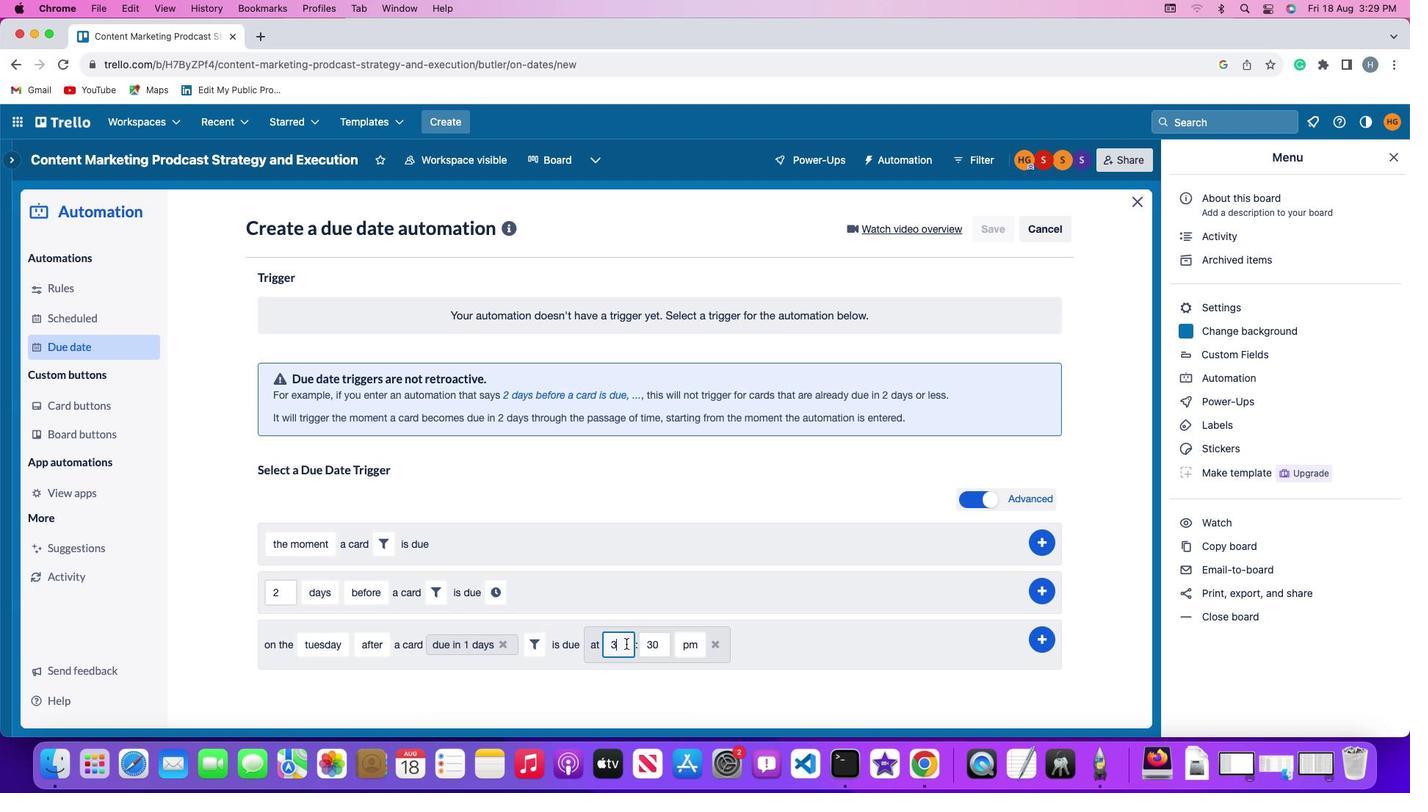 
Action: Key pressed Key.backspace'1''1'
Screenshot: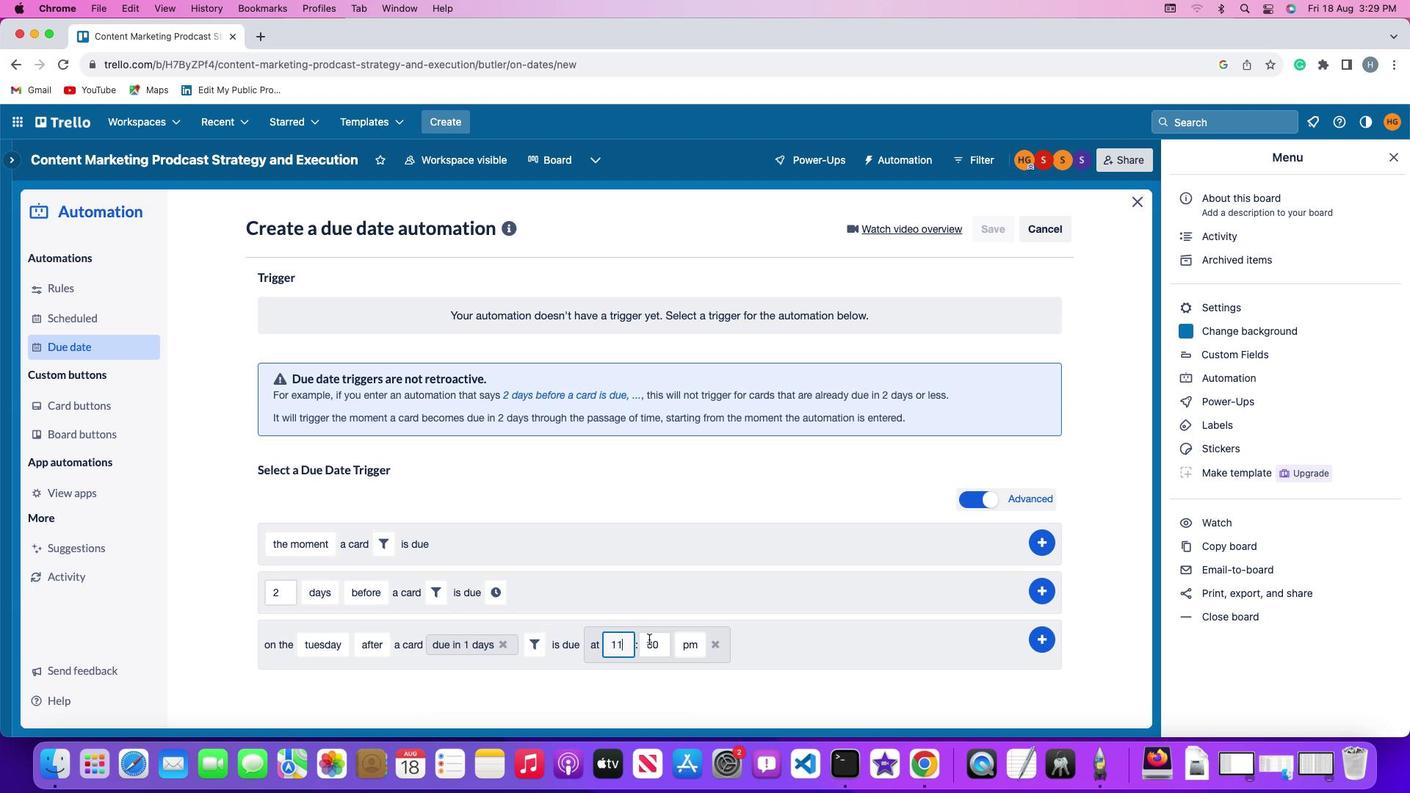 
Action: Mouse moved to (660, 636)
Screenshot: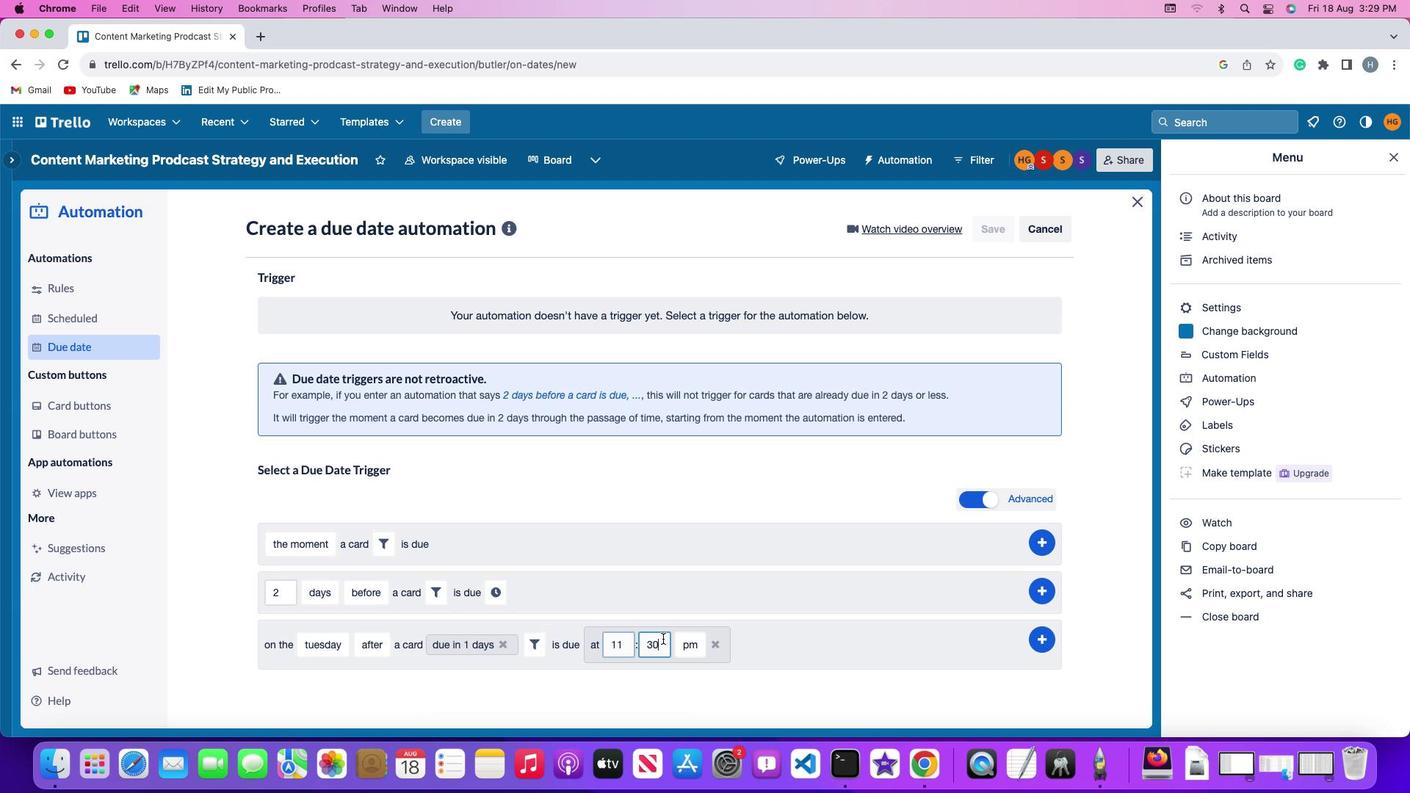 
Action: Mouse pressed left at (660, 636)
Screenshot: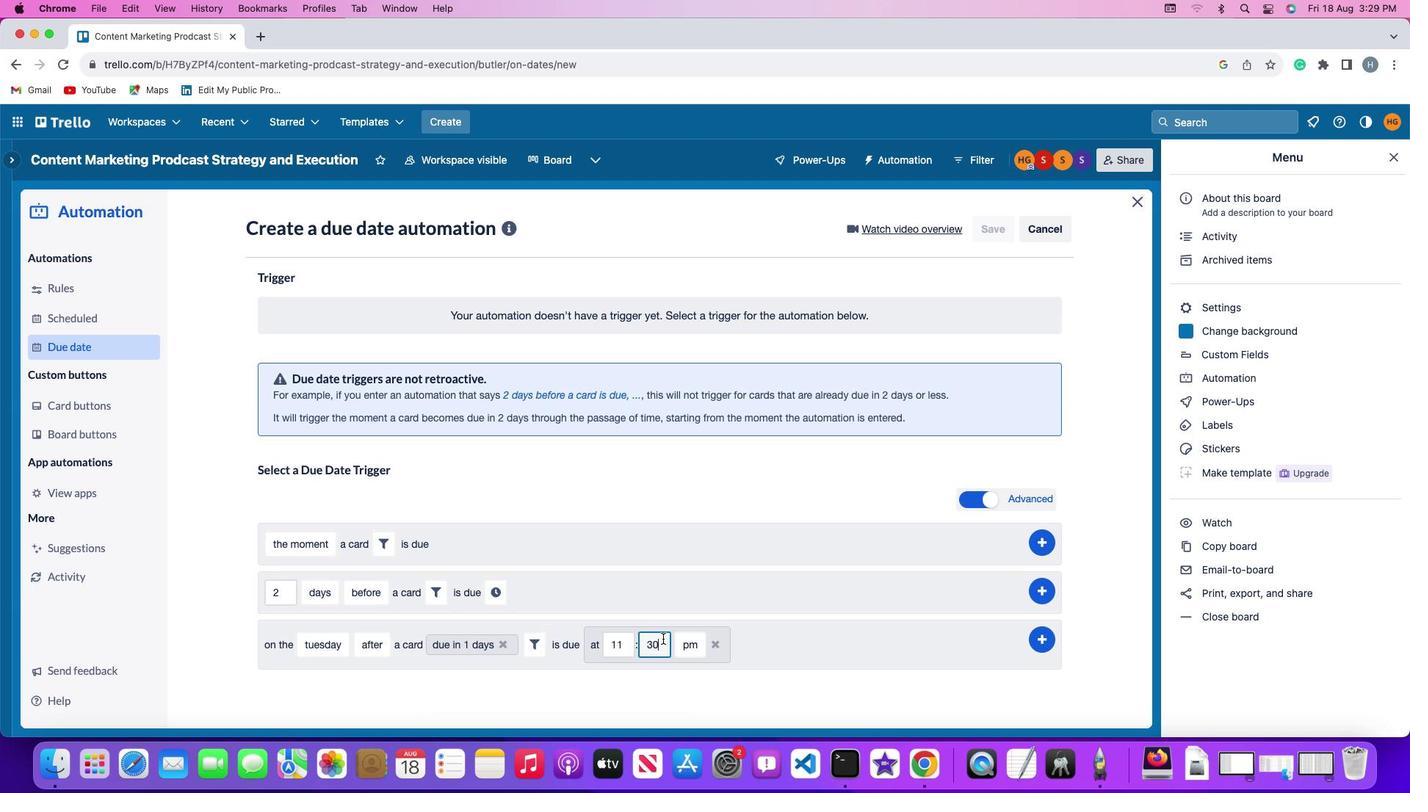 
Action: Mouse moved to (660, 636)
Screenshot: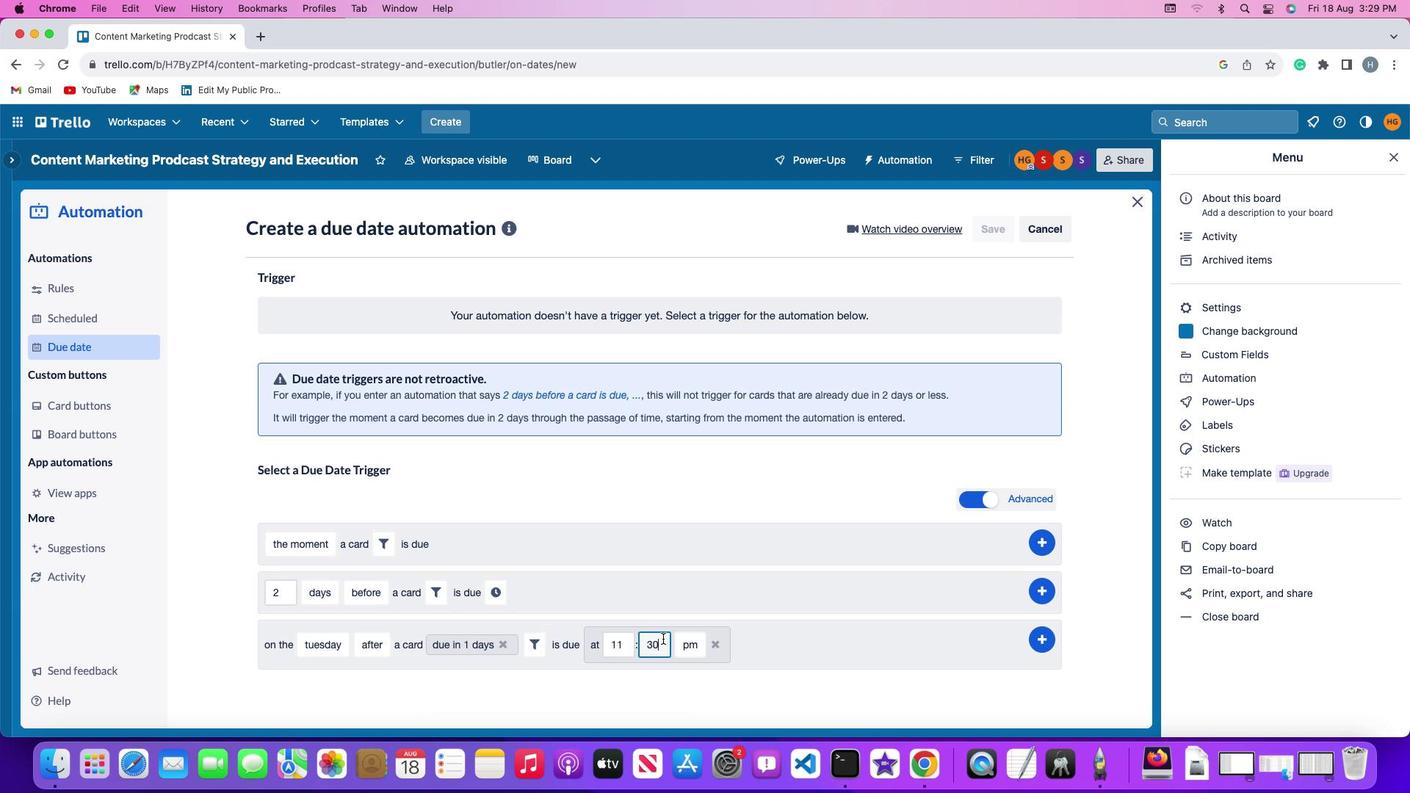 
Action: Key pressed Key.backspaceKey.backspace
Screenshot: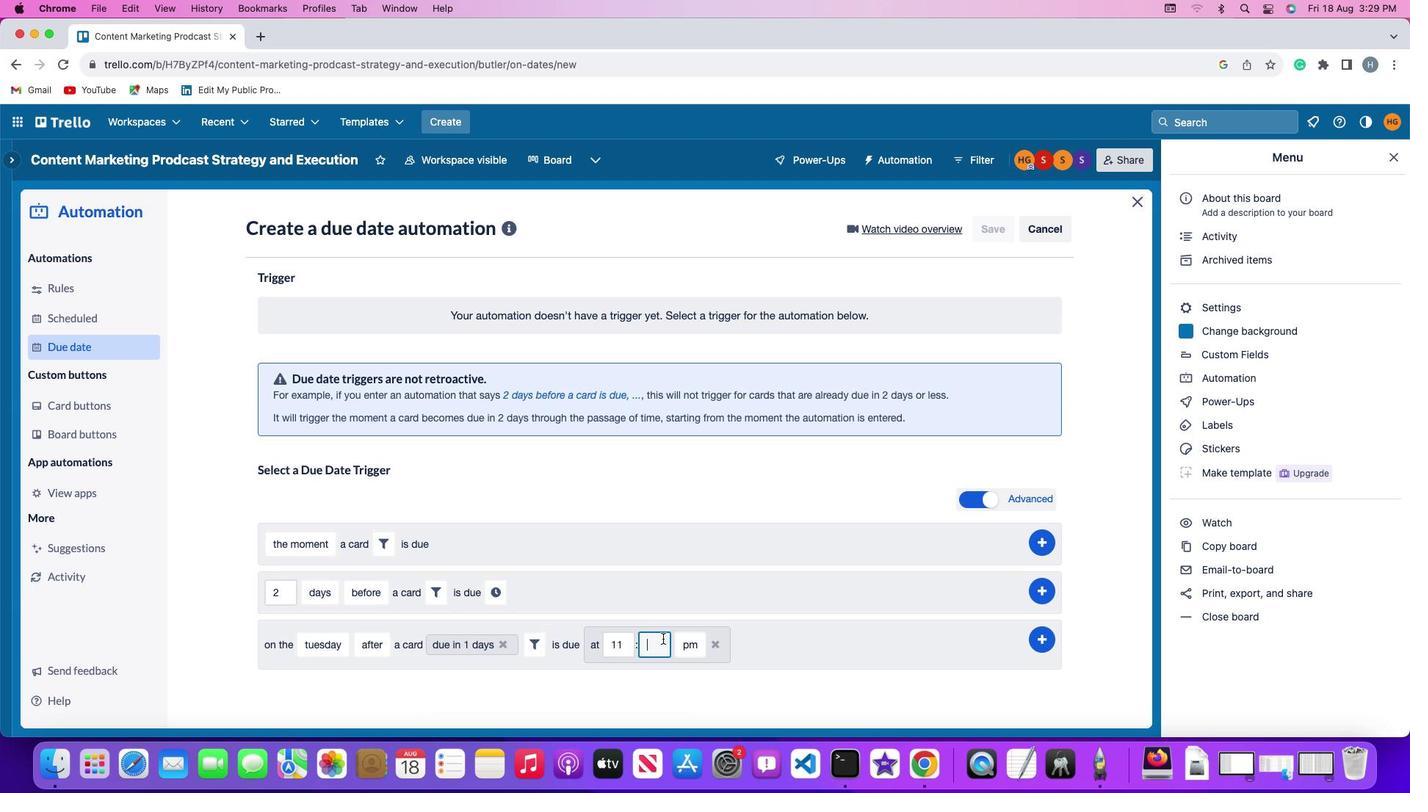 
Action: Mouse moved to (659, 636)
Screenshot: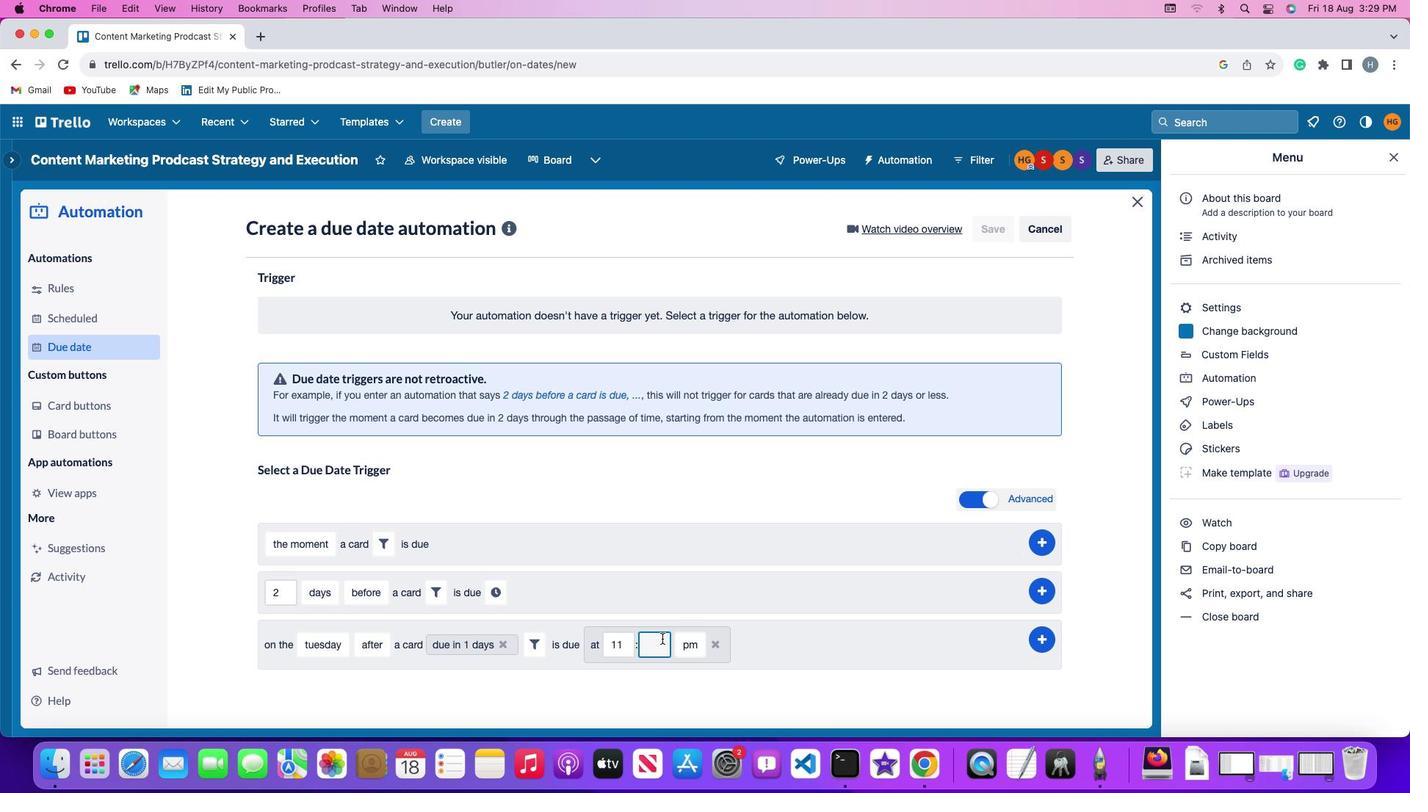 
Action: Key pressed '0''0'
Screenshot: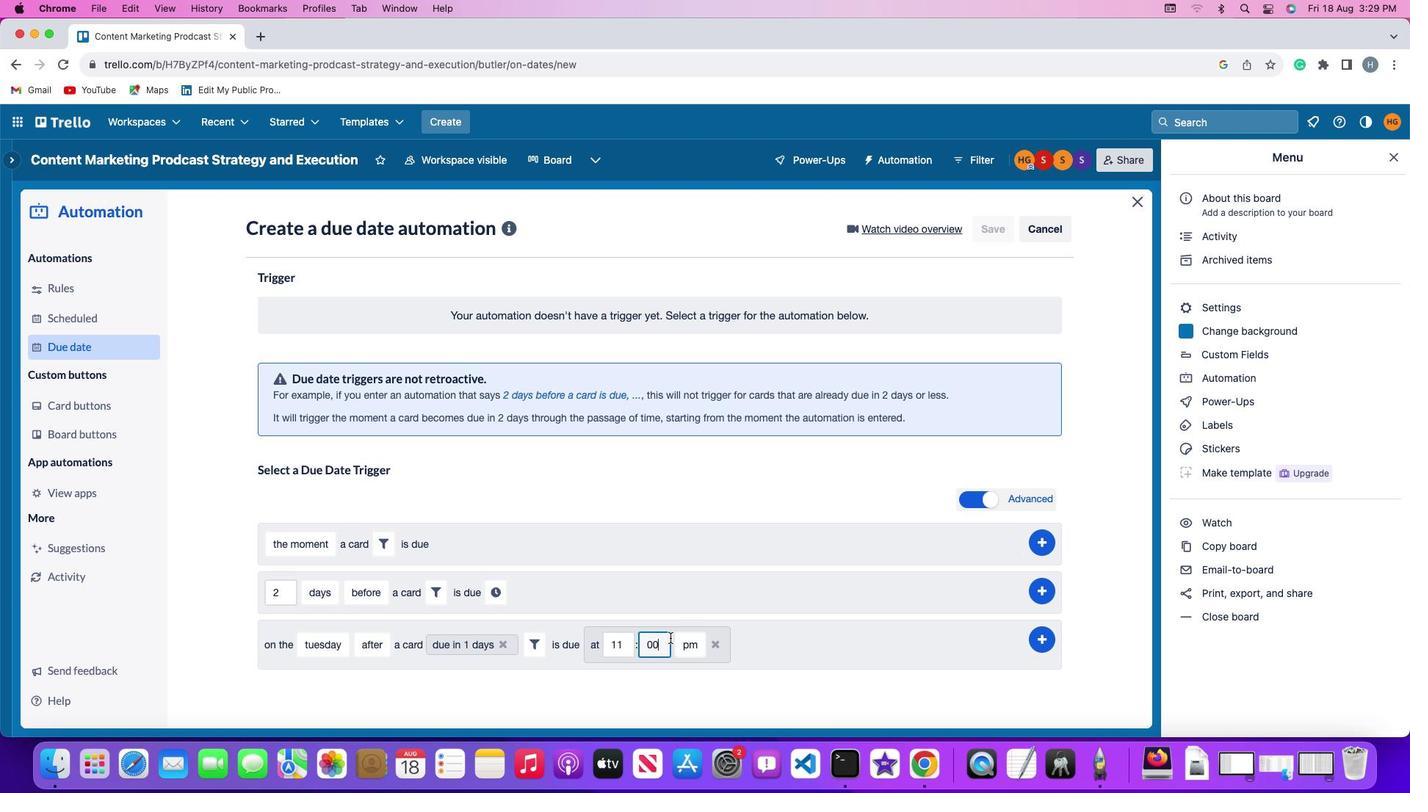 
Action: Mouse moved to (689, 635)
Screenshot: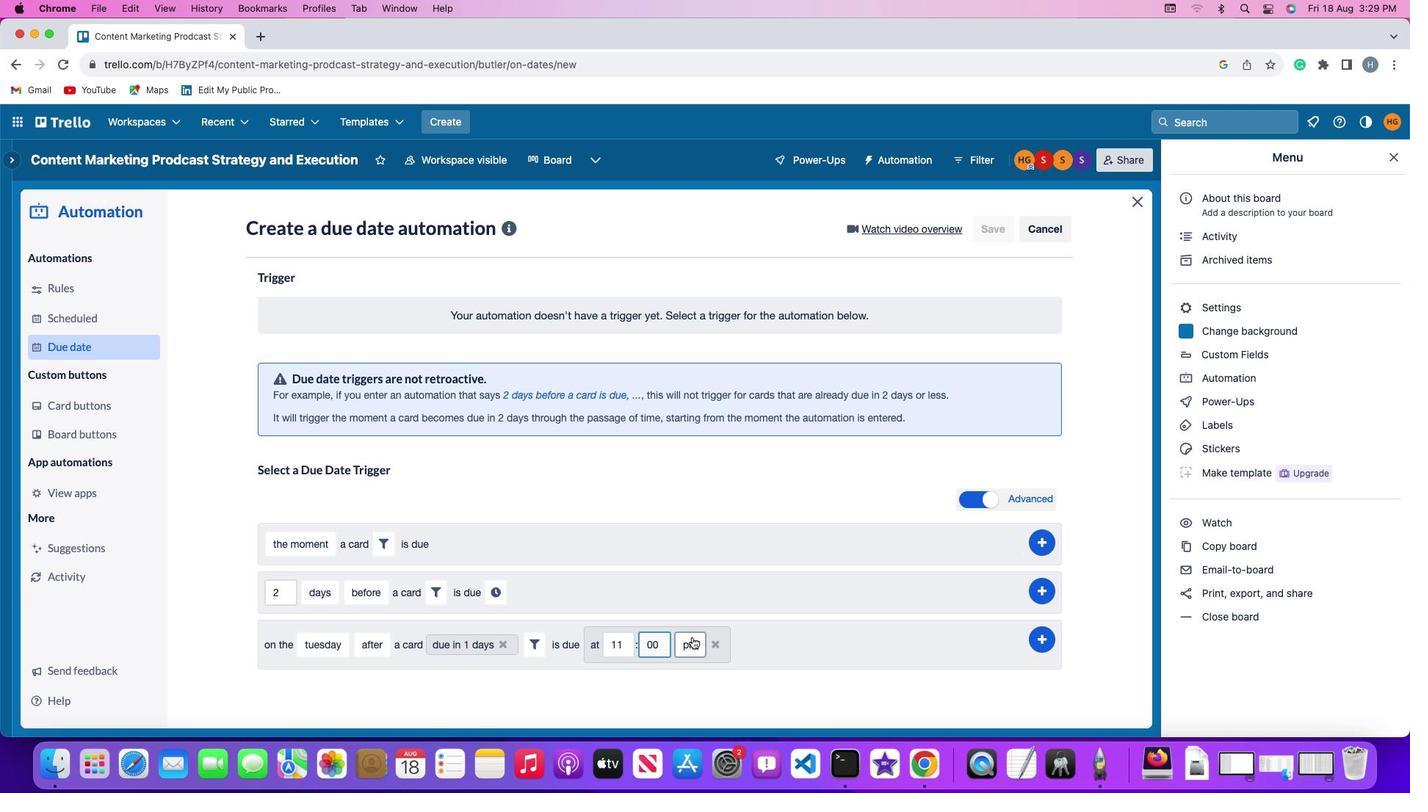 
Action: Mouse pressed left at (689, 635)
Screenshot: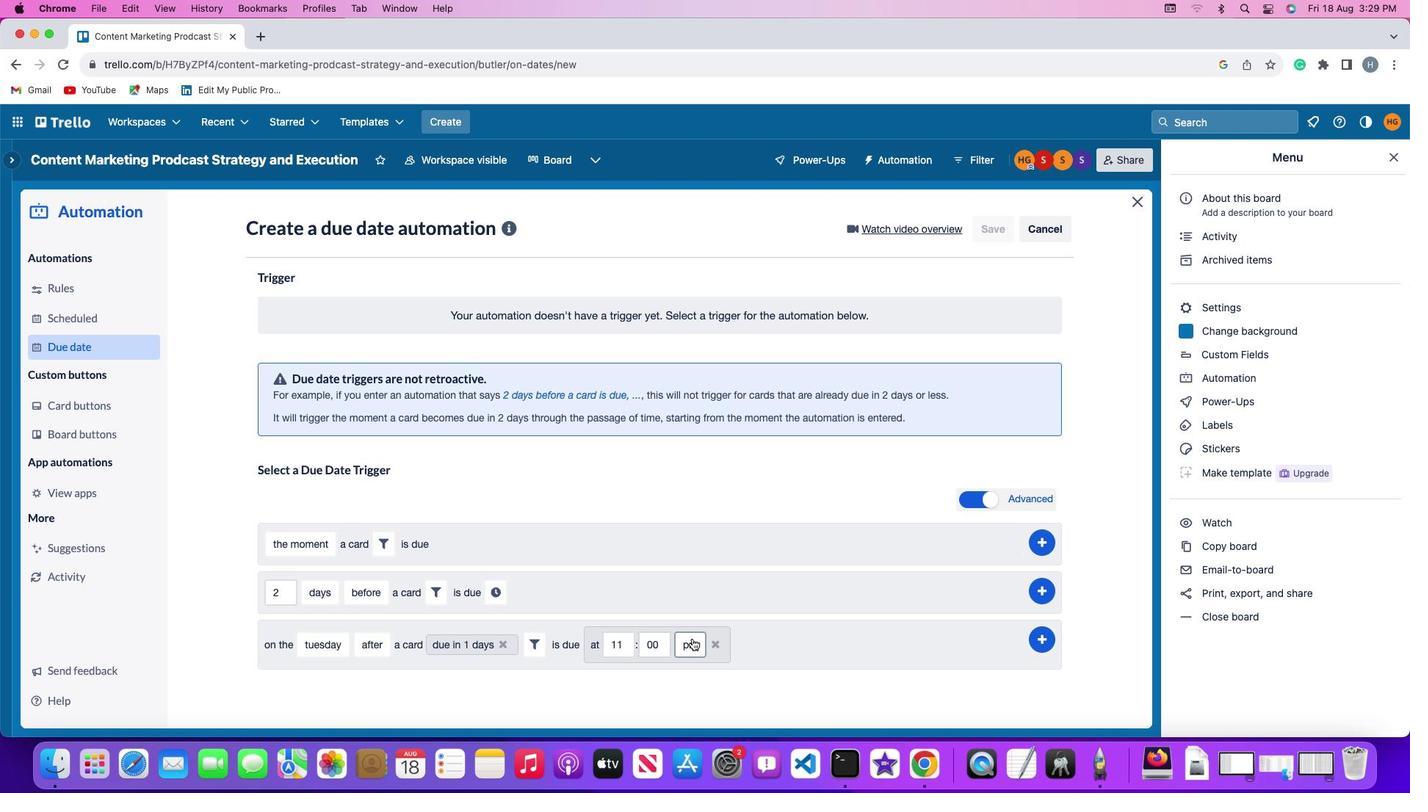 
Action: Mouse moved to (689, 667)
Screenshot: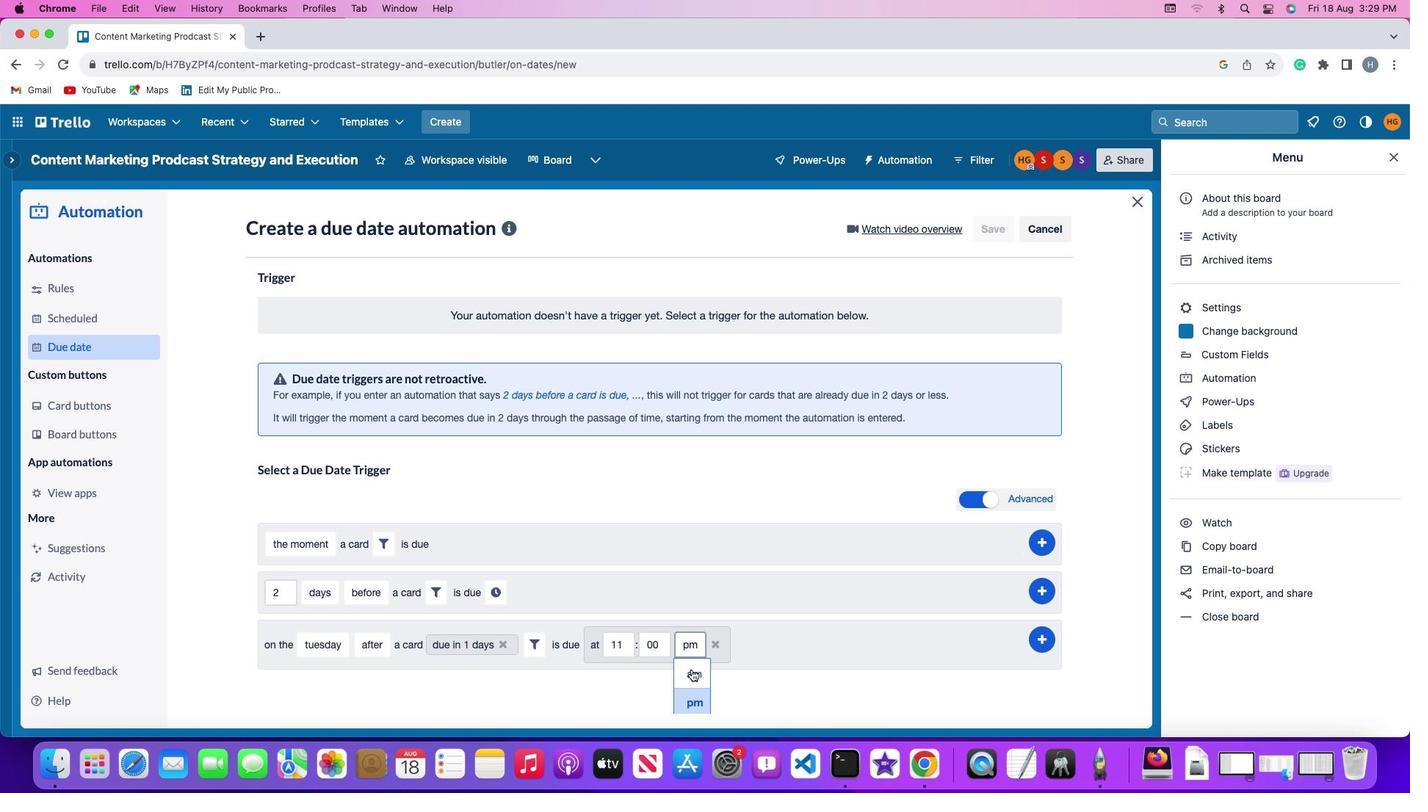 
Action: Mouse pressed left at (689, 667)
Screenshot: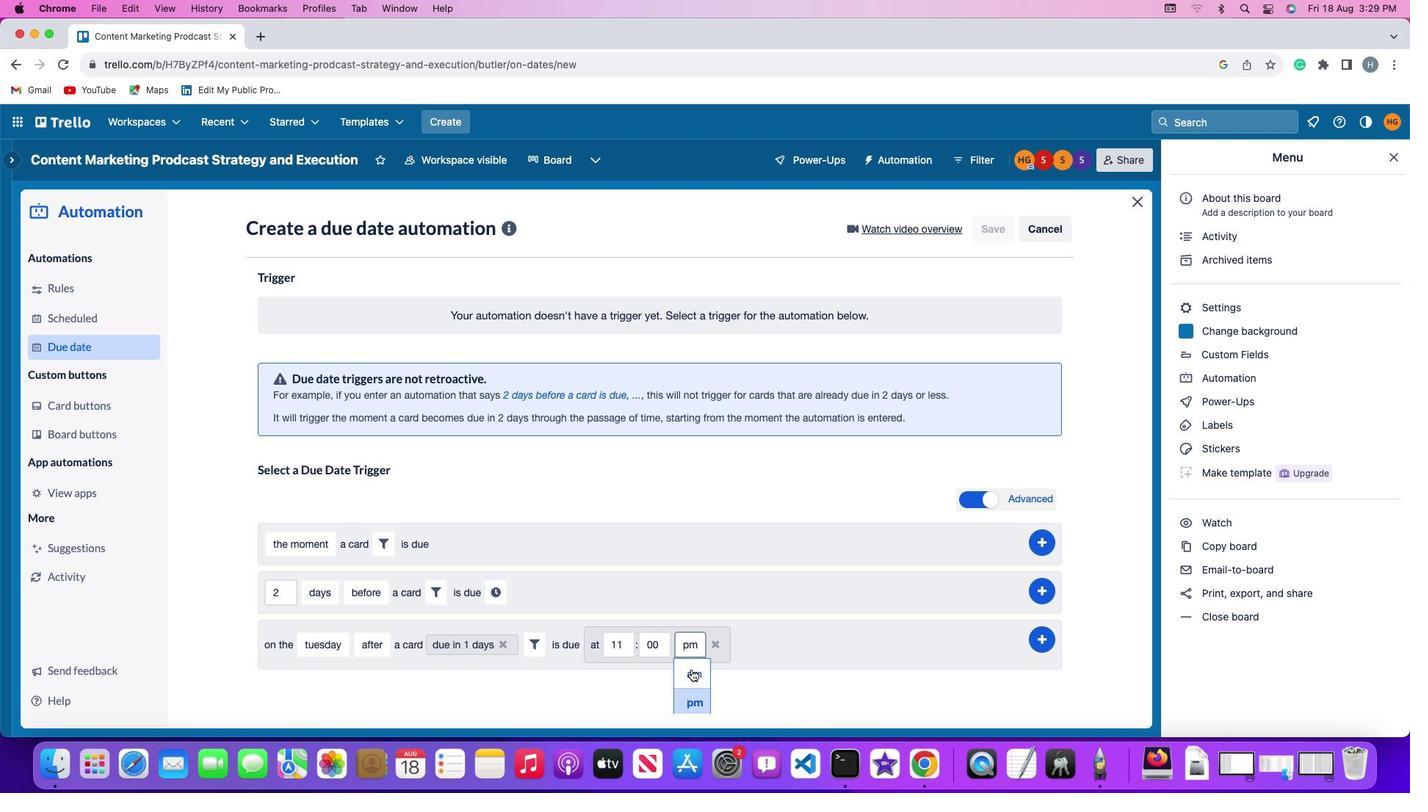 
Action: Mouse moved to (1041, 635)
Screenshot: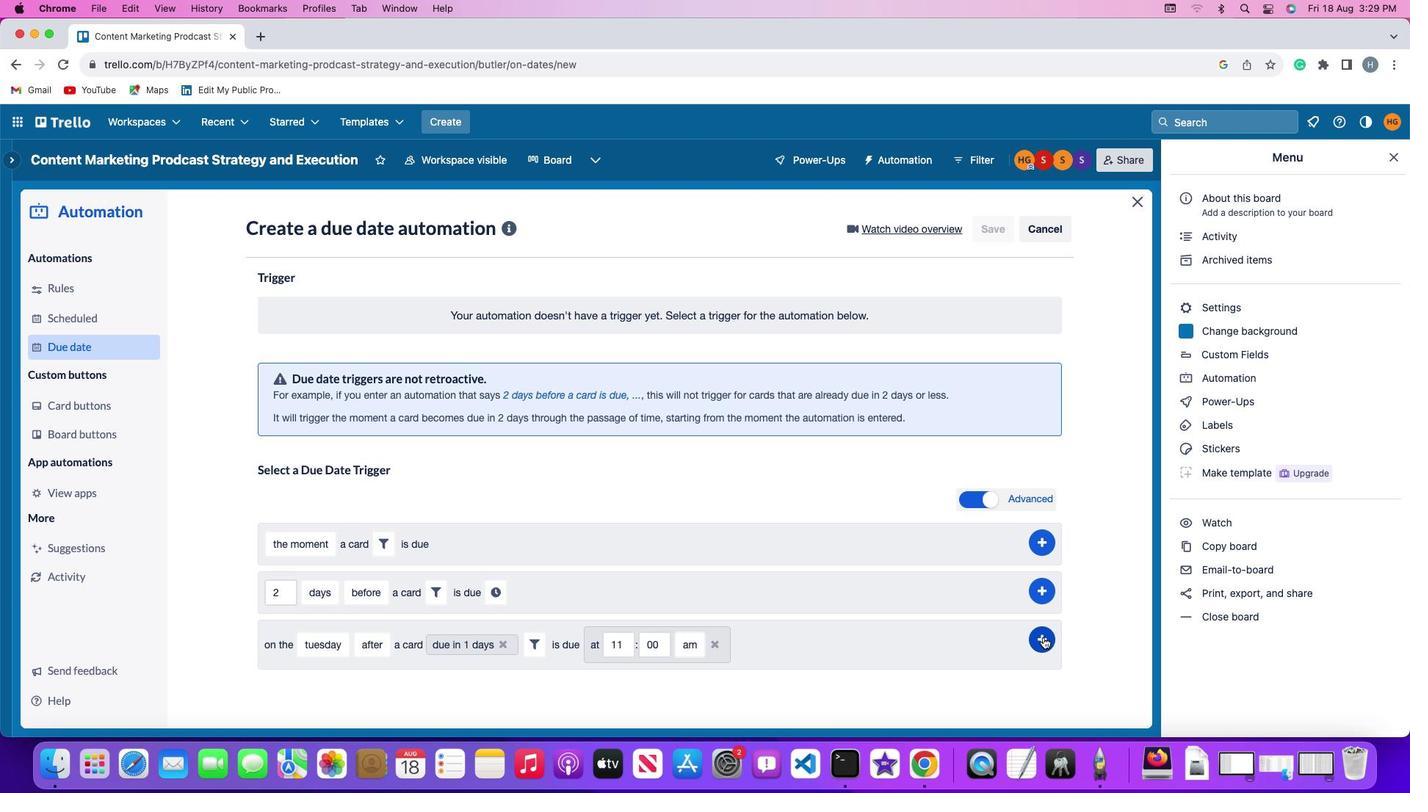 
Action: Mouse pressed left at (1041, 635)
Screenshot: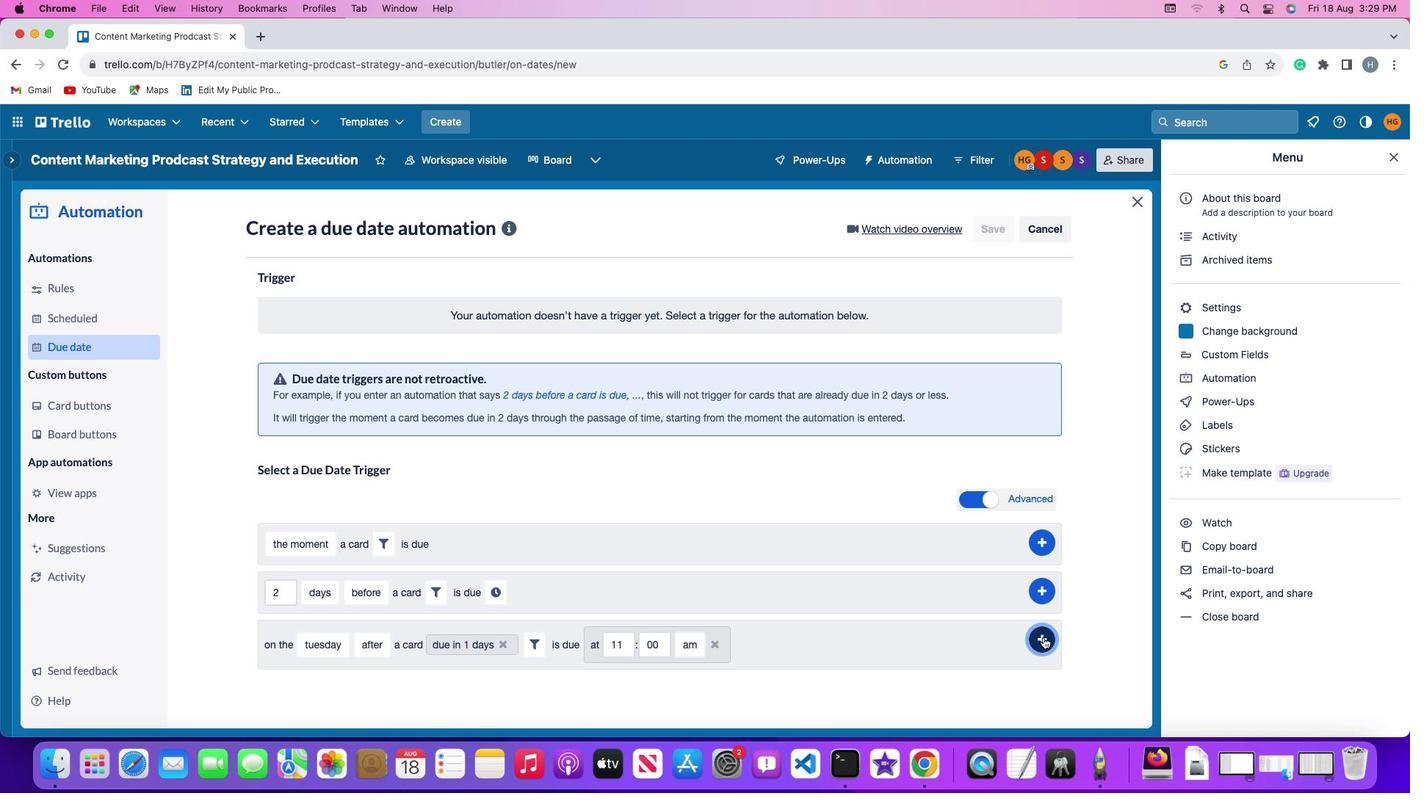 
Action: Mouse moved to (1093, 548)
Screenshot: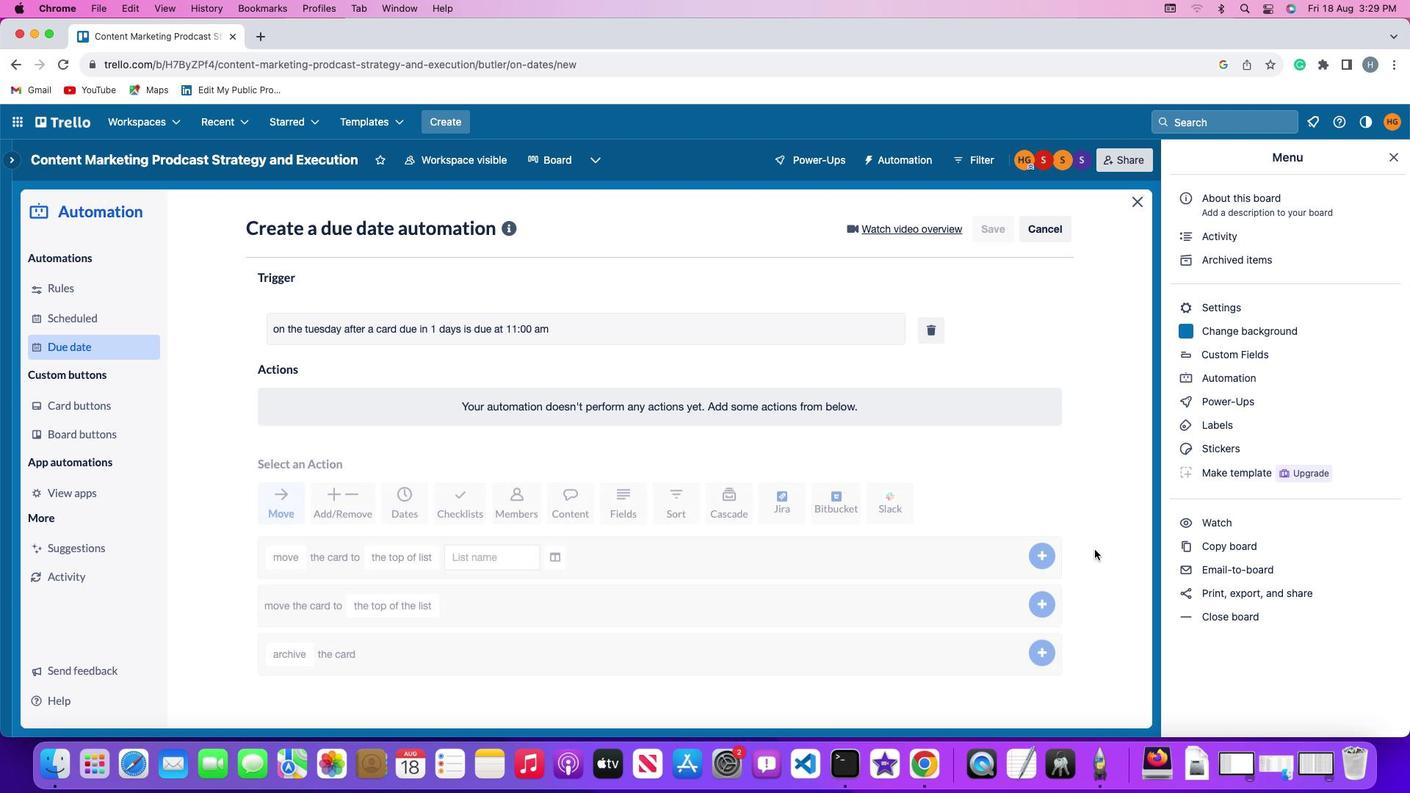 
